 Task: Create new Company, with domain: 'hulu.jp' and type: 'Other'. Add new contact for this company, with mail Id: 'Matthew_Khanna@hulu.jp', First Name: Matthew, Last name:  Khanna, Job Title: 'Marketing Specialist', Phone Number: '(617) 555-7893'. Change life cycle stage to  Lead and lead status to  Open. Logged in from softage.5@softage.net
Action: Mouse moved to (53, 49)
Screenshot: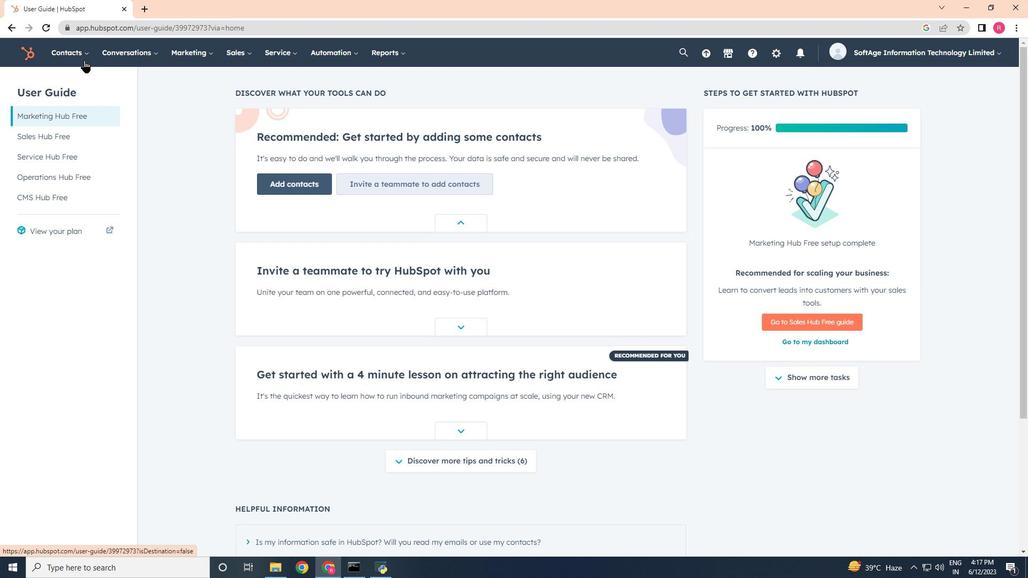 
Action: Mouse pressed left at (53, 49)
Screenshot: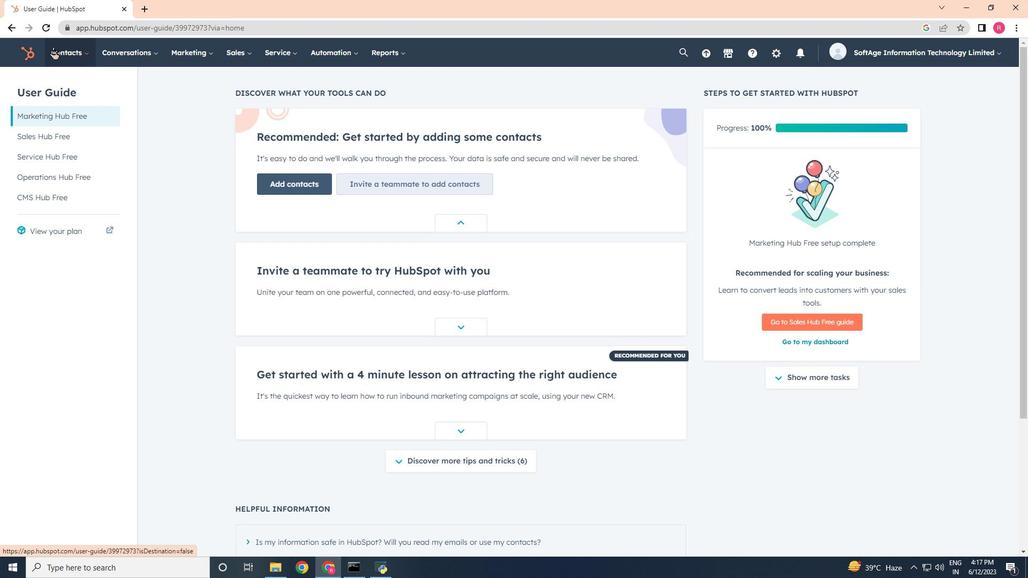 
Action: Mouse moved to (90, 101)
Screenshot: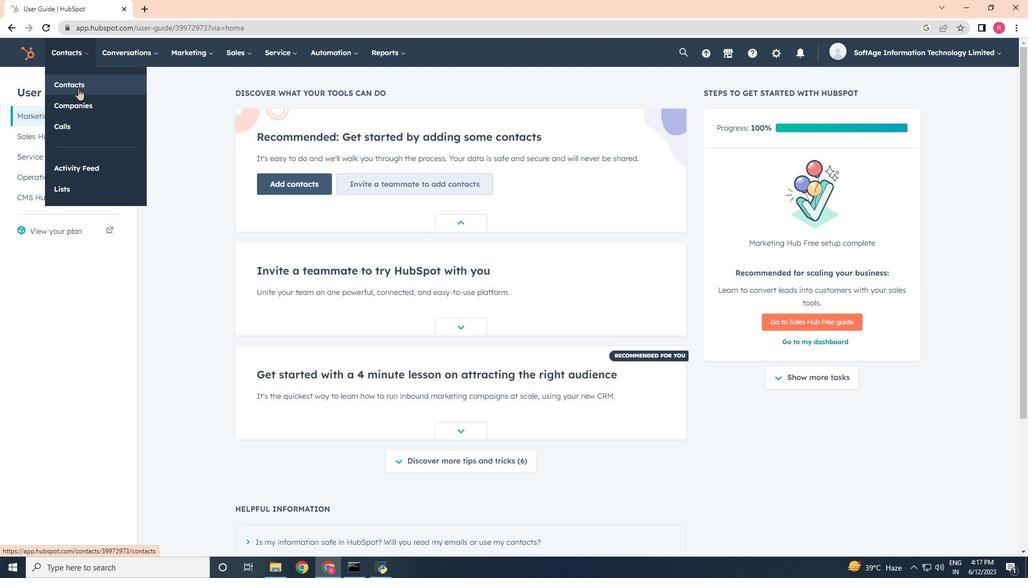 
Action: Mouse pressed left at (90, 101)
Screenshot: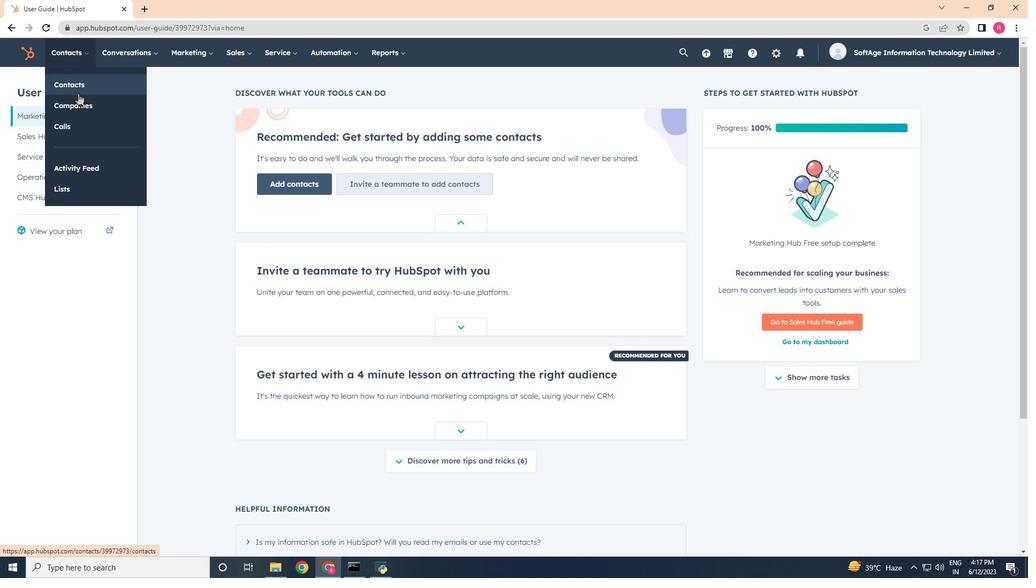 
Action: Mouse moved to (958, 89)
Screenshot: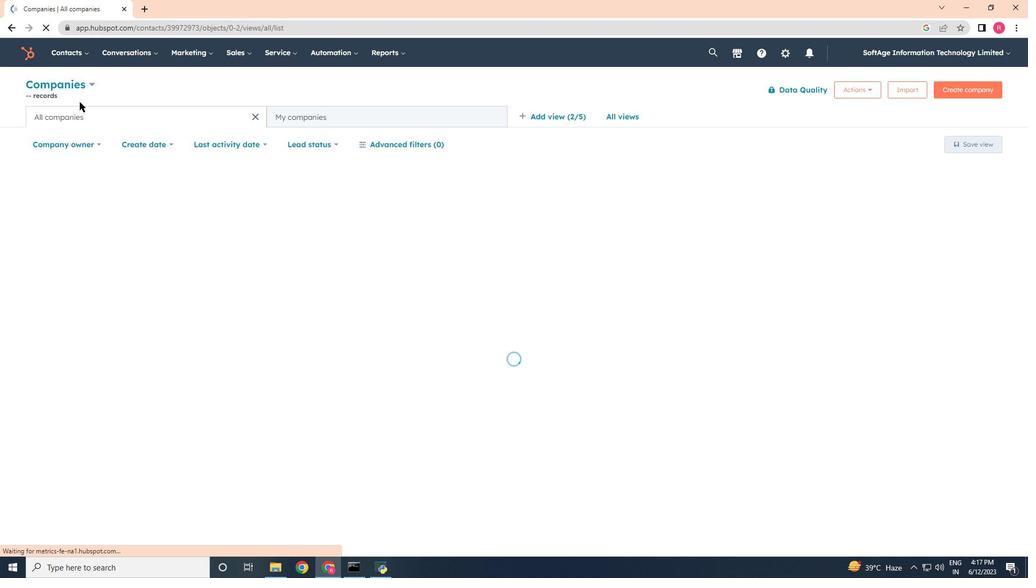 
Action: Mouse pressed left at (958, 89)
Screenshot: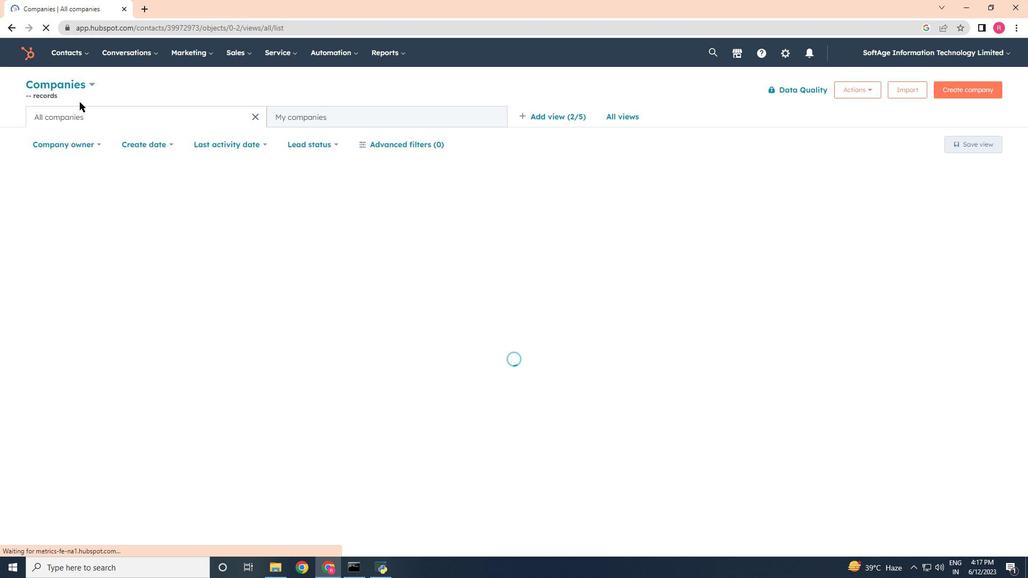 
Action: Mouse moved to (958, 93)
Screenshot: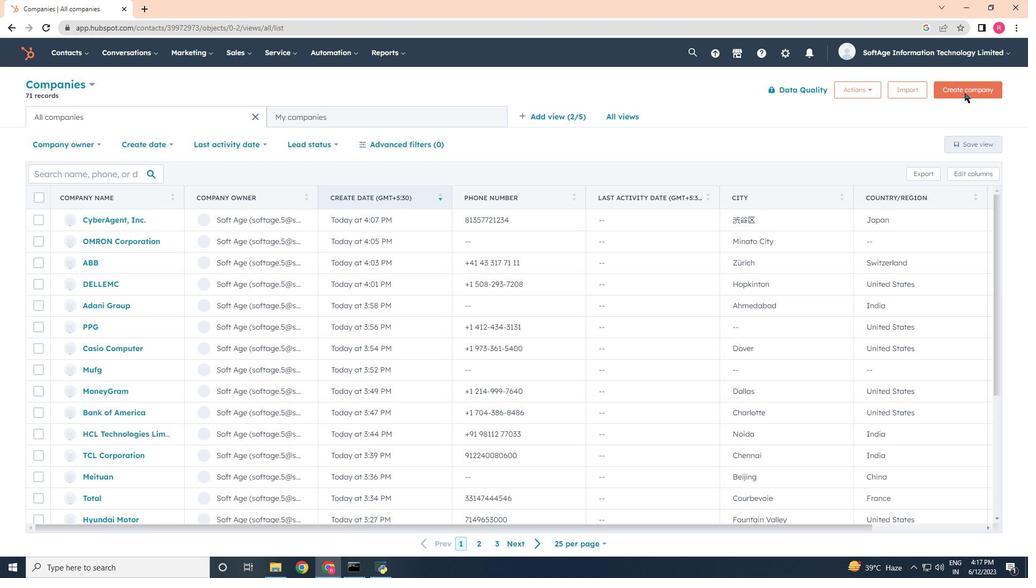 
Action: Mouse pressed left at (958, 93)
Screenshot: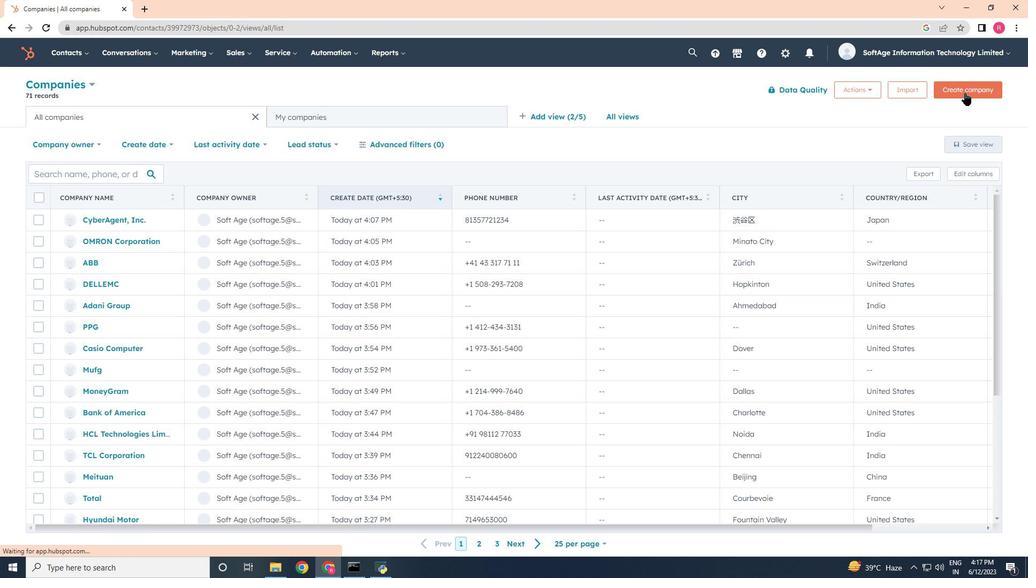 
Action: Mouse moved to (772, 150)
Screenshot: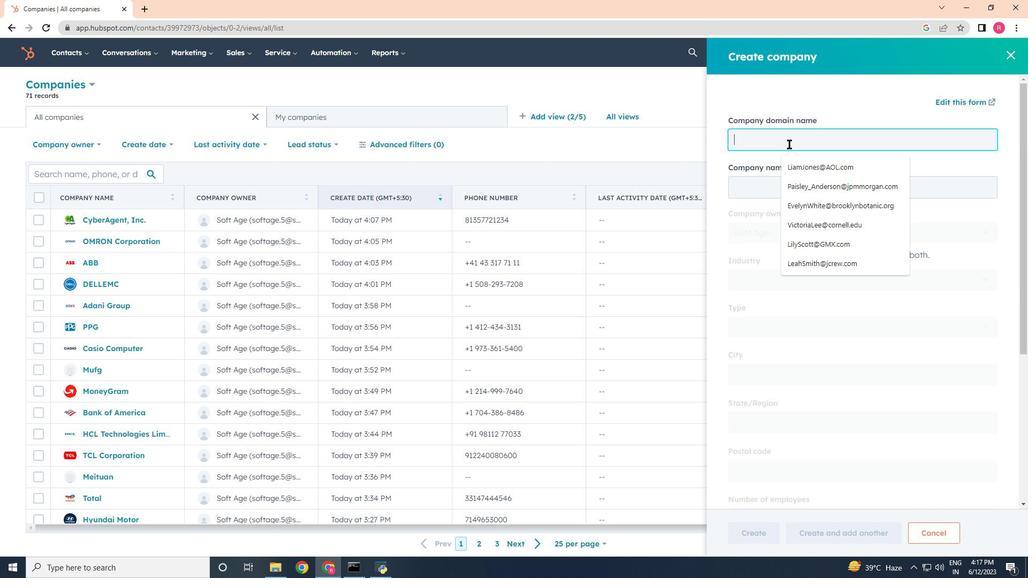 
Action: Mouse pressed left at (772, 150)
Screenshot: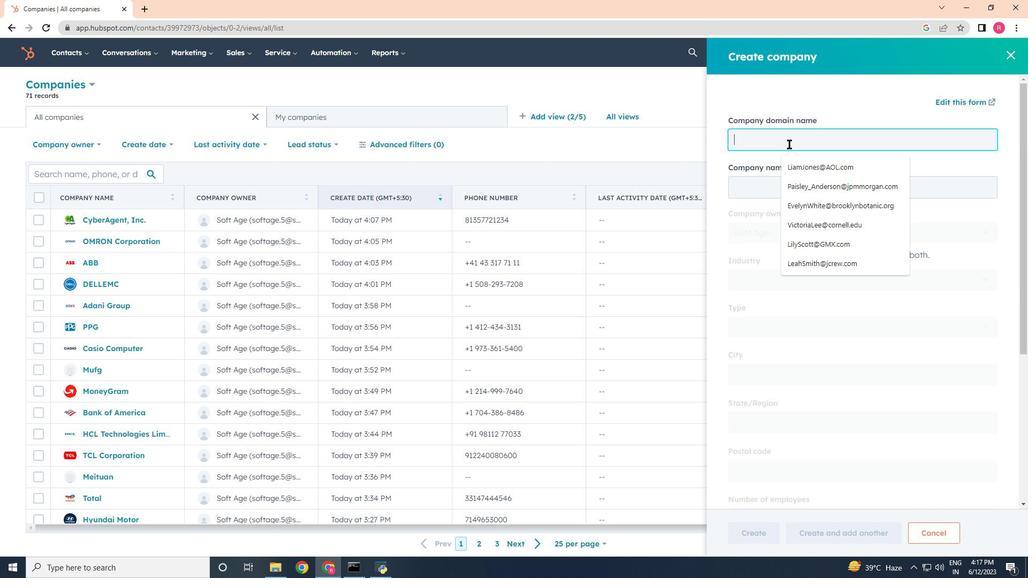 
Action: Mouse moved to (756, 138)
Screenshot: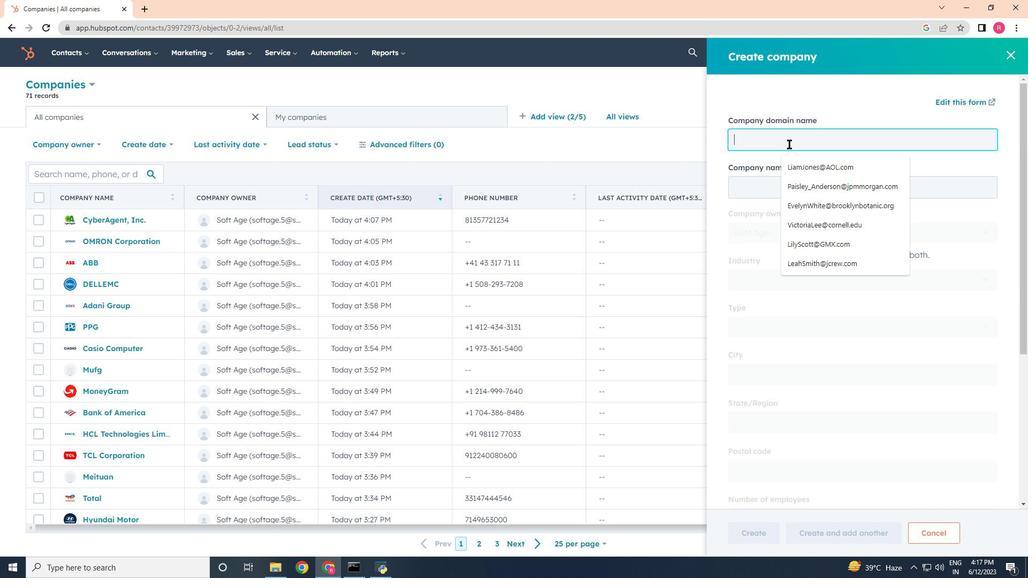
Action: Mouse pressed left at (756, 138)
Screenshot: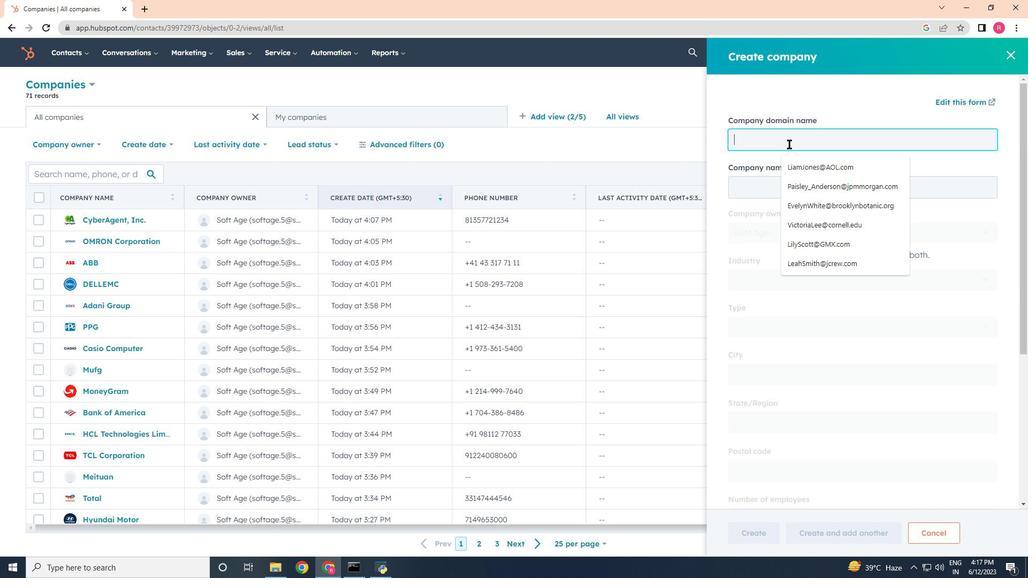 
Action: Key pressed hulu.jp<Key.tab>
Screenshot: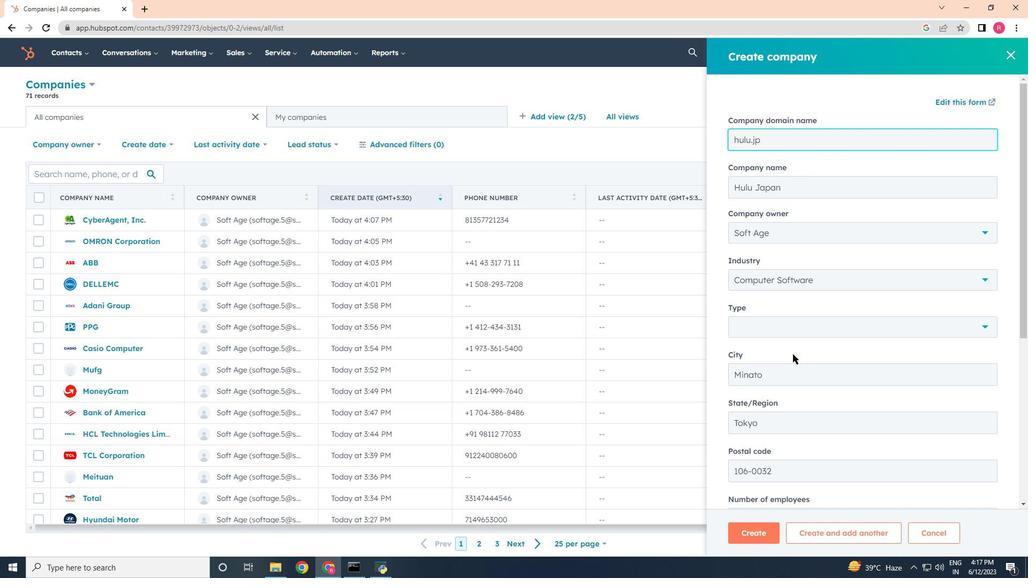 
Action: Mouse moved to (797, 331)
Screenshot: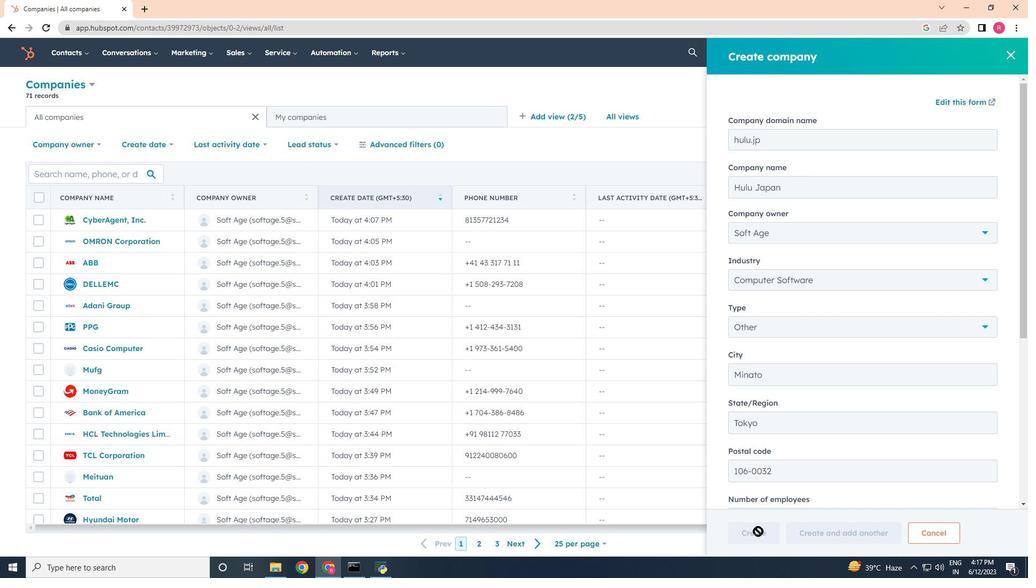 
Action: Mouse pressed left at (797, 331)
Screenshot: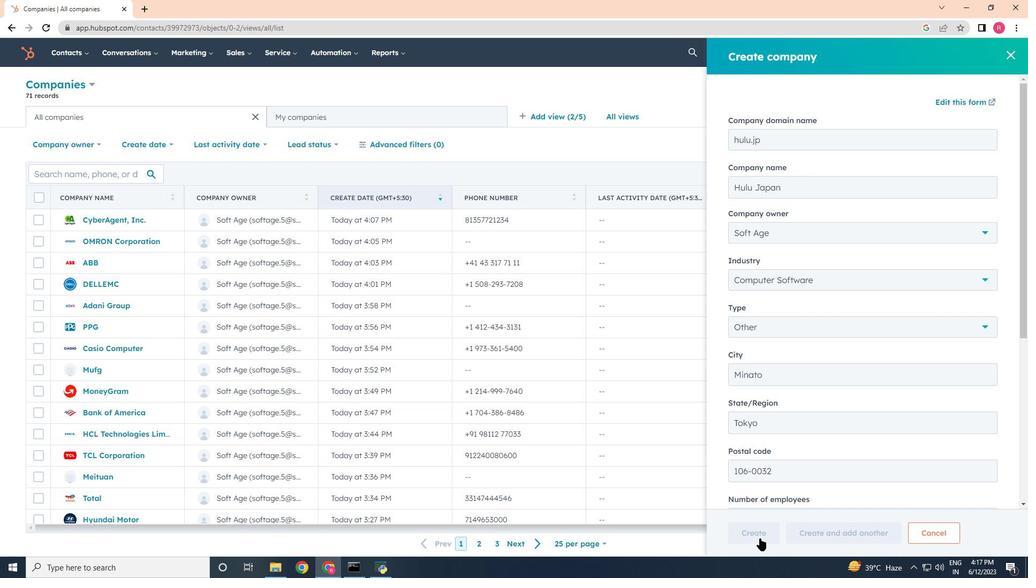 
Action: Mouse moved to (781, 461)
Screenshot: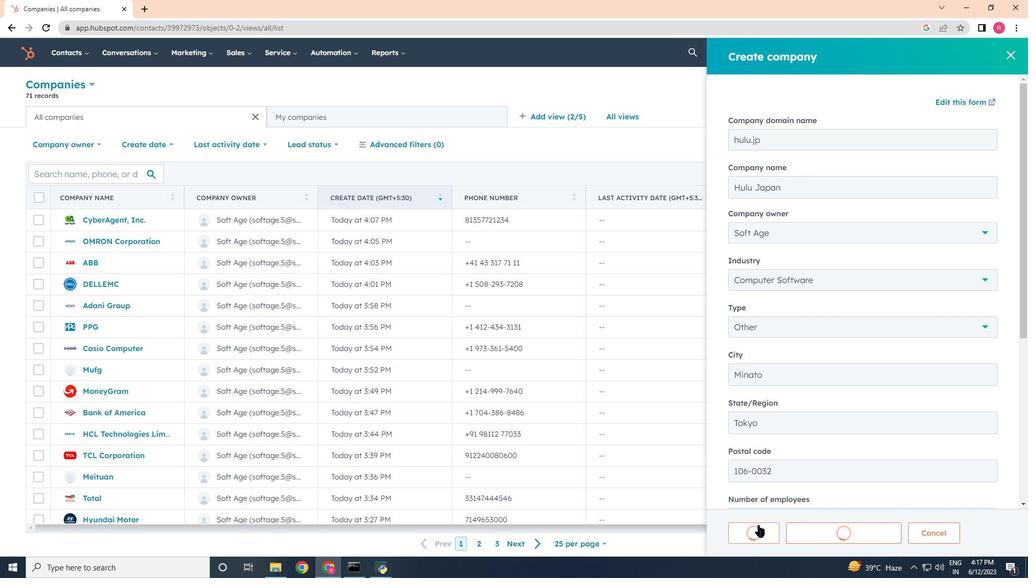 
Action: Mouse pressed left at (781, 461)
Screenshot: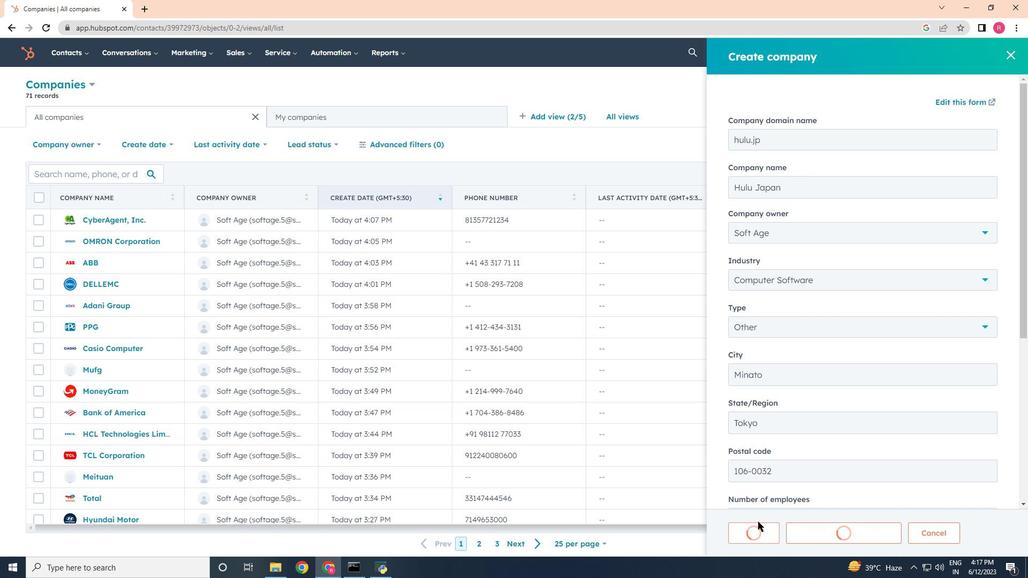 
Action: Mouse moved to (753, 410)
Screenshot: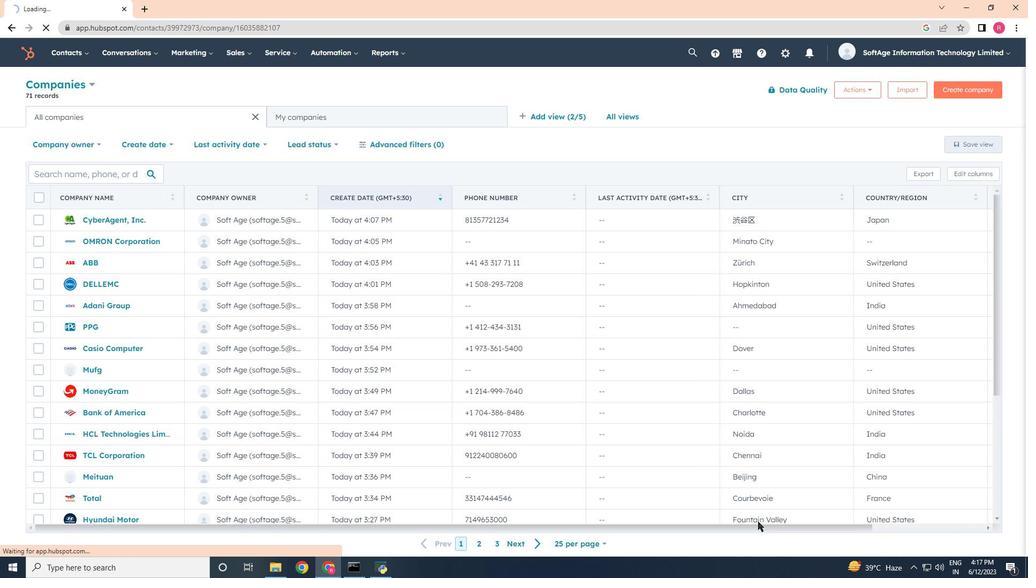 
Action: Mouse scrolled (753, 410) with delta (0, 0)
Screenshot: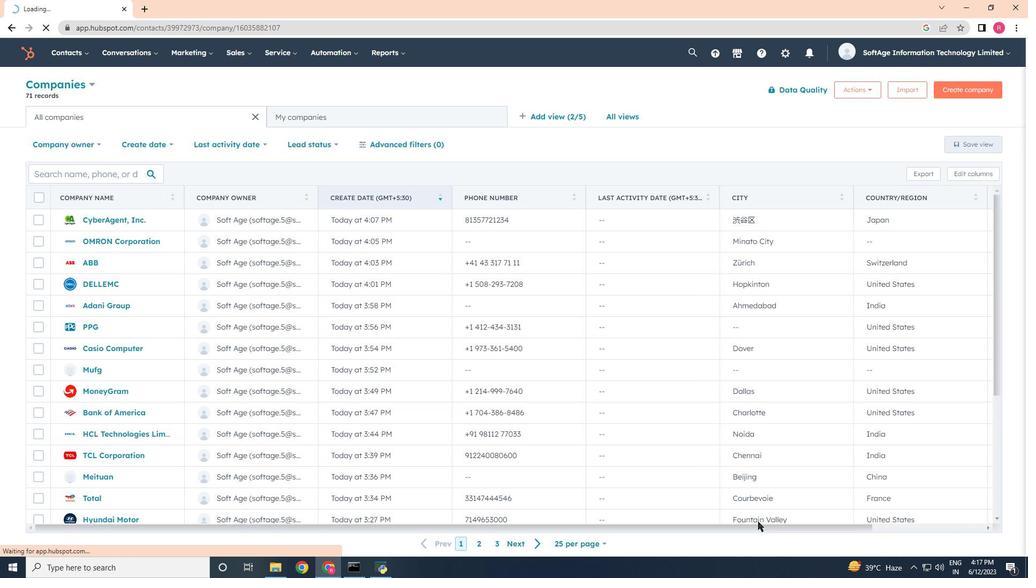
Action: Mouse scrolled (753, 410) with delta (0, 0)
Screenshot: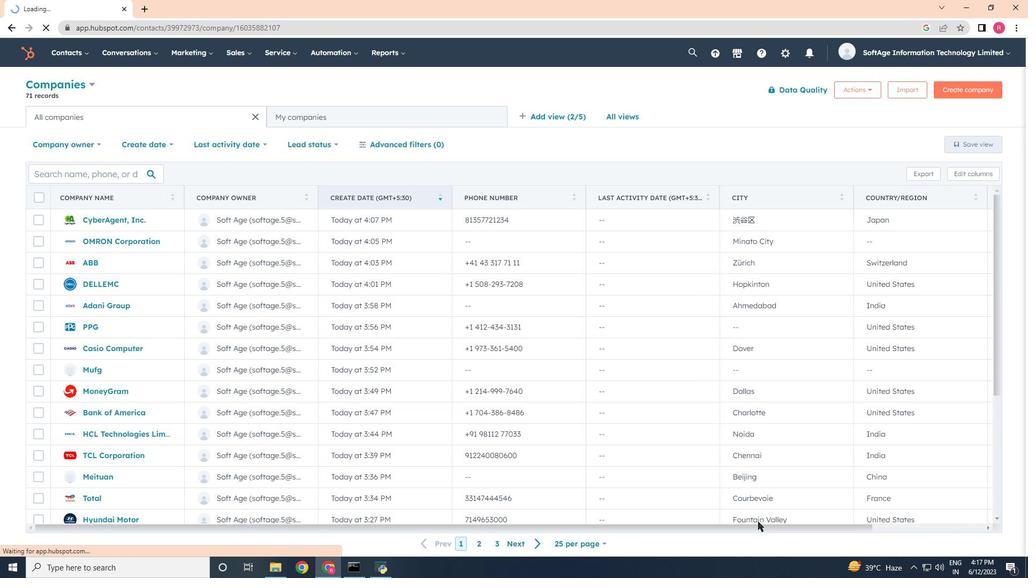 
Action: Mouse scrolled (753, 410) with delta (0, 0)
Screenshot: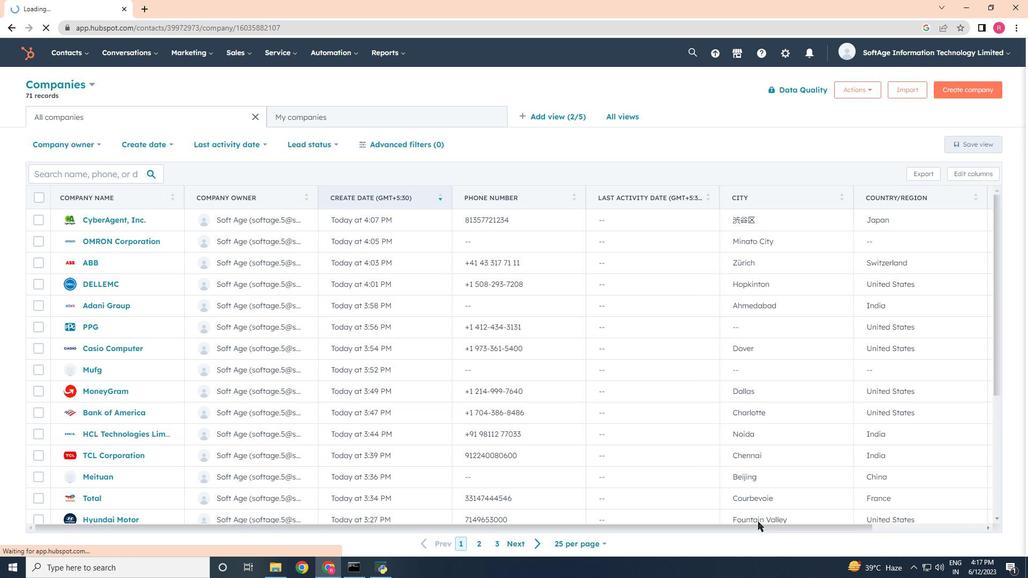 
Action: Mouse scrolled (753, 410) with delta (0, 0)
Screenshot: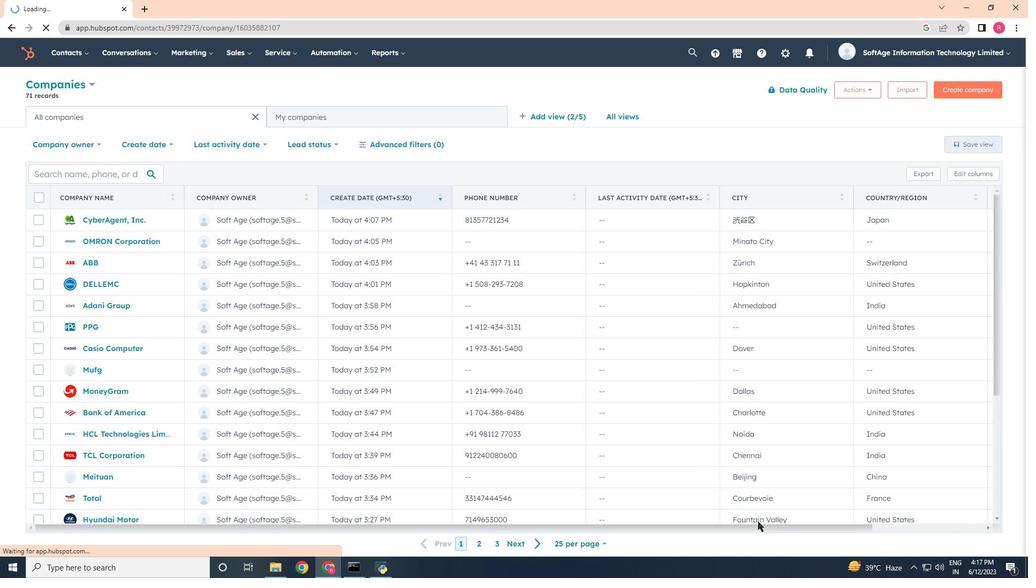
Action: Mouse moved to (754, 508)
Screenshot: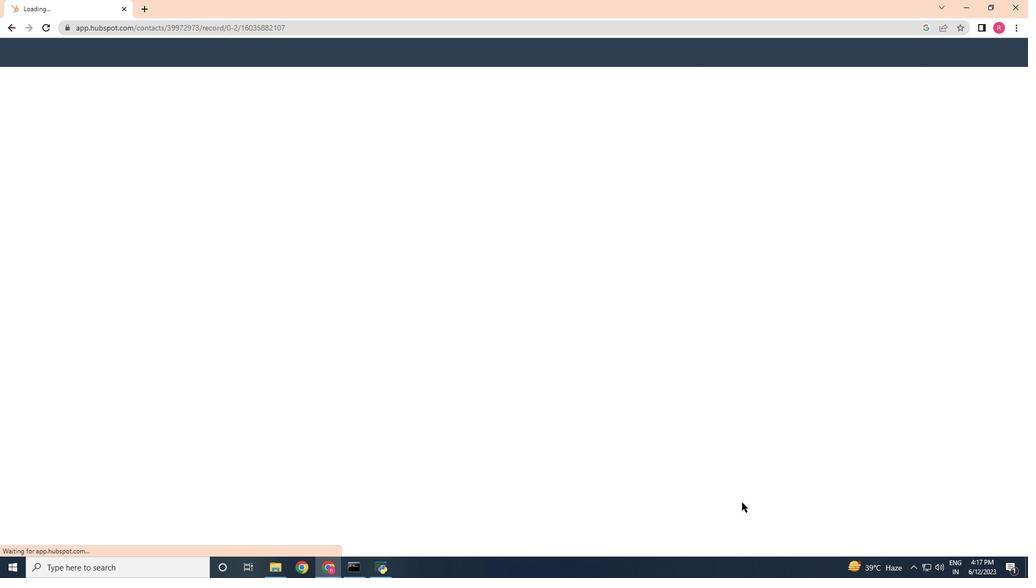 
Action: Mouse scrolled (754, 507) with delta (0, 0)
Screenshot: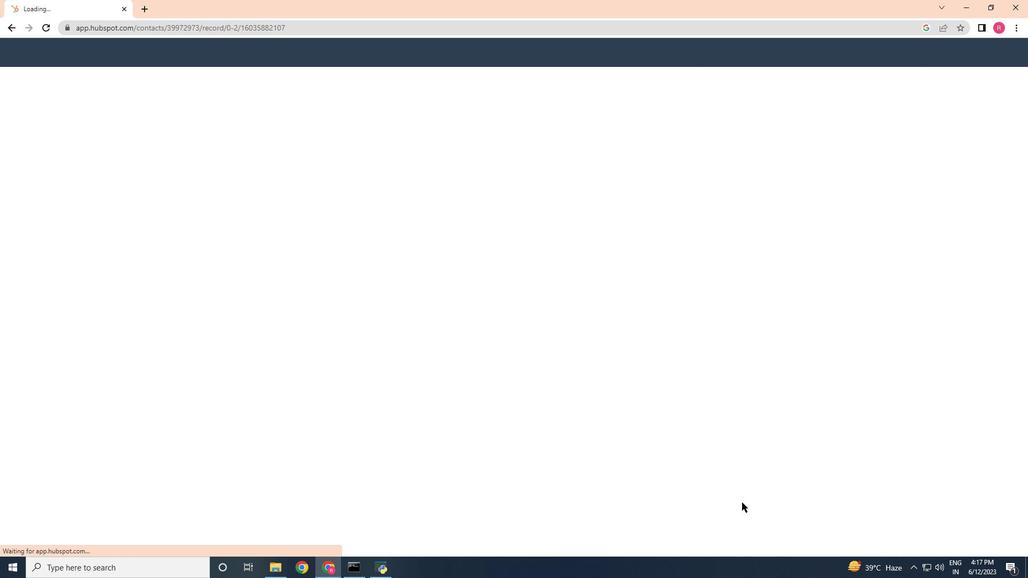 
Action: Mouse scrolled (754, 507) with delta (0, 0)
Screenshot: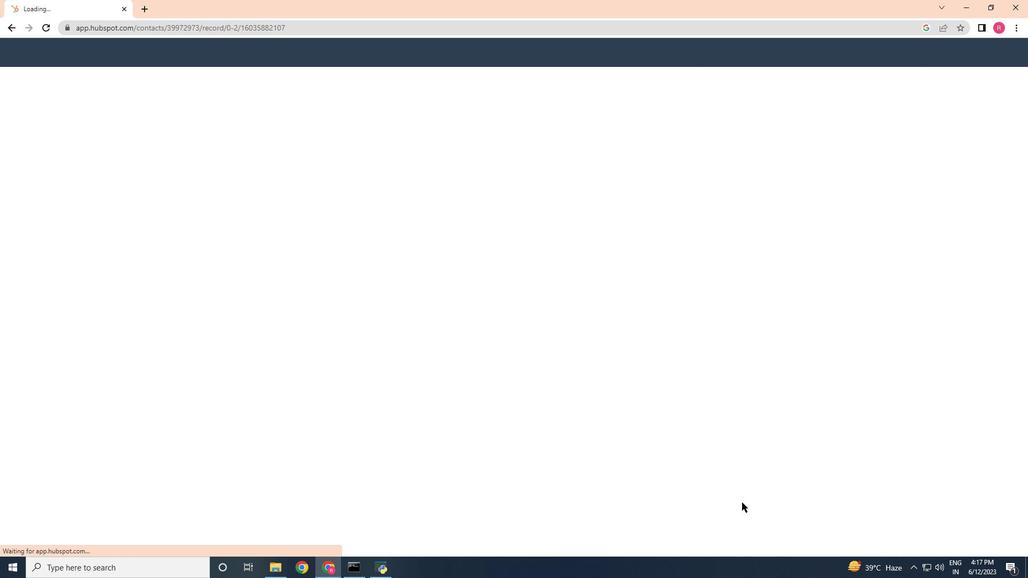 
Action: Mouse scrolled (754, 507) with delta (0, 0)
Screenshot: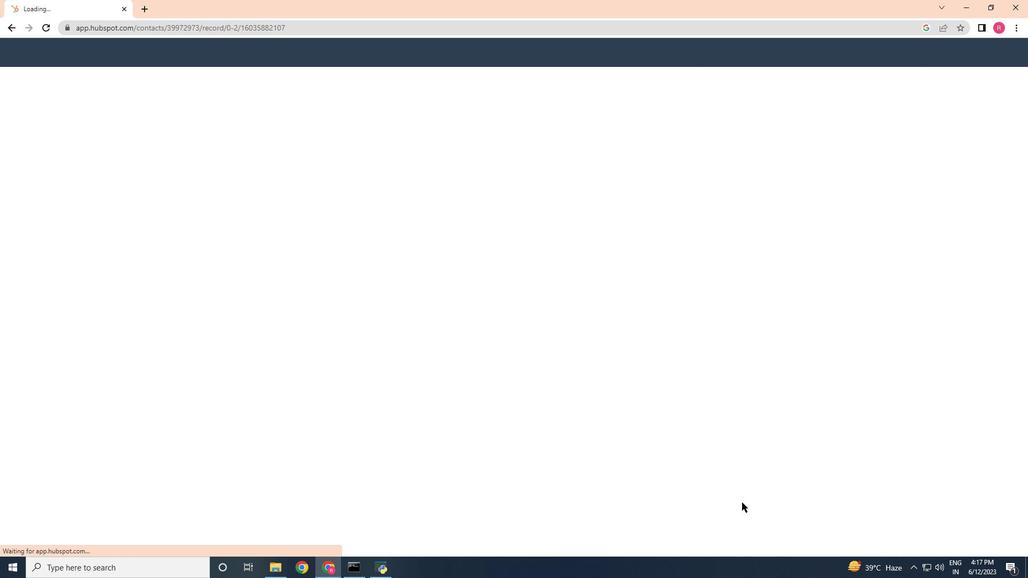 
Action: Mouse scrolled (754, 507) with delta (0, 0)
Screenshot: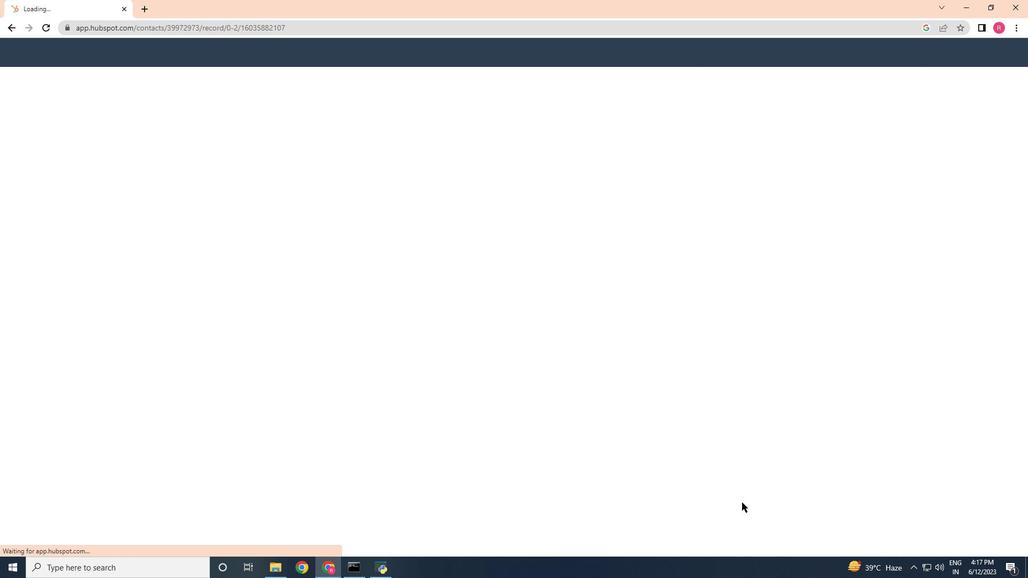 
Action: Mouse scrolled (754, 507) with delta (0, 0)
Screenshot: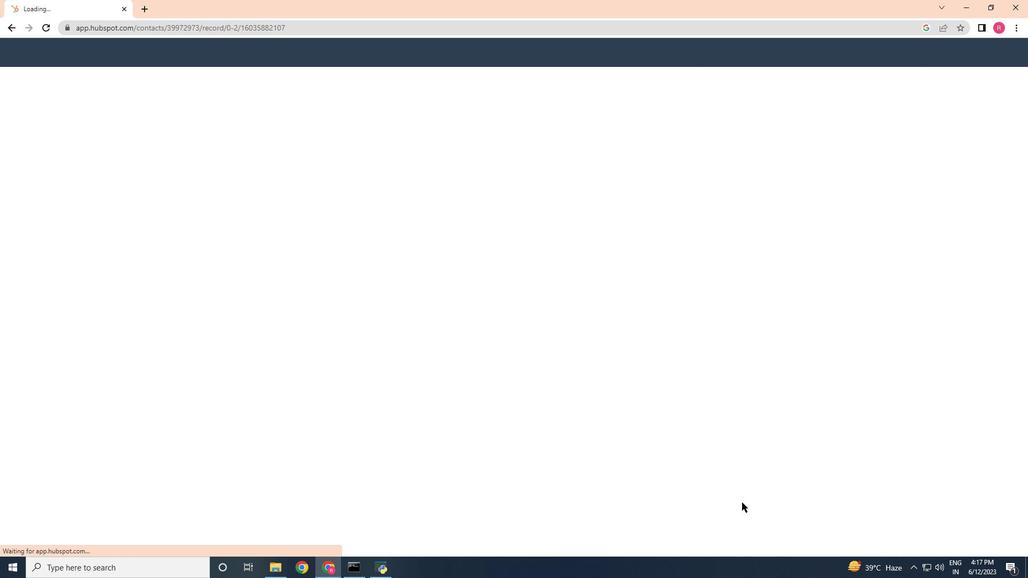 
Action: Mouse moved to (753, 539)
Screenshot: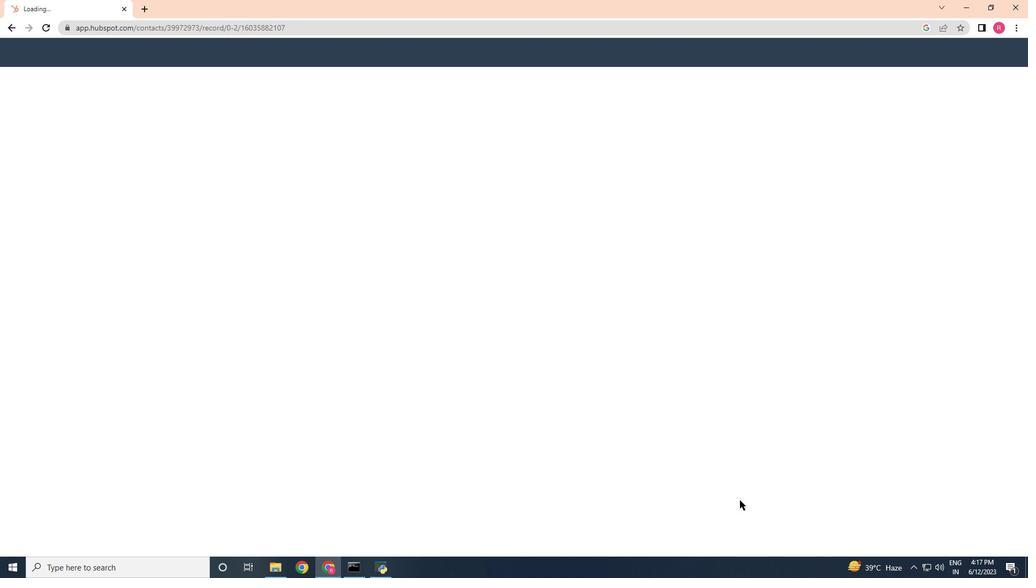 
Action: Mouse pressed left at (753, 539)
Screenshot: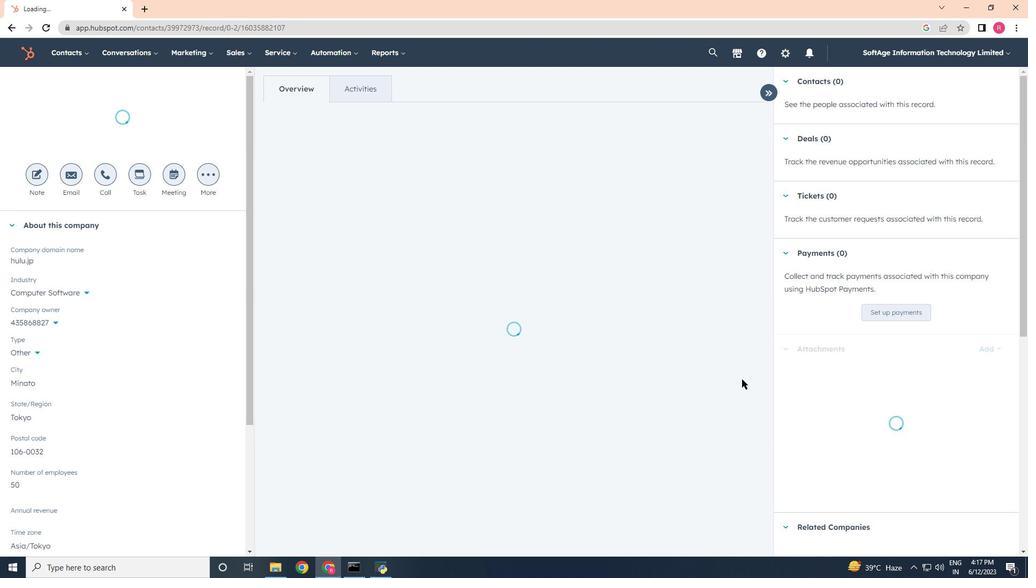 
Action: Mouse moved to (738, 342)
Screenshot: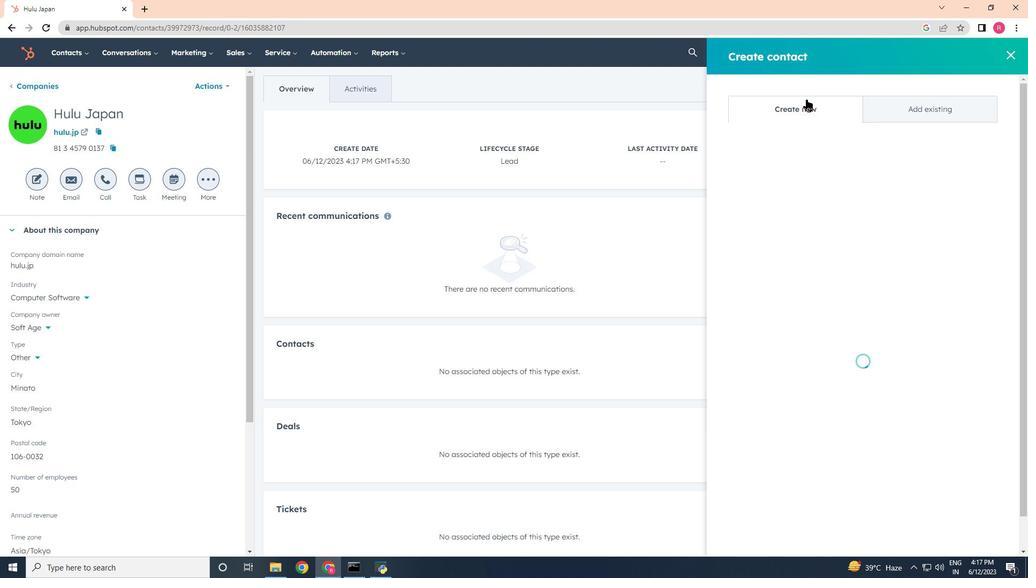 
Action: Mouse pressed left at (738, 342)
Screenshot: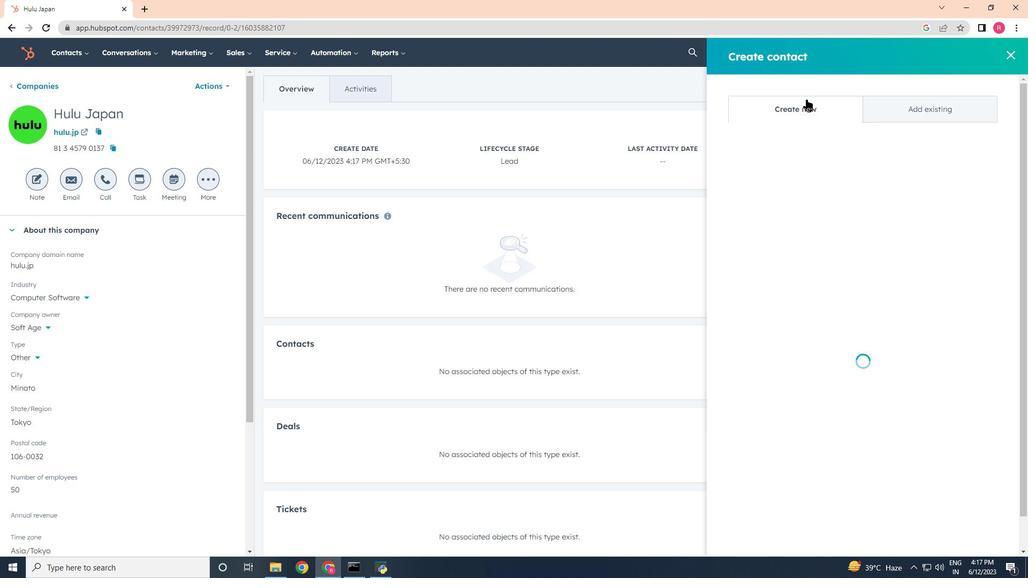 
Action: Mouse moved to (762, 113)
Screenshot: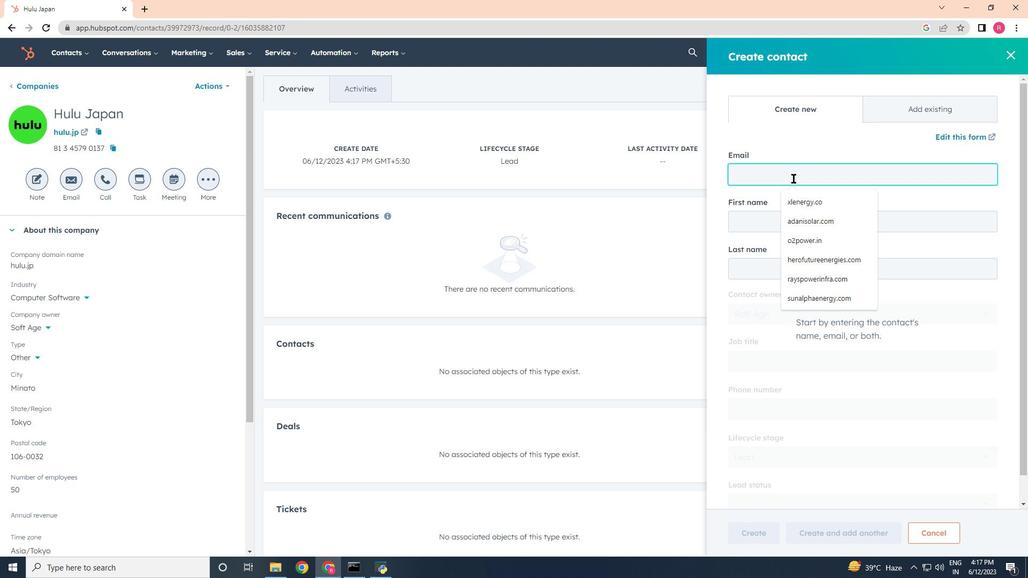 
Action: Mouse pressed left at (762, 113)
Screenshot: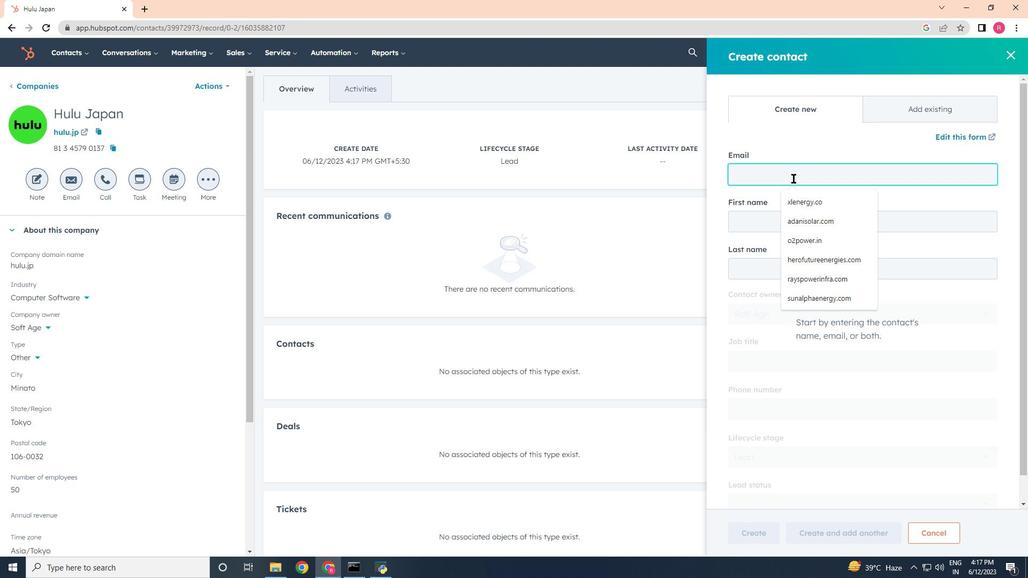 
Action: Mouse moved to (765, 167)
Screenshot: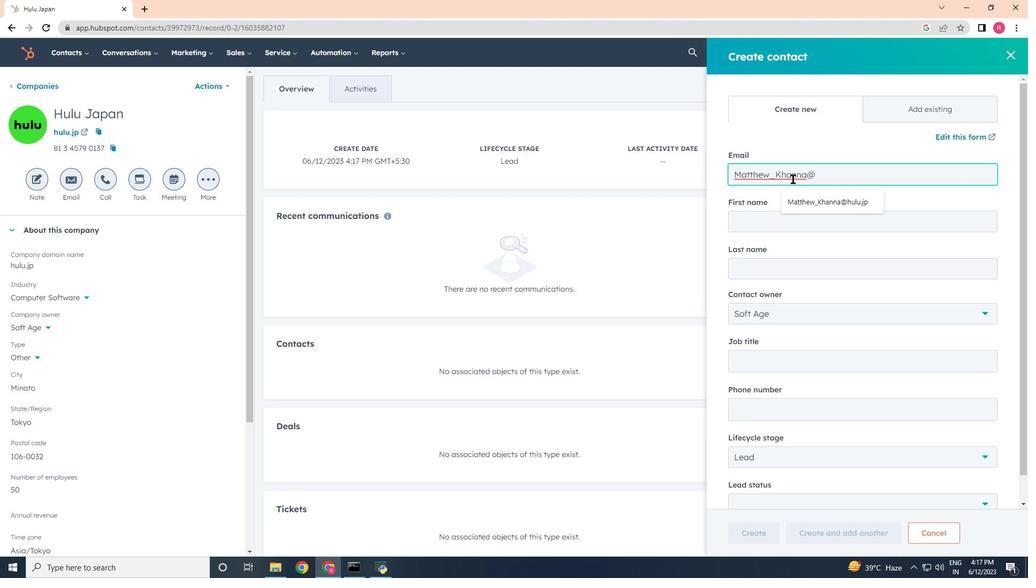 
Action: Mouse pressed left at (765, 167)
Screenshot: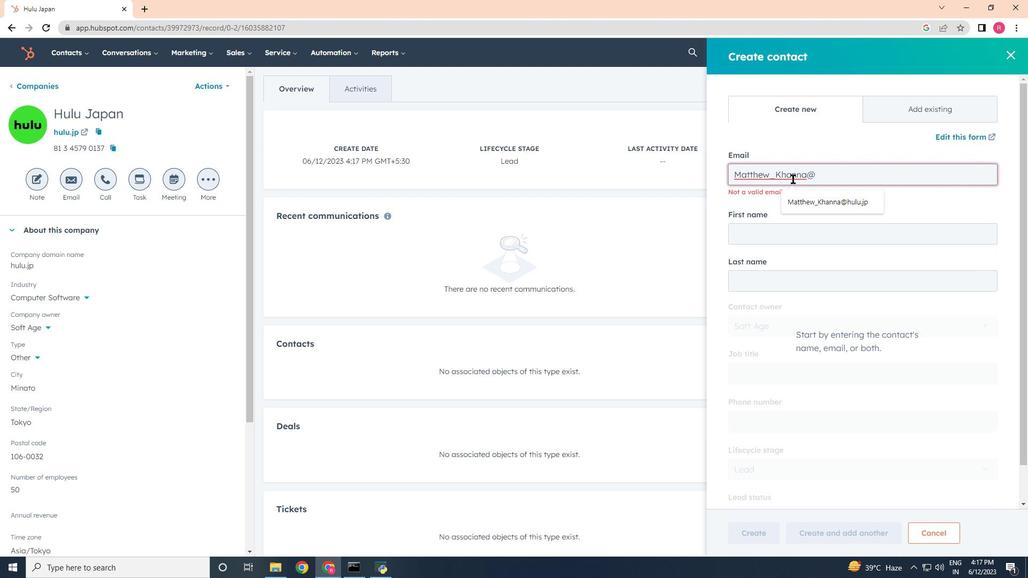 
Action: Key pressed <Key.shift><Key.shift><Key.shift><Key.shift><Key.shift><Key.shift><Key.shift><Key.shift><Key.shift><Key.shift><Key.shift><Key.shift><Key.shift><Key.shift>Matthew<Key.shift>_<Key.shift>Khanna<Key.shift>@hulu.jp
Screenshot: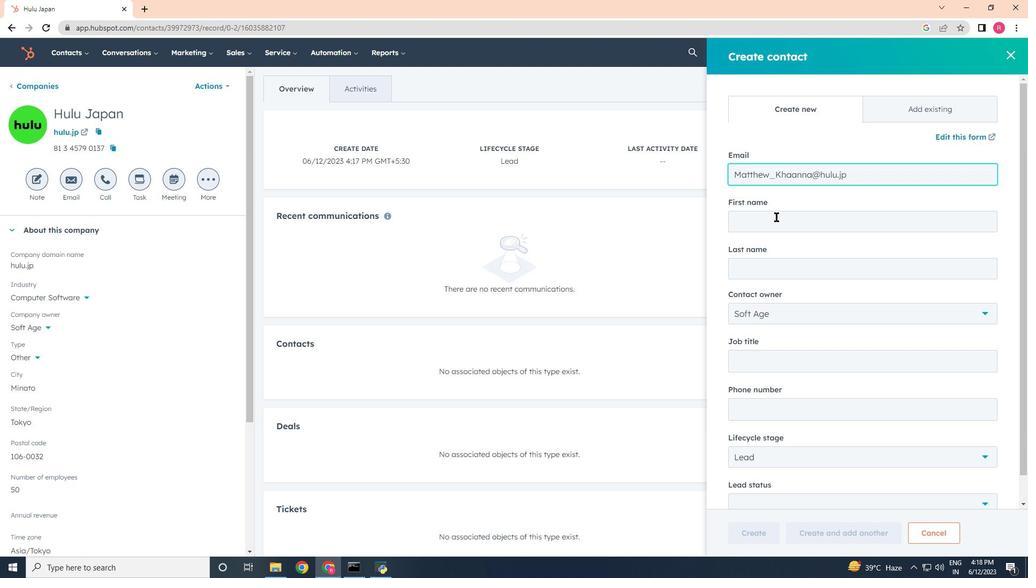 
Action: Mouse moved to (784, 210)
Screenshot: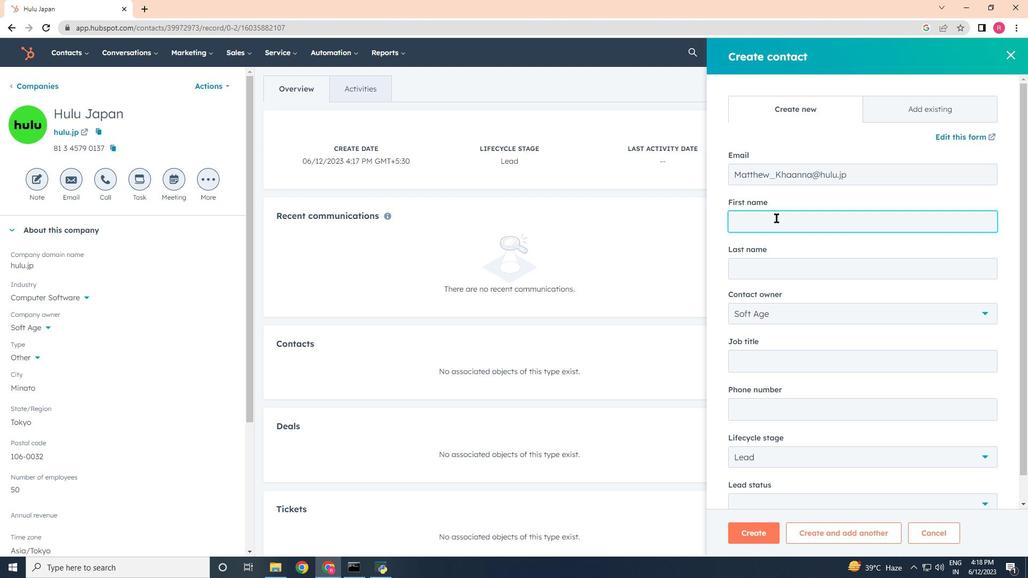 
Action: Mouse pressed left at (784, 210)
Screenshot: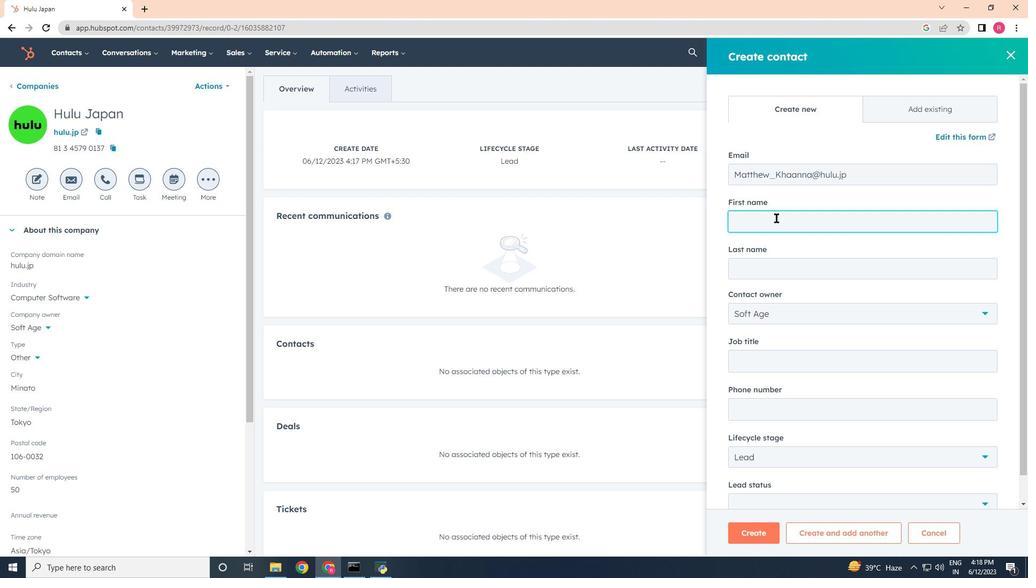 
Action: Mouse moved to (785, 218)
Screenshot: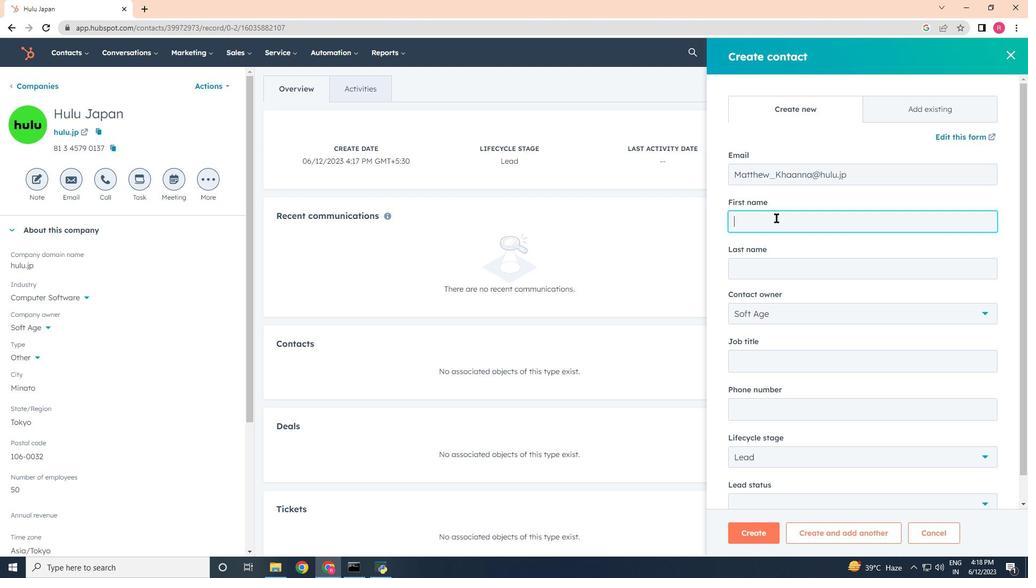 
Action: Mouse pressed left at (785, 218)
Screenshot: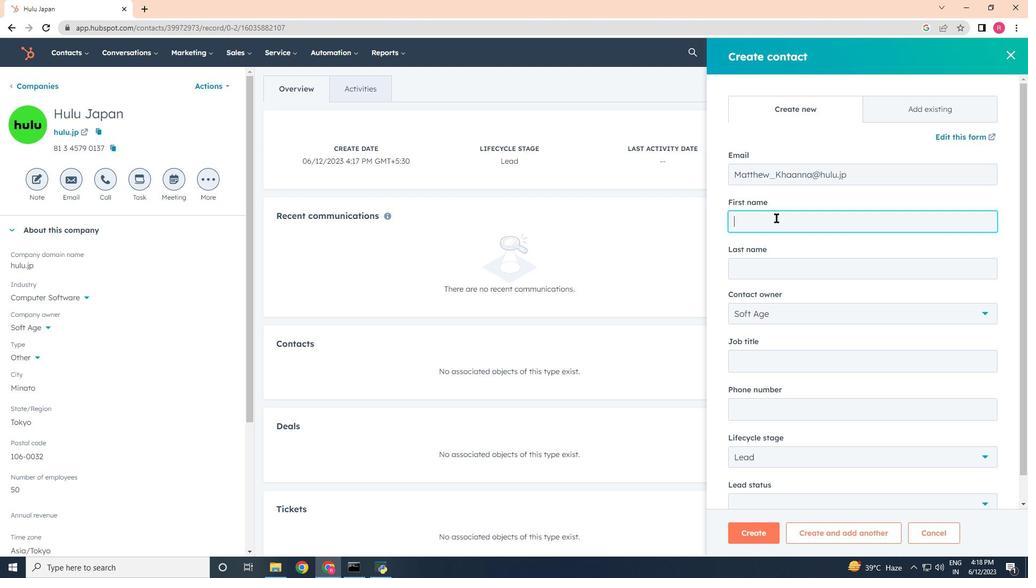 
Action: Key pressed <Key.shift><Key.shift><Key.shift><Key.shift><Key.shift><Key.shift><Key.shift><Key.shift><Key.shift><Key.shift><Key.shift><Key.shift><Key.shift><Key.shift><Key.shift><Key.shift><Key.shift><Key.shift><Key.shift><Key.shift><Key.shift><Key.shift><Key.shift><Key.shift><Key.shift><Key.shift><Key.shift><Key.shift><Key.shift><Key.shift><Key.shift><Key.shift><Key.shift><Key.shift><Key.shift>Matthew<Key.tab><Key.shift>Khanna<Key.tab><Key.tab><Key.shift><Key.shift><Key.shift>Markey<Key.backspace>ting<Key.space><Key.shift>Specialist
Screenshot: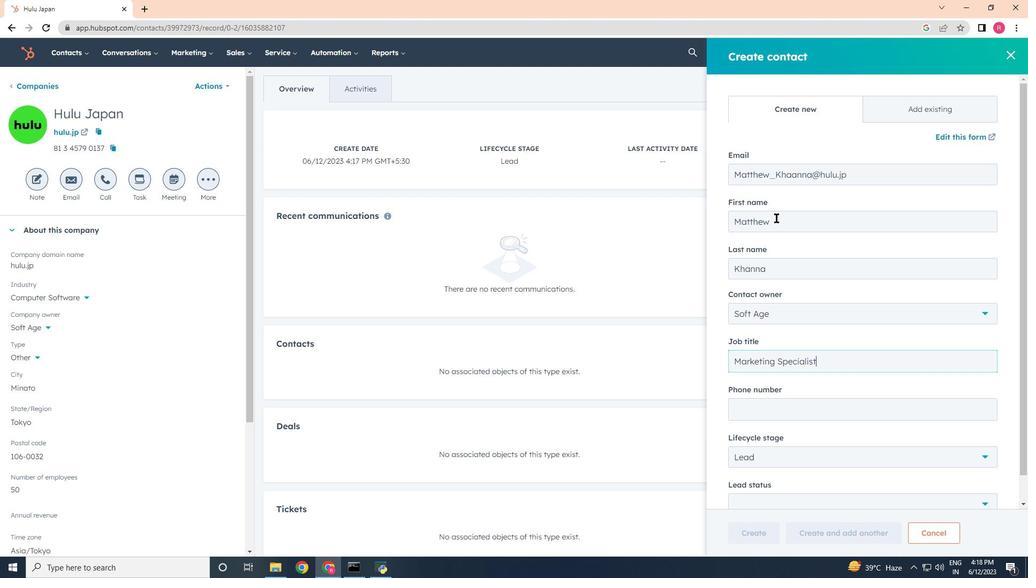 
Action: Mouse moved to (792, 404)
Screenshot: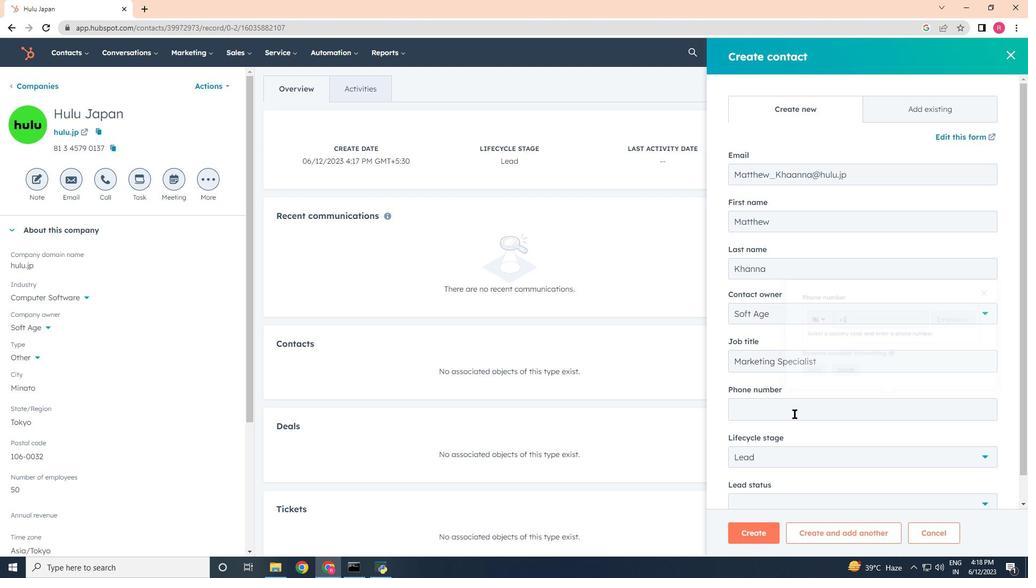 
Action: Mouse pressed left at (792, 404)
Screenshot: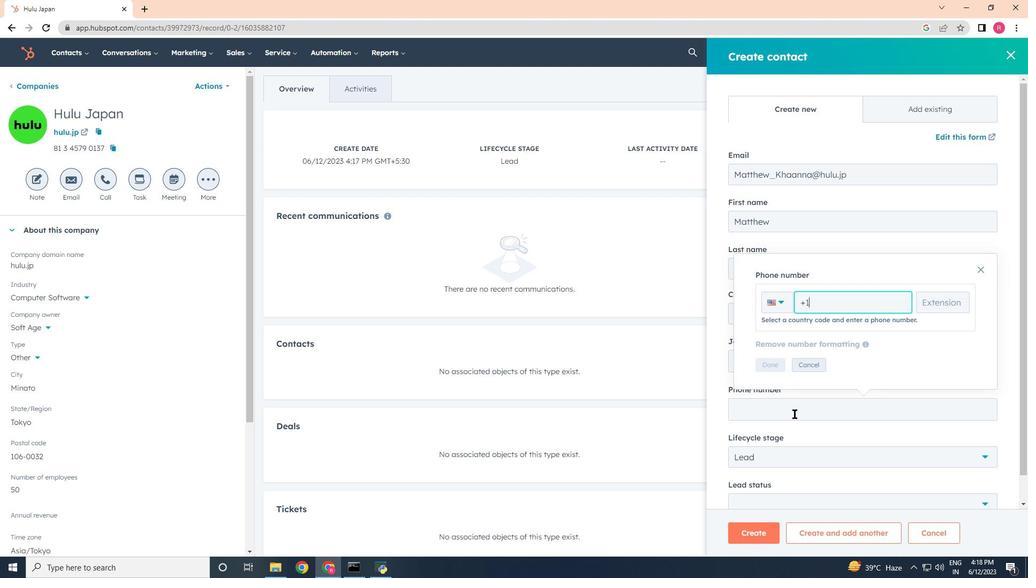 
Action: Key pressed 6175557893
Screenshot: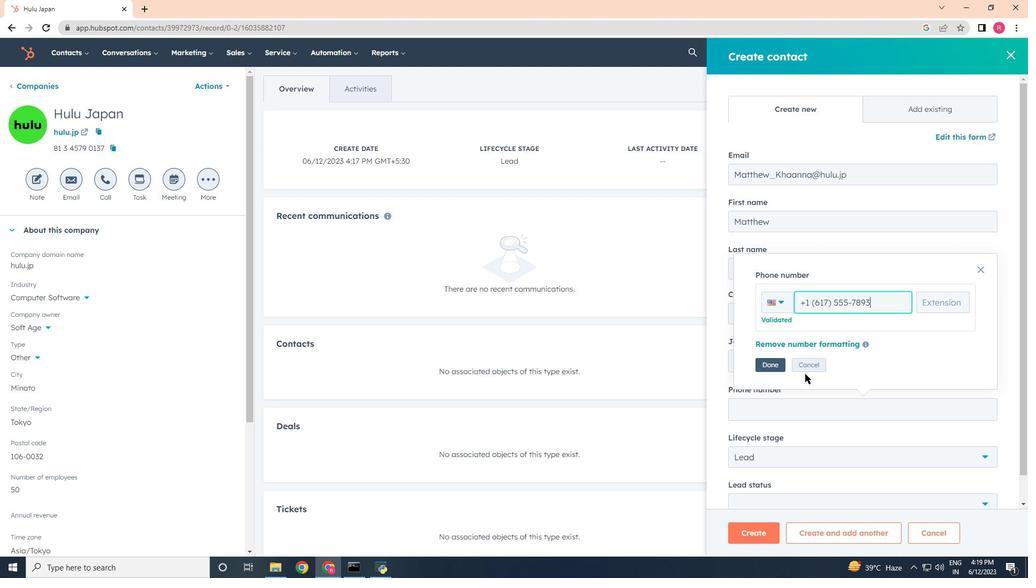 
Action: Mouse moved to (779, 368)
Screenshot: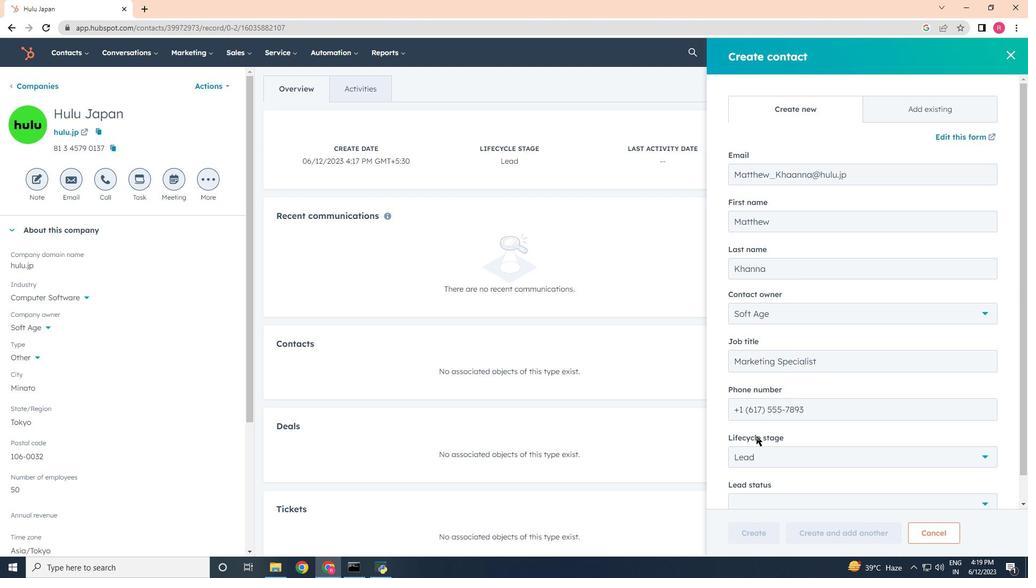 
Action: Mouse pressed left at (779, 368)
Screenshot: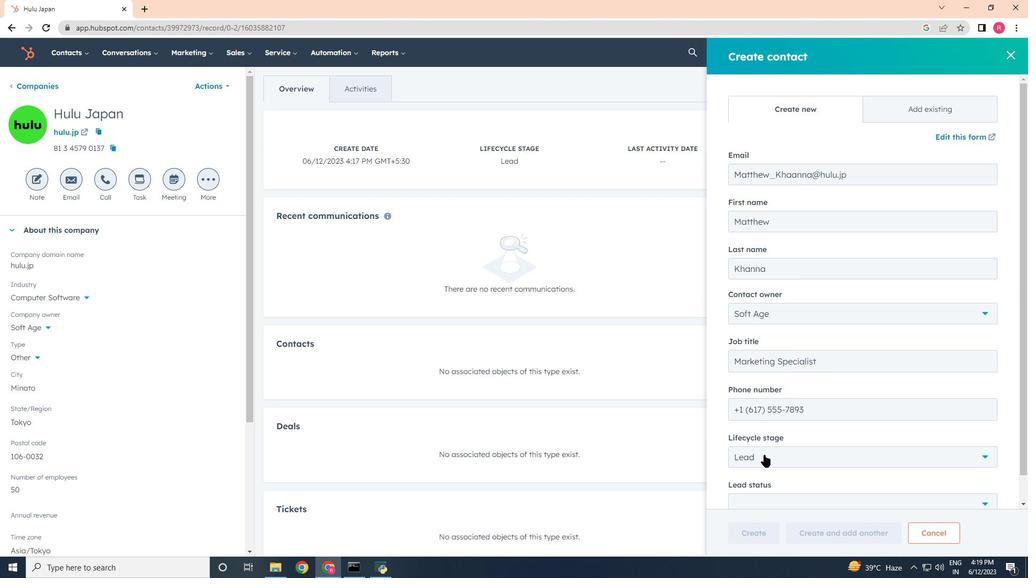
Action: Mouse moved to (778, 448)
Screenshot: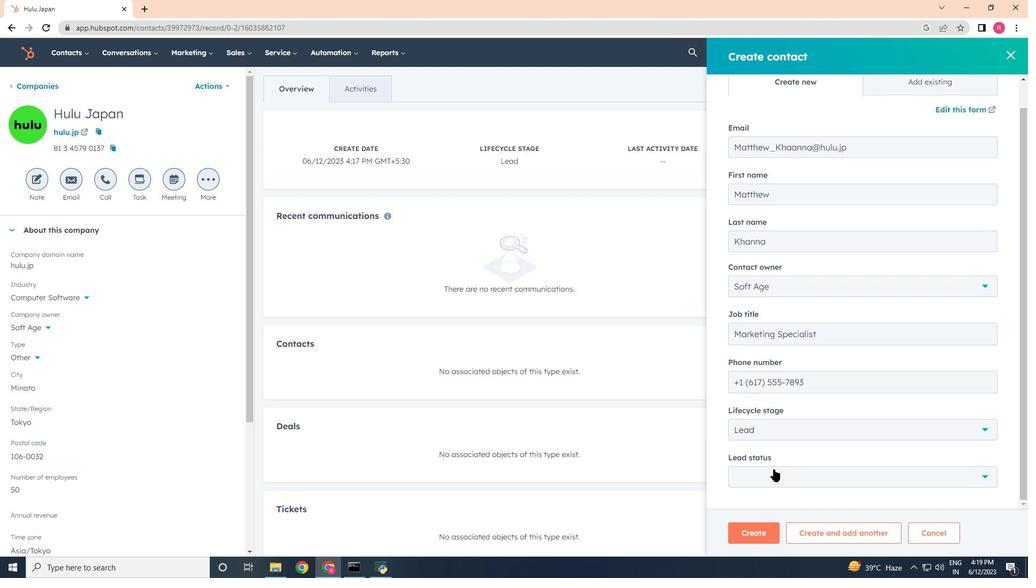 
Action: Mouse pressed left at (778, 448)
Screenshot: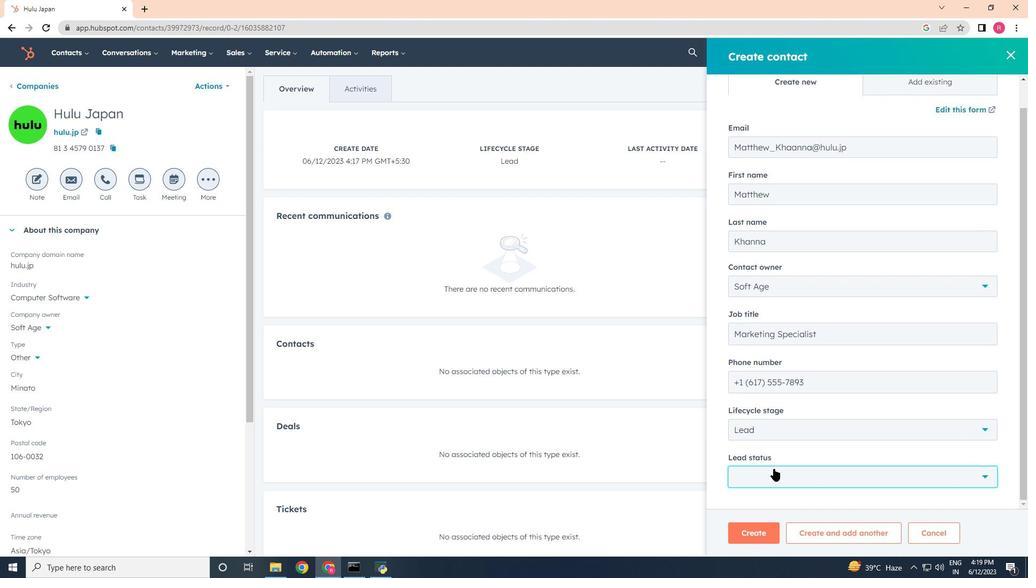 
Action: Mouse moved to (754, 364)
Screenshot: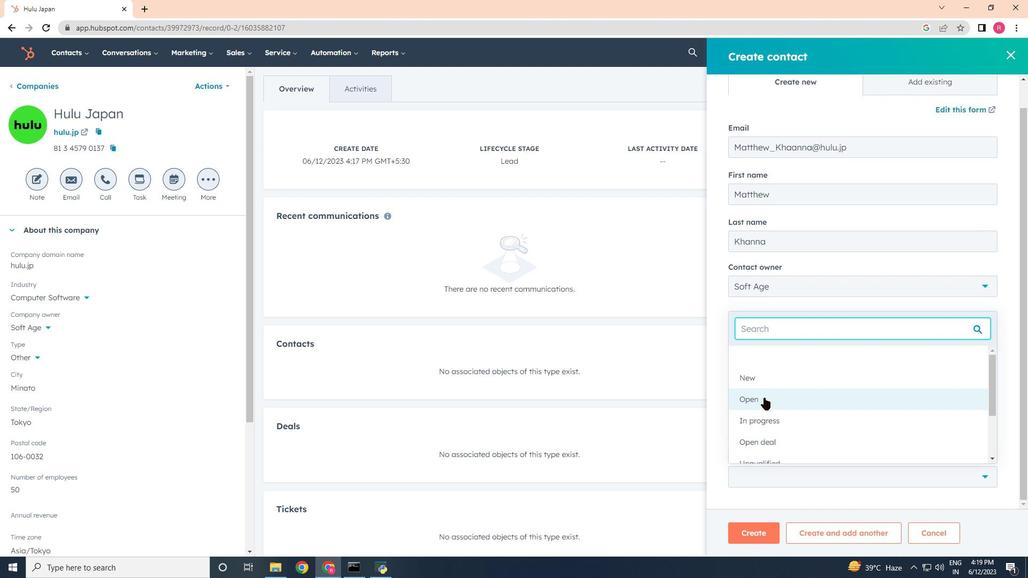
Action: Mouse pressed left at (754, 364)
Screenshot: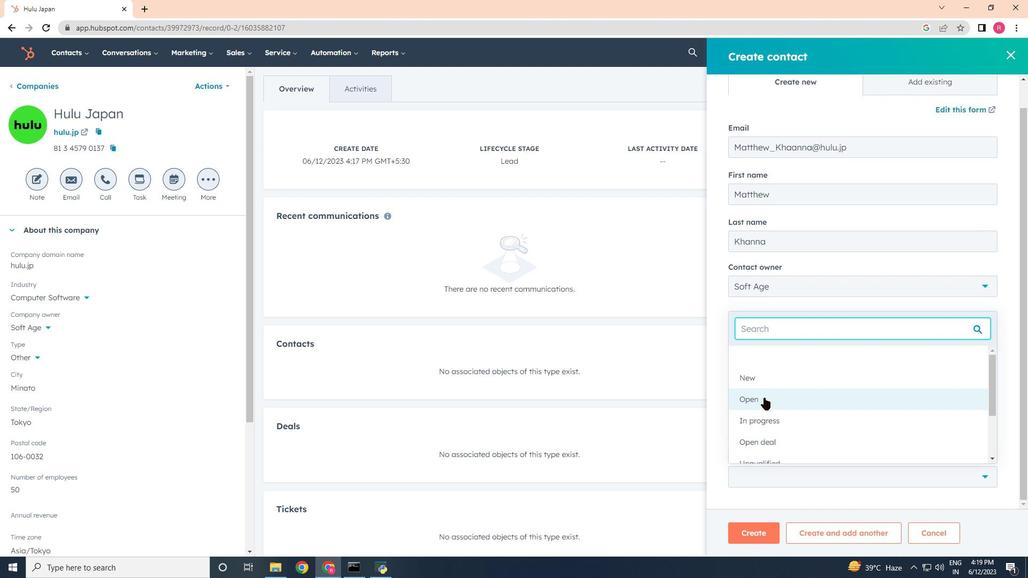
Action: Mouse moved to (786, 432)
Screenshot: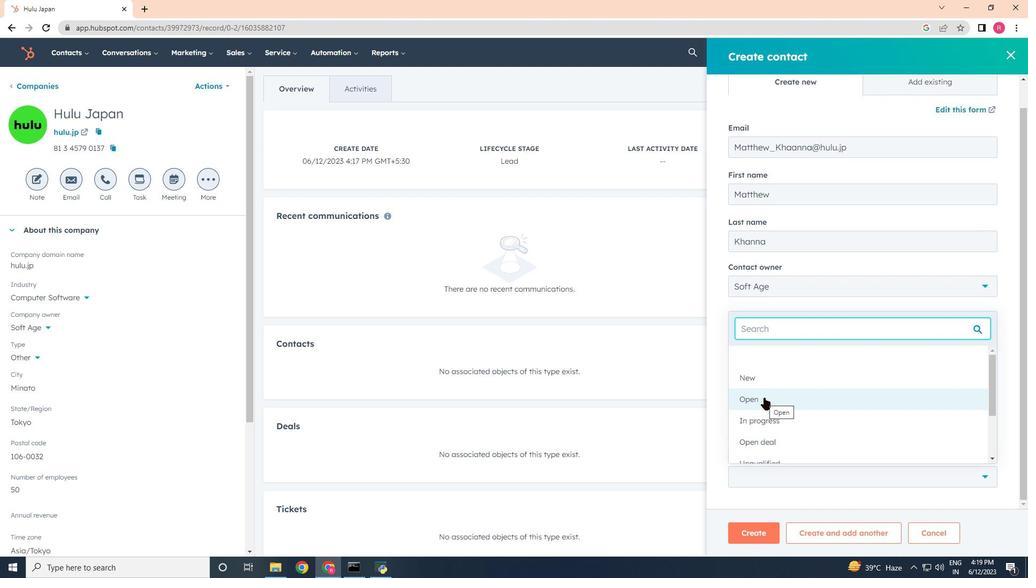 
Action: Mouse scrolled (786, 431) with delta (0, 0)
Screenshot: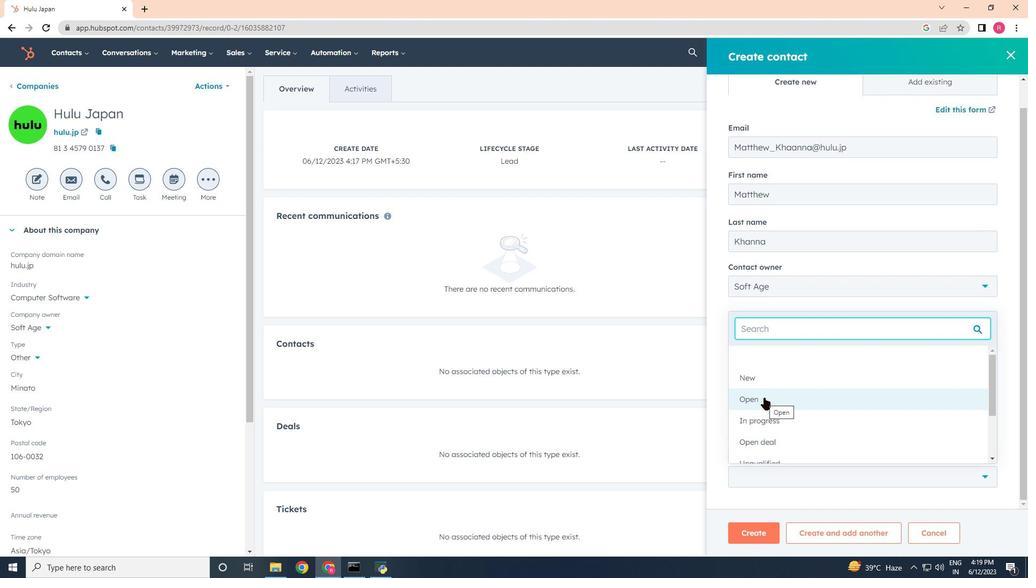 
Action: Mouse scrolled (786, 431) with delta (0, 0)
Screenshot: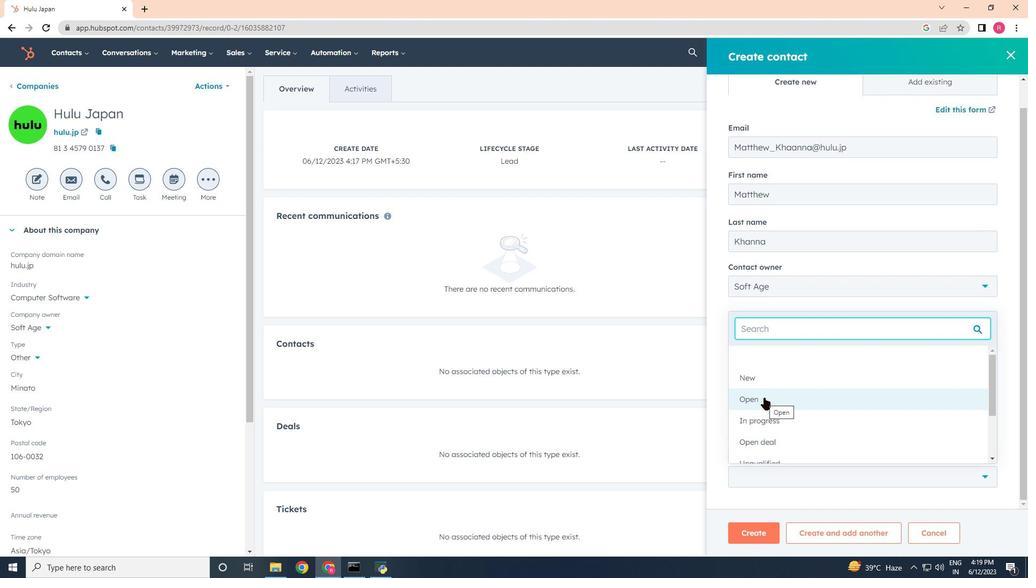 
Action: Mouse scrolled (786, 431) with delta (0, 0)
Screenshot: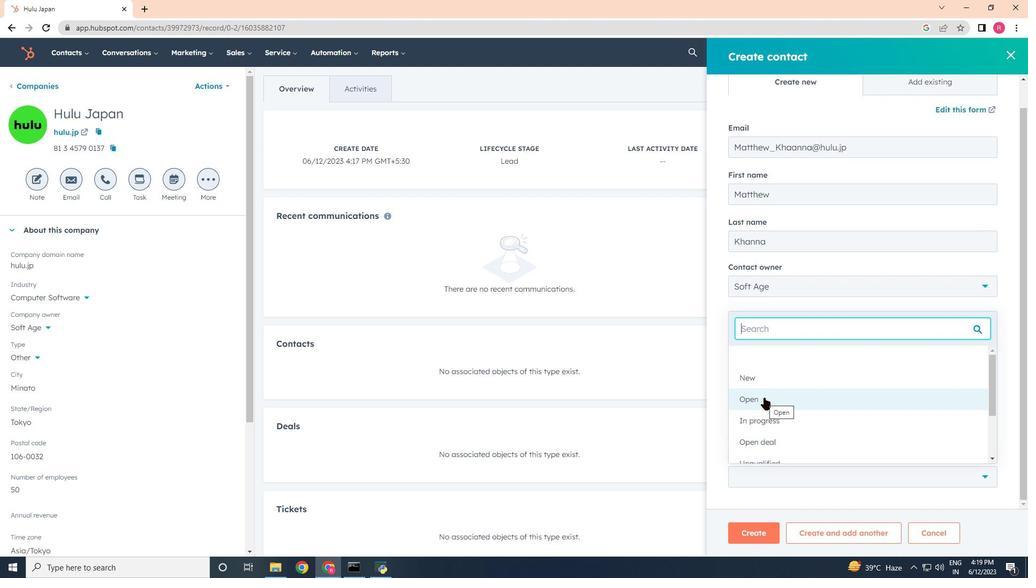 
Action: Mouse scrolled (786, 431) with delta (0, 0)
Screenshot: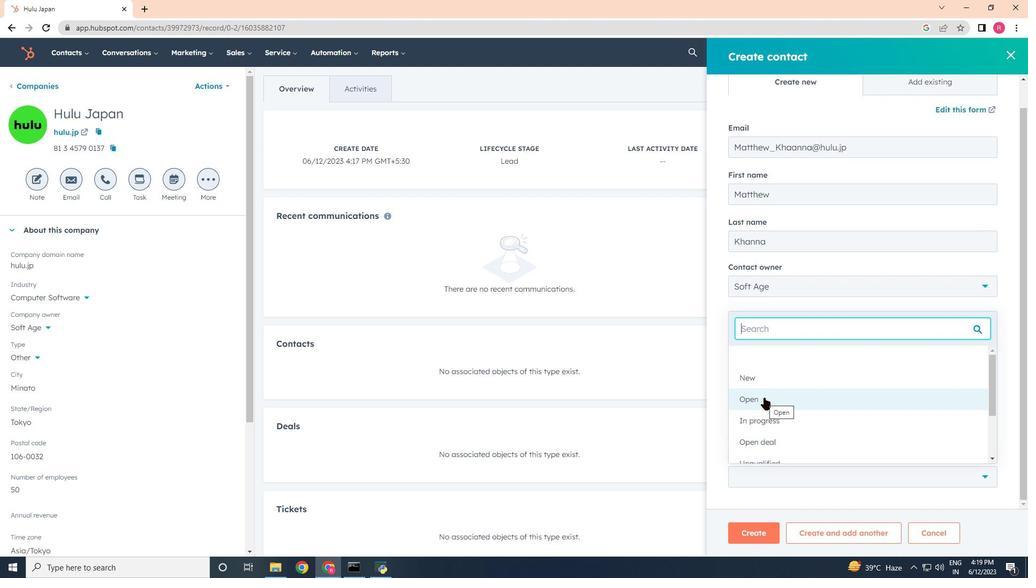 
Action: Mouse scrolled (786, 431) with delta (0, 0)
Screenshot: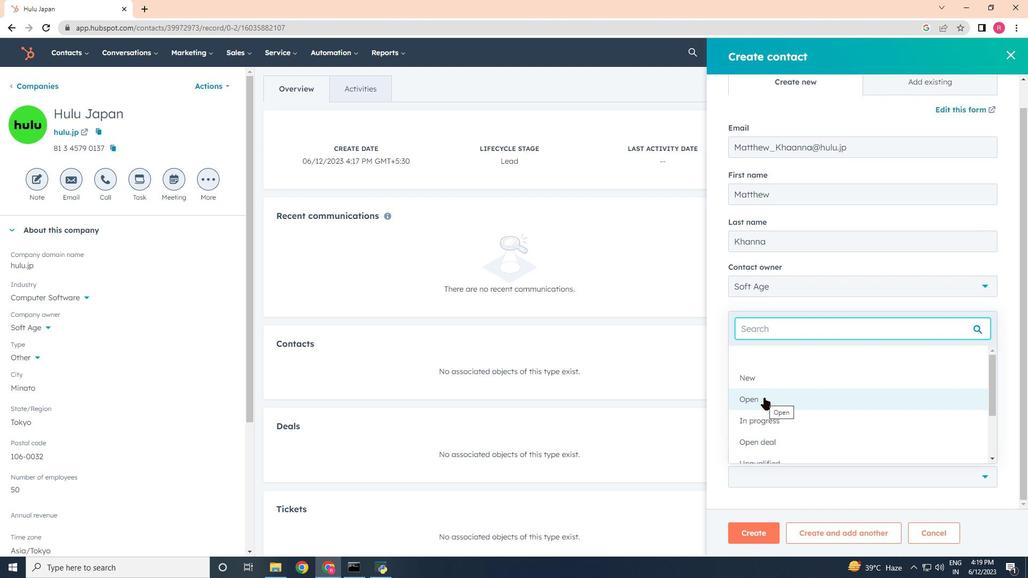 
Action: Mouse moved to (779, 479)
Screenshot: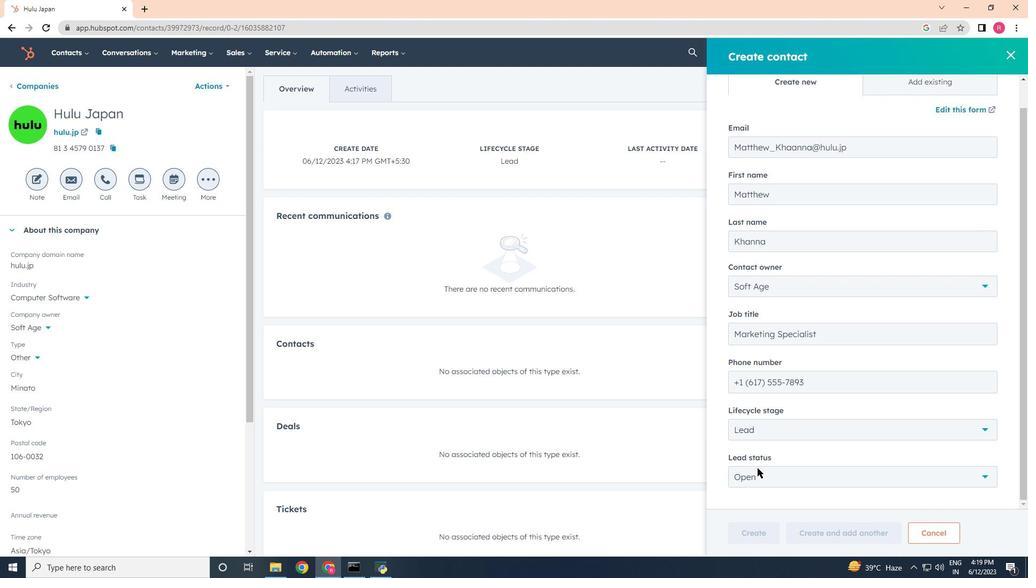 
Action: Mouse pressed left at (779, 479)
Screenshot: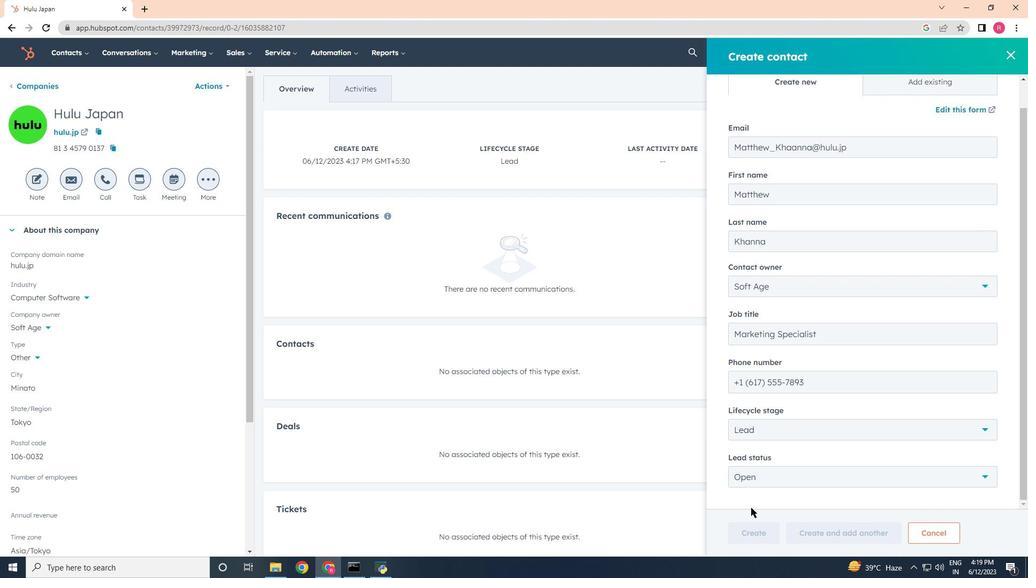 
Action: Mouse moved to (757, 395)
Screenshot: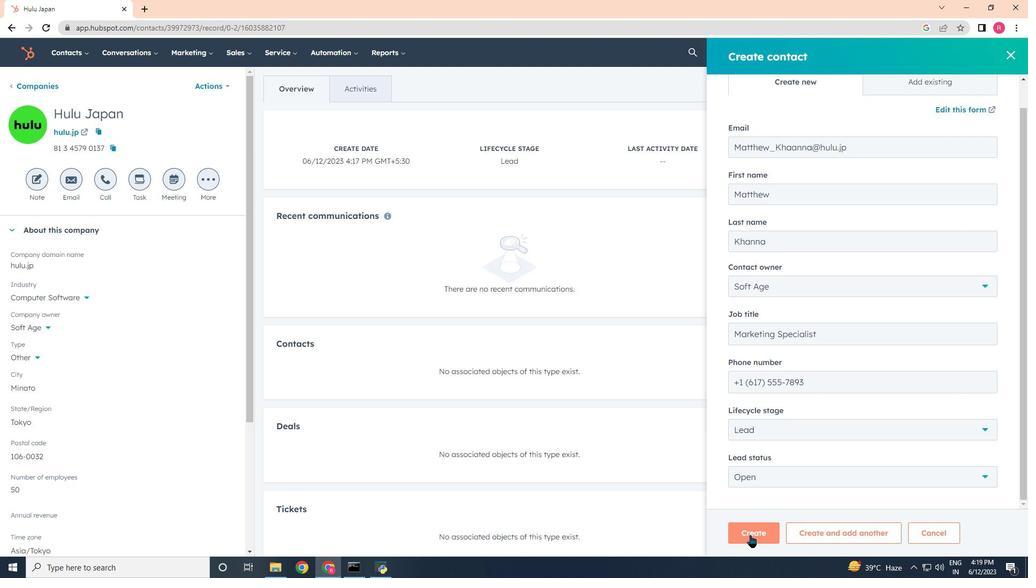 
Action: Mouse pressed left at (757, 395)
Screenshot: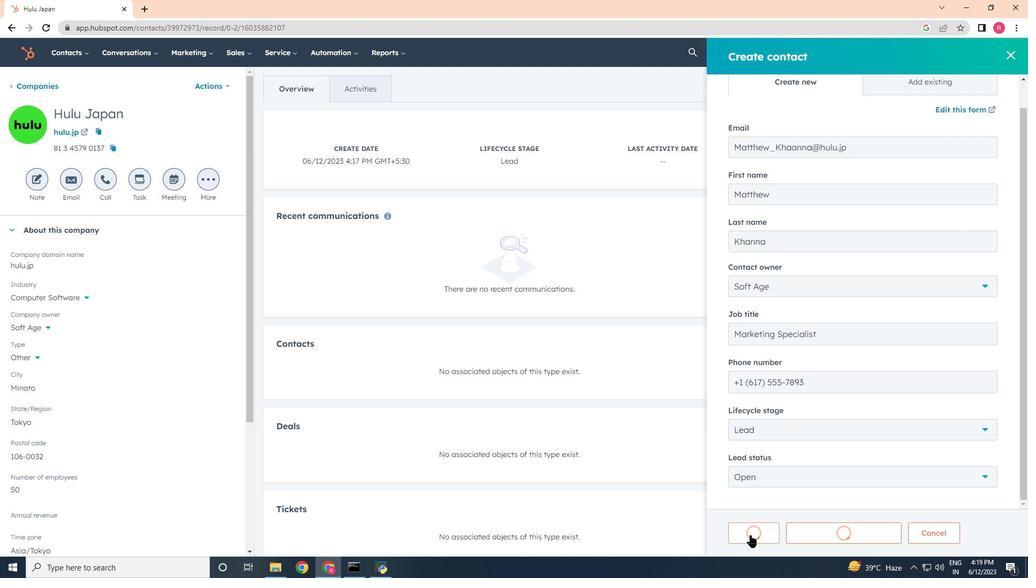 
Action: Mouse moved to (755, 532)
Screenshot: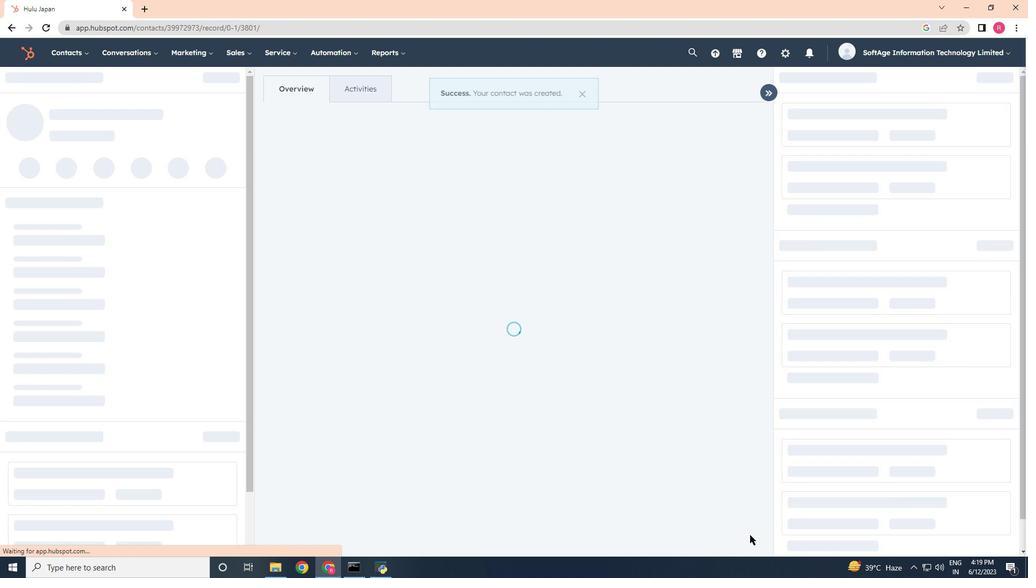 
Action: Mouse pressed left at (755, 532)
Screenshot: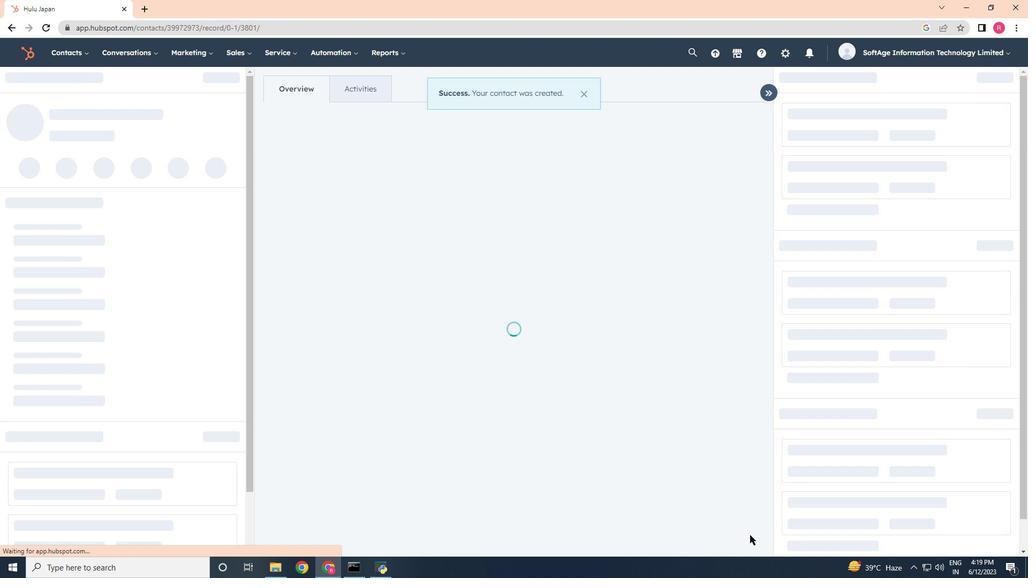 
Action: Mouse moved to (14, 55)
Screenshot: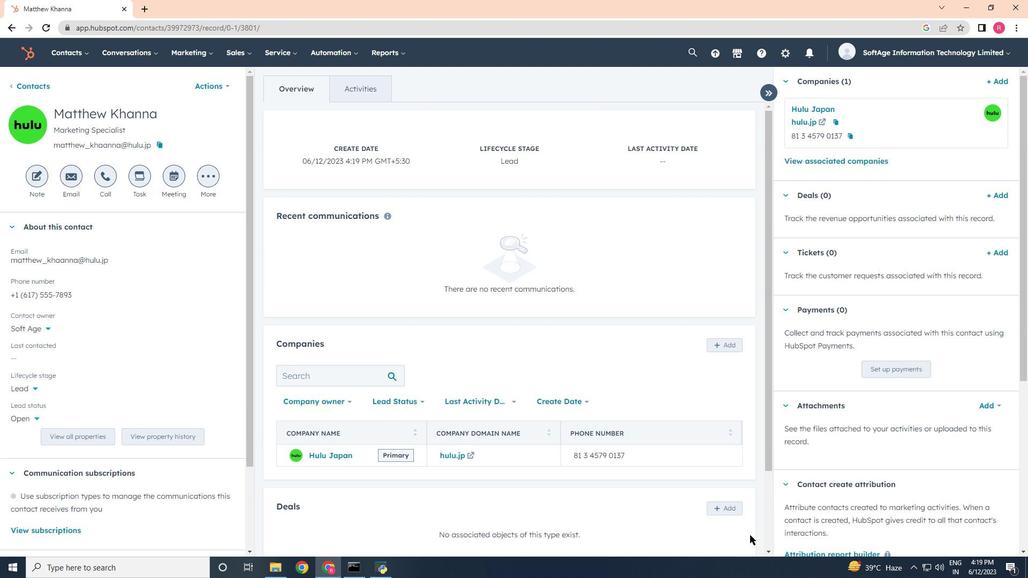 
Action: Mouse pressed left at (14, 55)
Screenshot: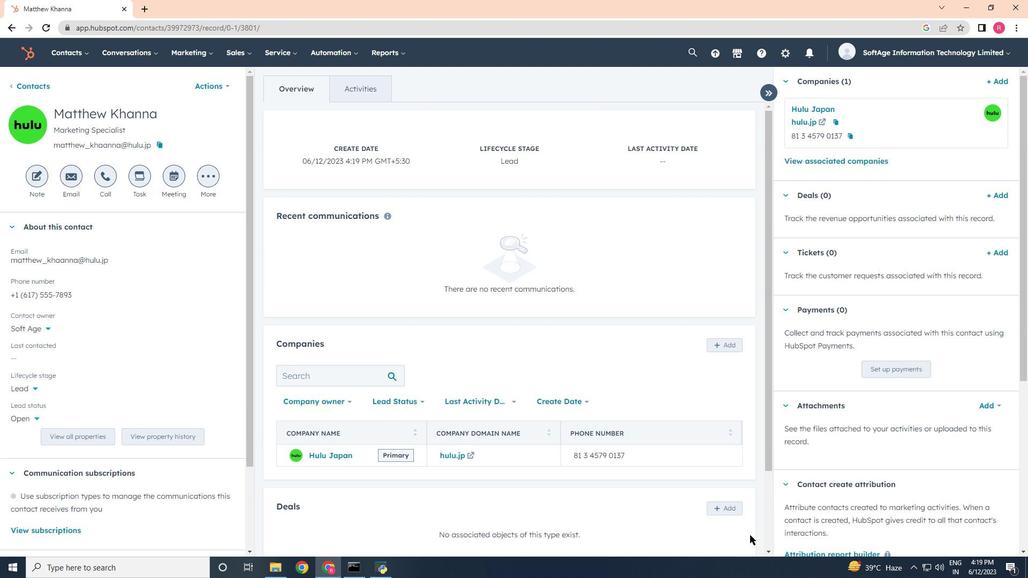 
Action: Mouse moved to (754, 412)
Screenshot: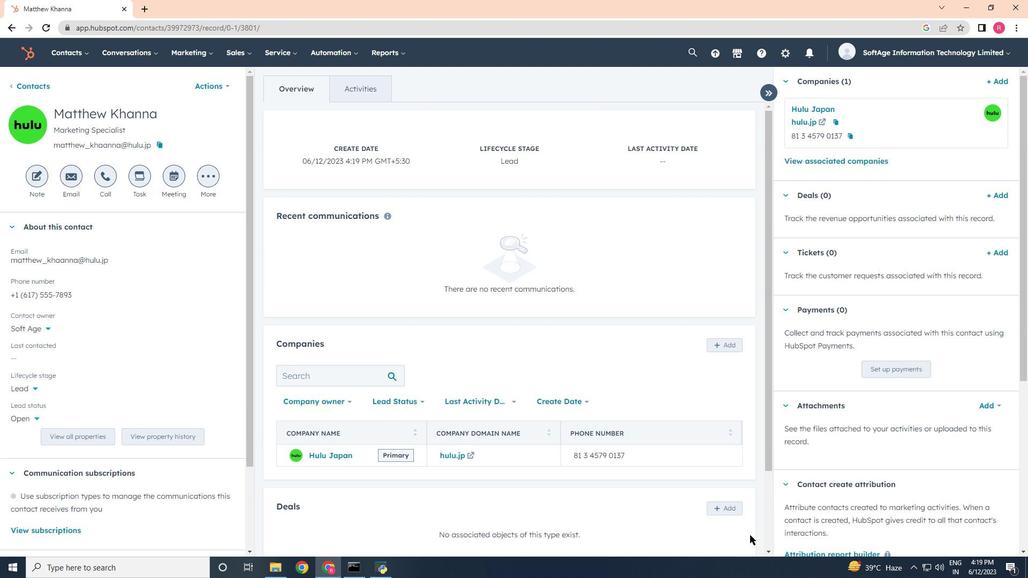 
Action: Key pressed <Key.alt_l><Key.alt_l><Key.alt_l><Key.alt_l><Key.alt_l><Key.delete>
Screenshot: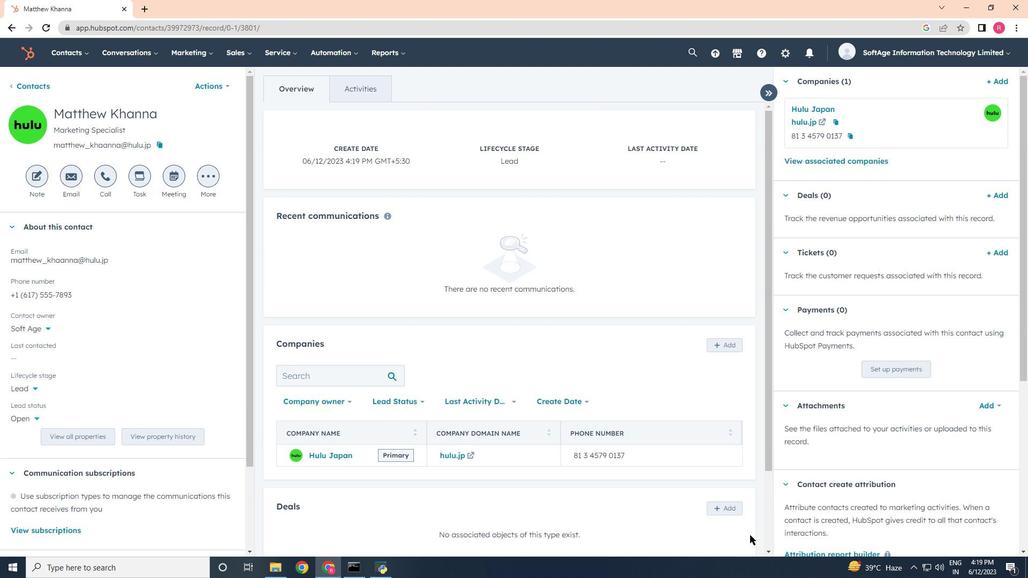 
Action: Mouse moved to (27, 53)
Screenshot: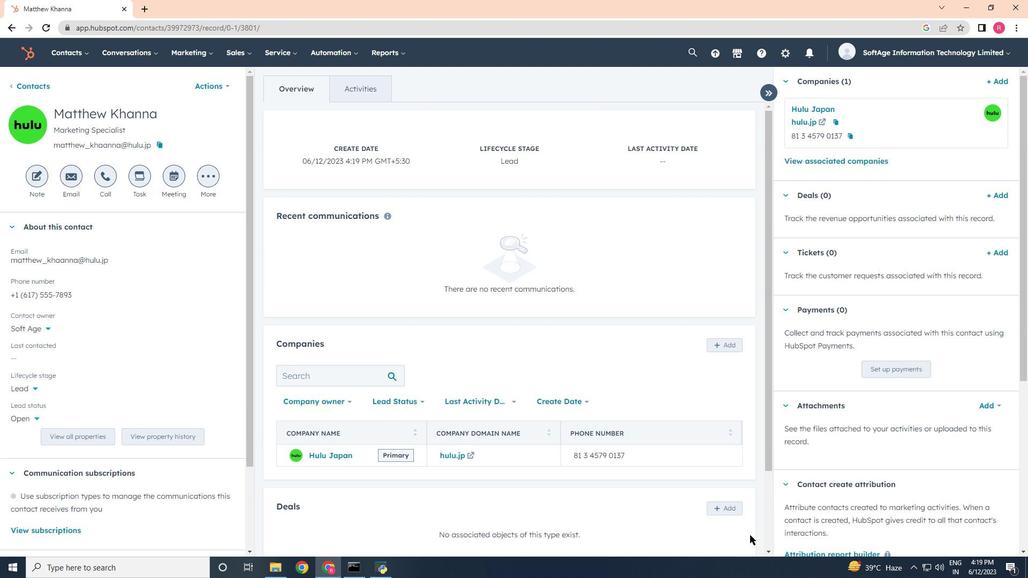 
Action: Mouse pressed left at (27, 53)
Screenshot: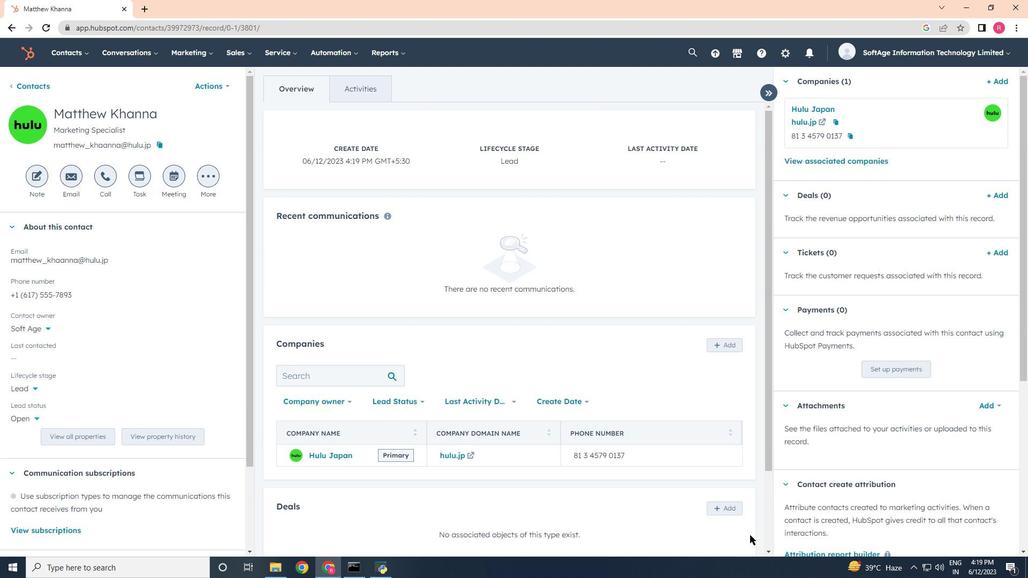 
Action: Mouse moved to (50, 46)
Screenshot: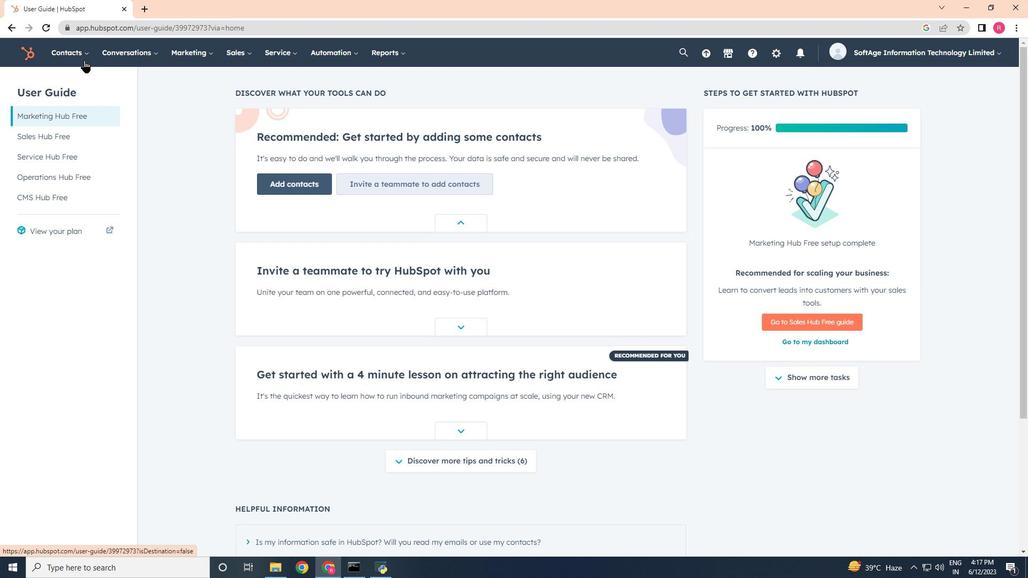 
Action: Mouse pressed left at (50, 46)
Screenshot: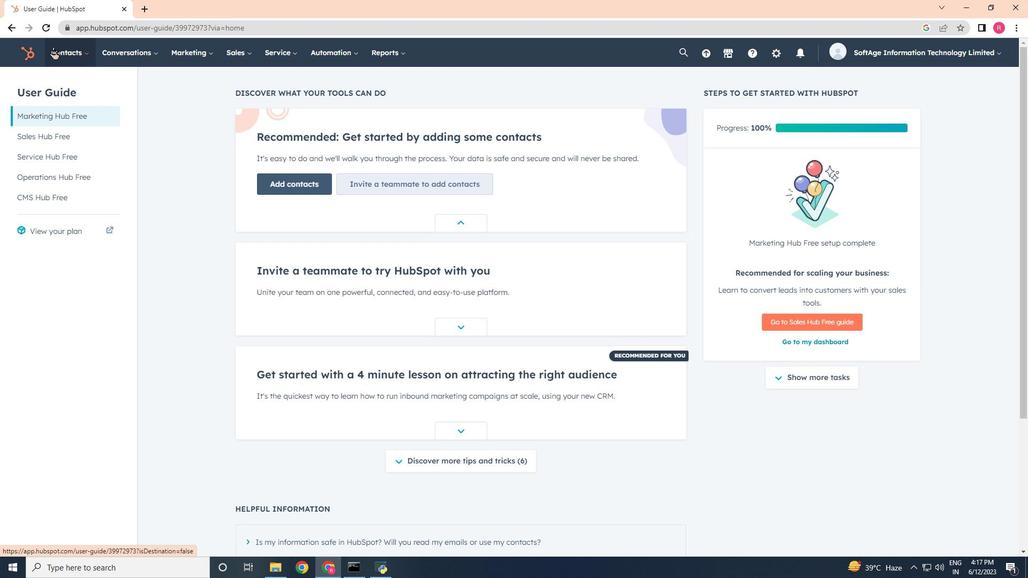 
Action: Mouse moved to (79, 102)
Screenshot: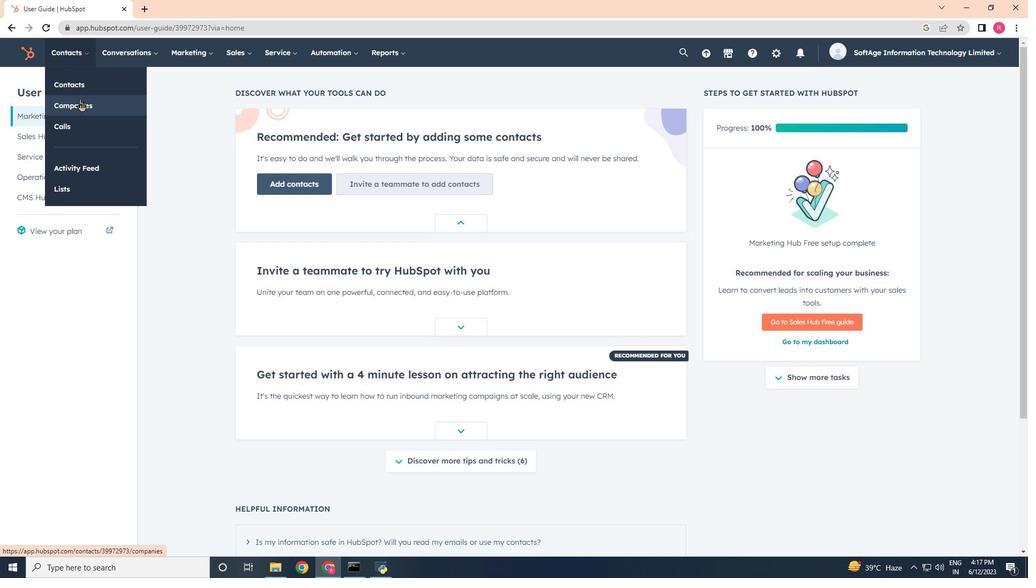 
Action: Mouse pressed left at (79, 102)
Screenshot: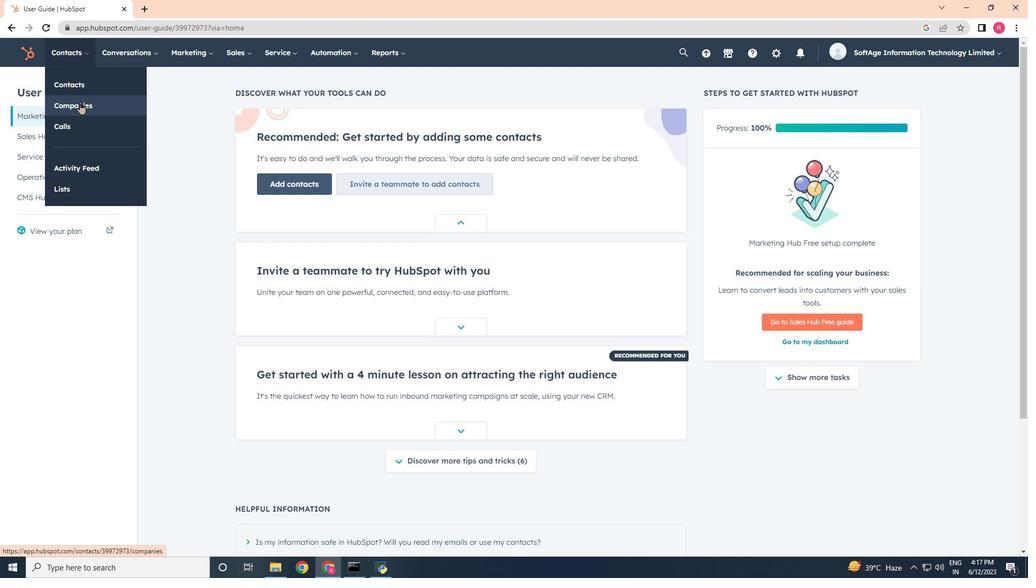 
Action: Mouse moved to (965, 93)
Screenshot: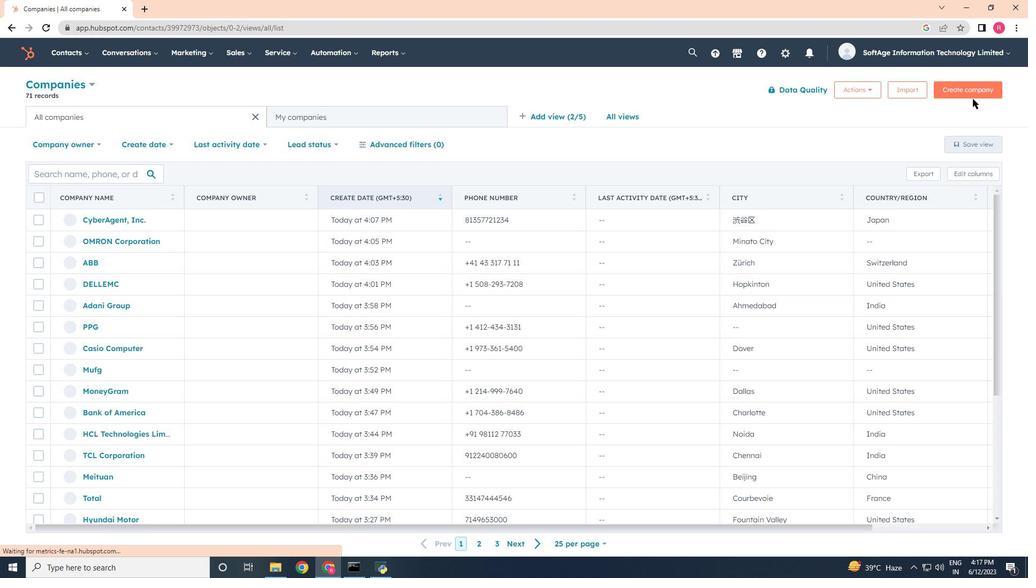 
Action: Mouse pressed left at (965, 93)
Screenshot: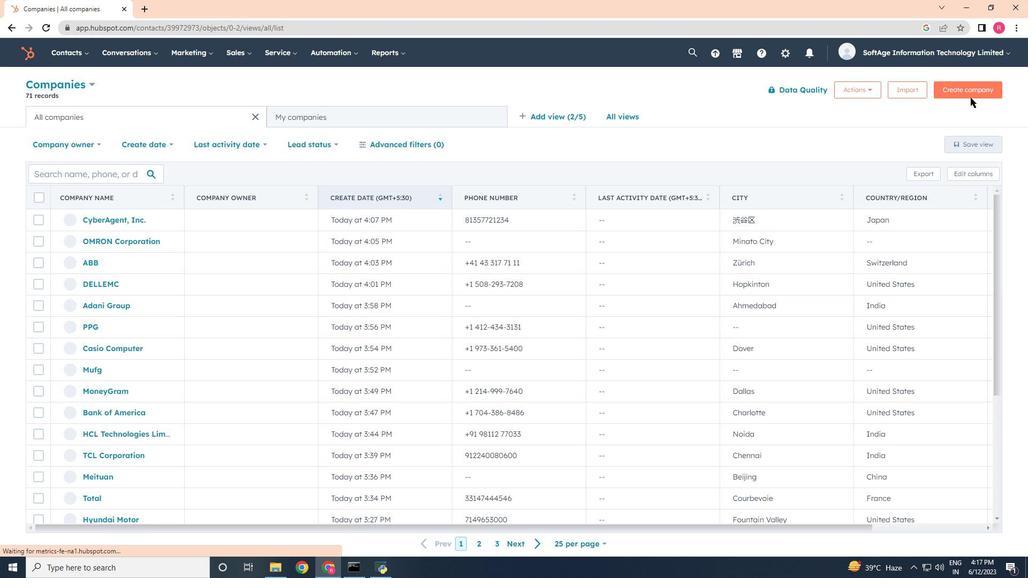 
Action: Mouse moved to (785, 146)
Screenshot: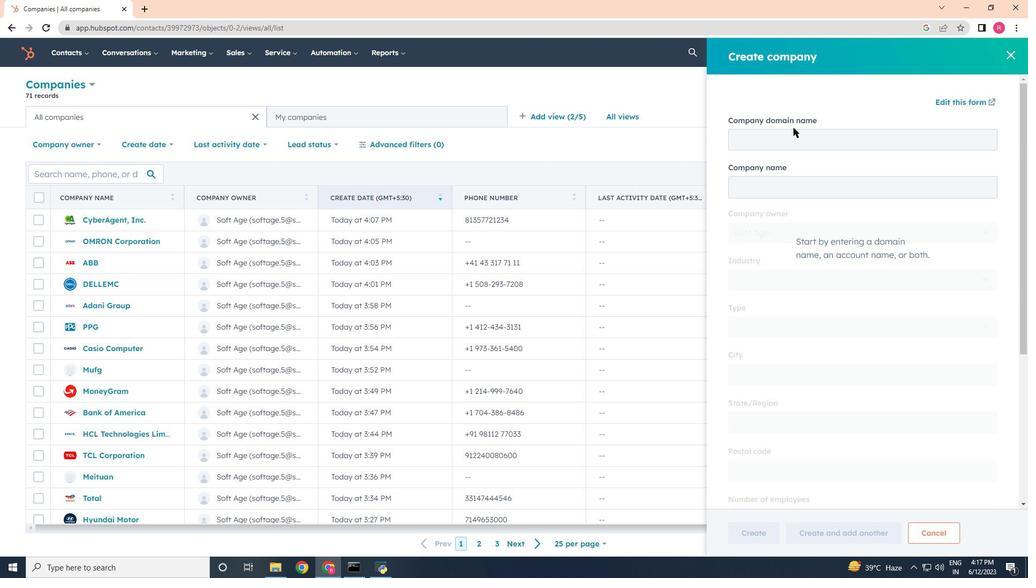 
Action: Mouse pressed left at (785, 146)
Screenshot: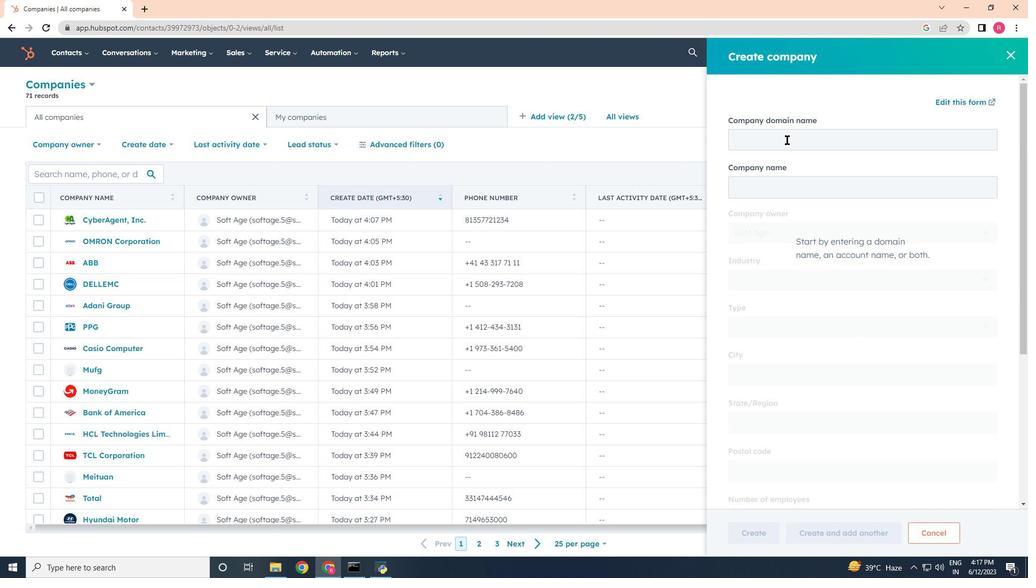 
Action: Mouse moved to (789, 144)
Screenshot: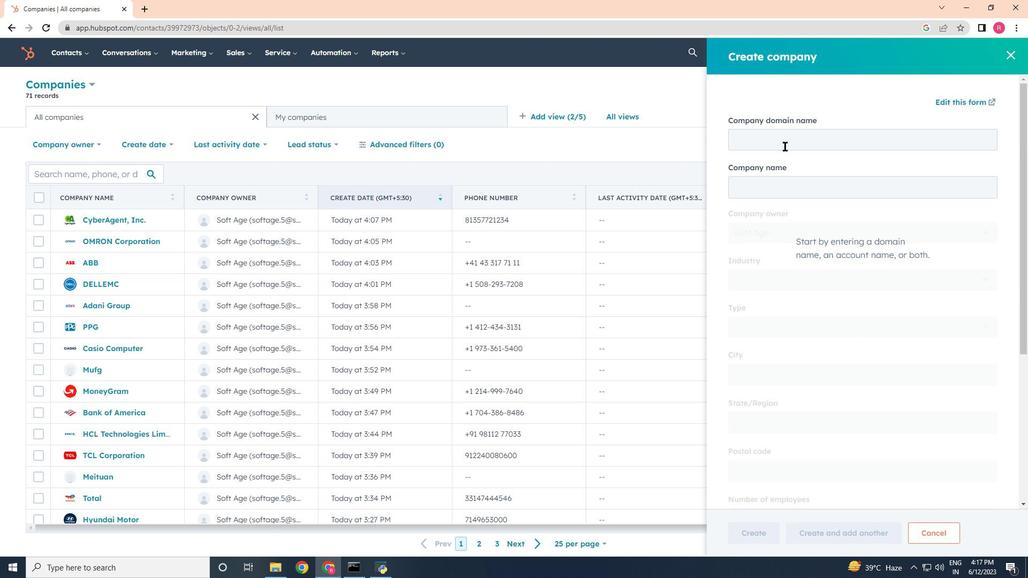 
Action: Key pressed hulu.jp
Screenshot: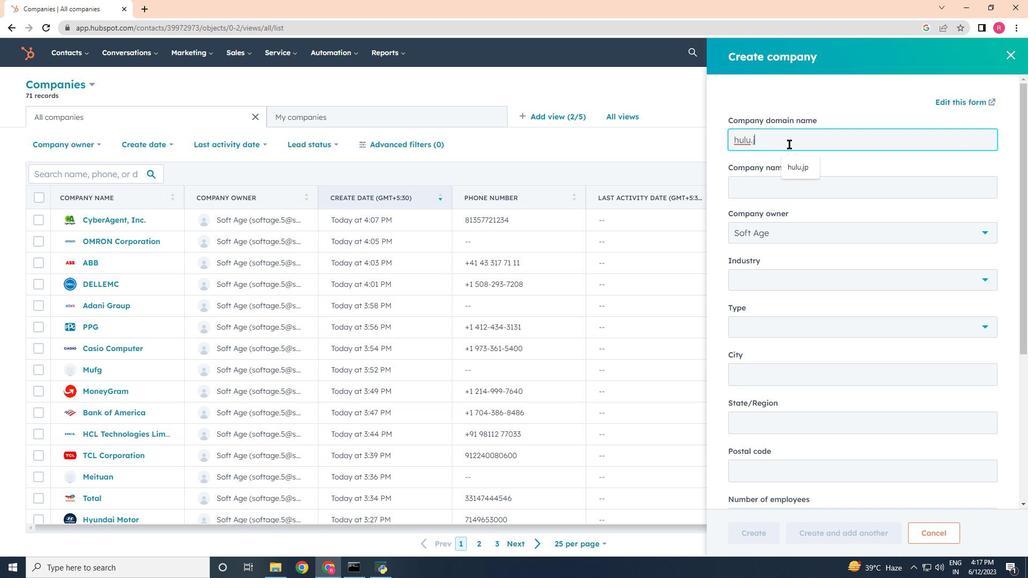 
Action: Mouse moved to (772, 319)
Screenshot: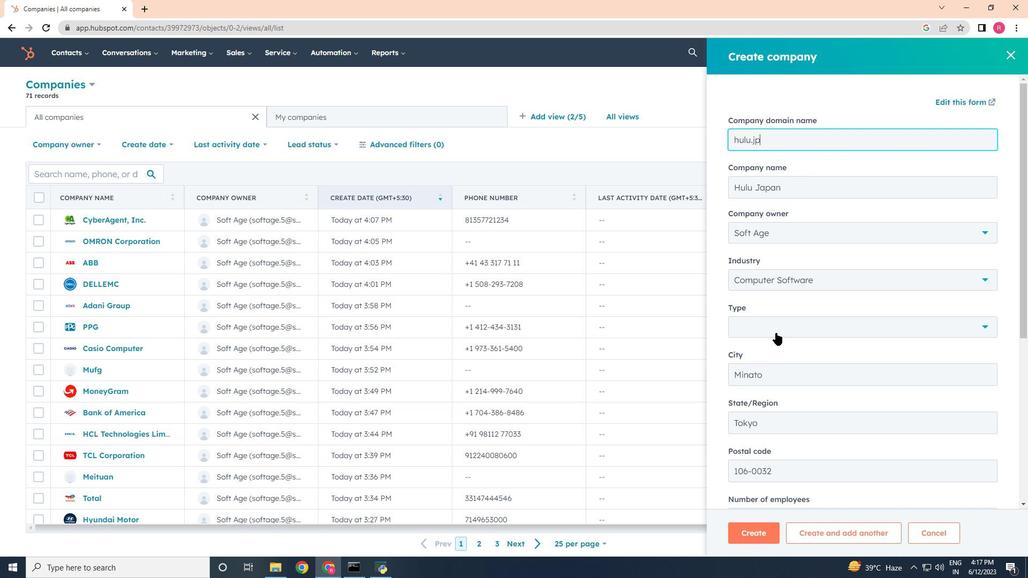 
Action: Mouse pressed left at (772, 319)
Screenshot: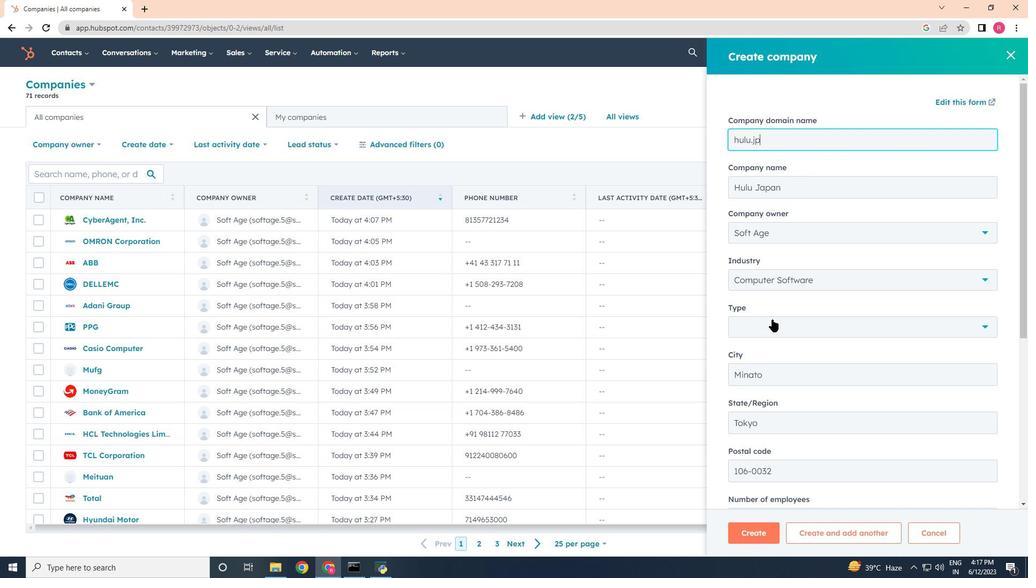 
Action: Mouse moved to (756, 455)
Screenshot: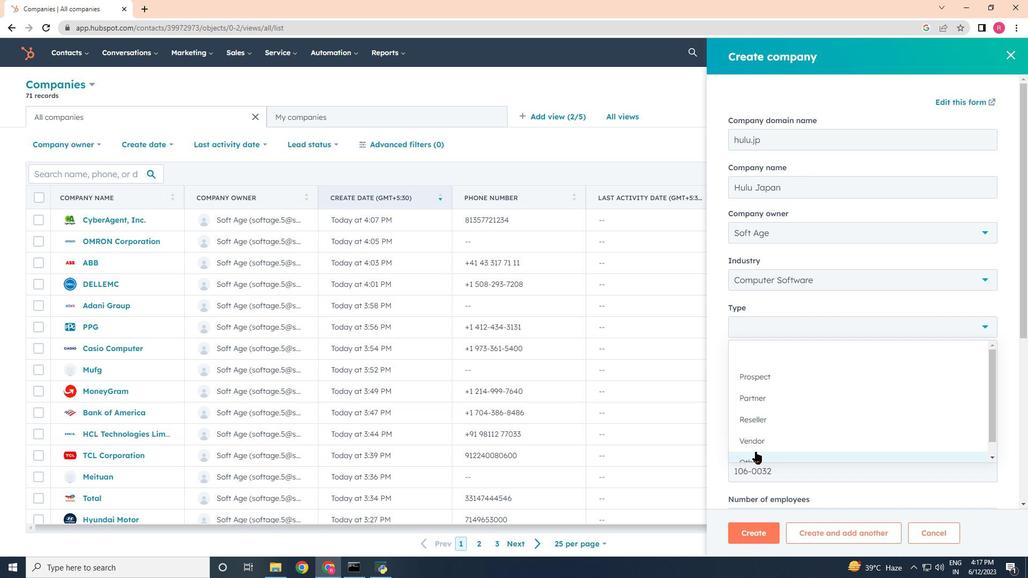 
Action: Mouse pressed left at (756, 455)
Screenshot: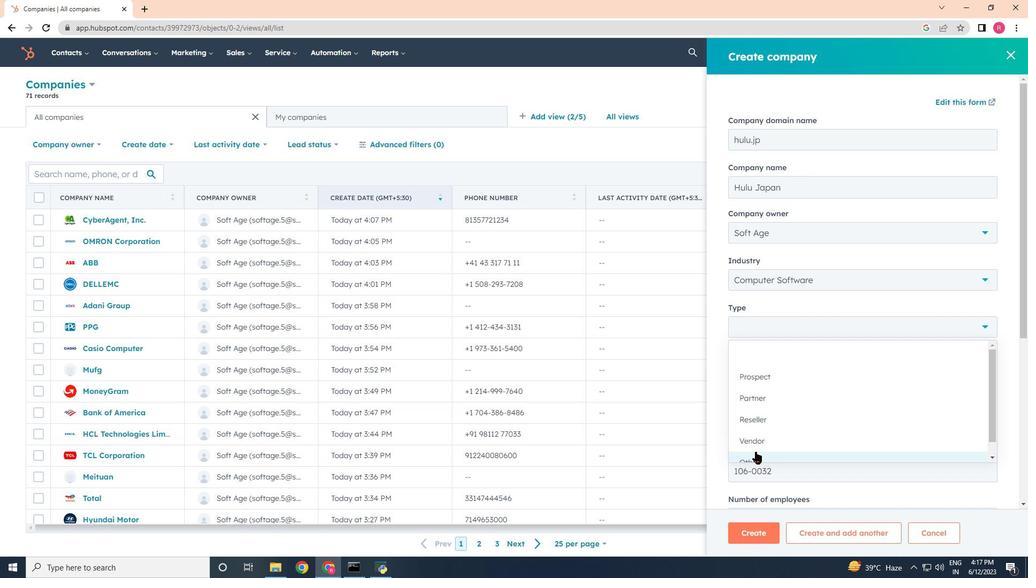 
Action: Mouse moved to (759, 538)
Screenshot: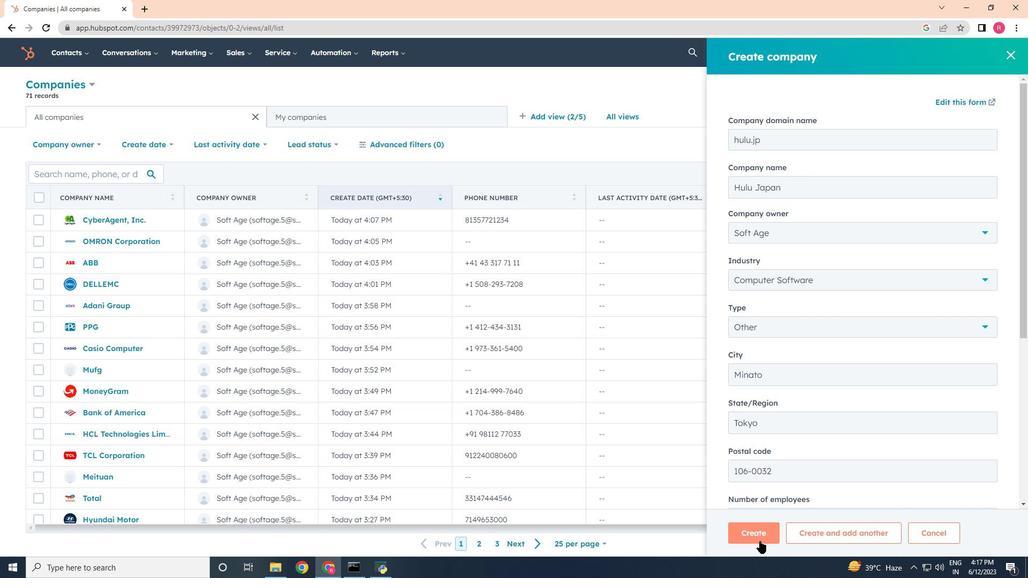 
Action: Mouse pressed left at (759, 538)
Screenshot: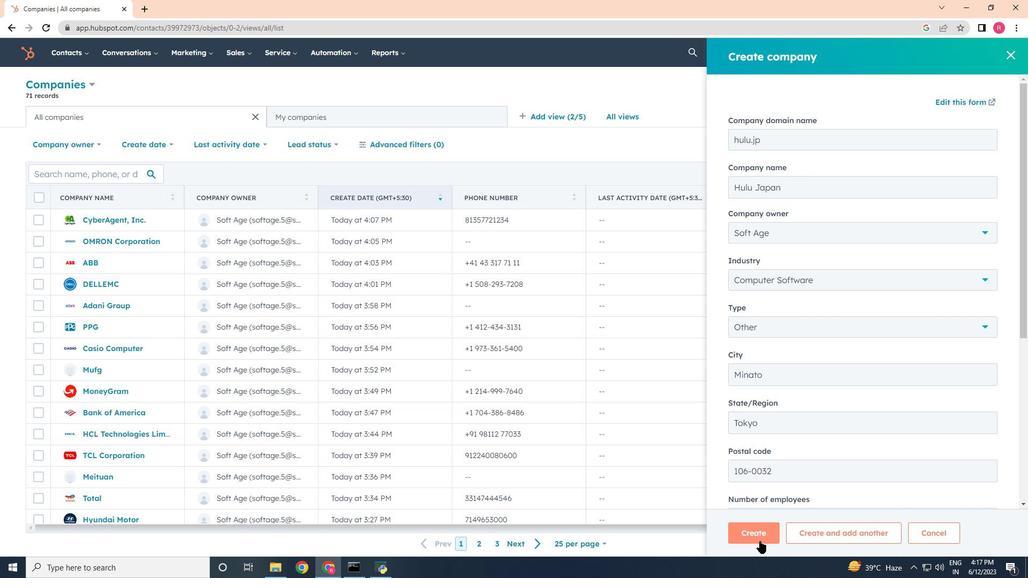 
Action: Mouse moved to (734, 343)
Screenshot: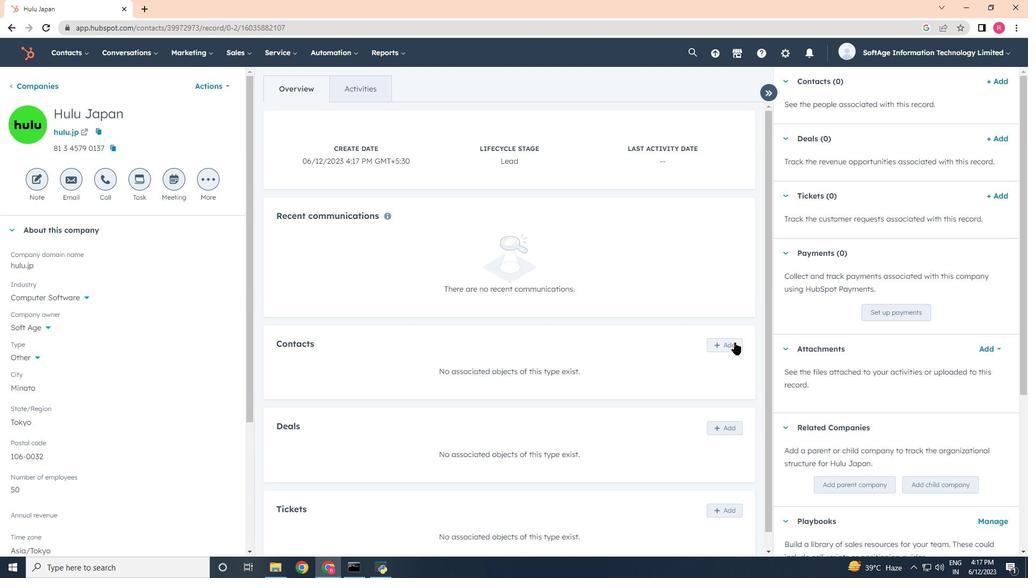 
Action: Mouse pressed left at (734, 343)
Screenshot: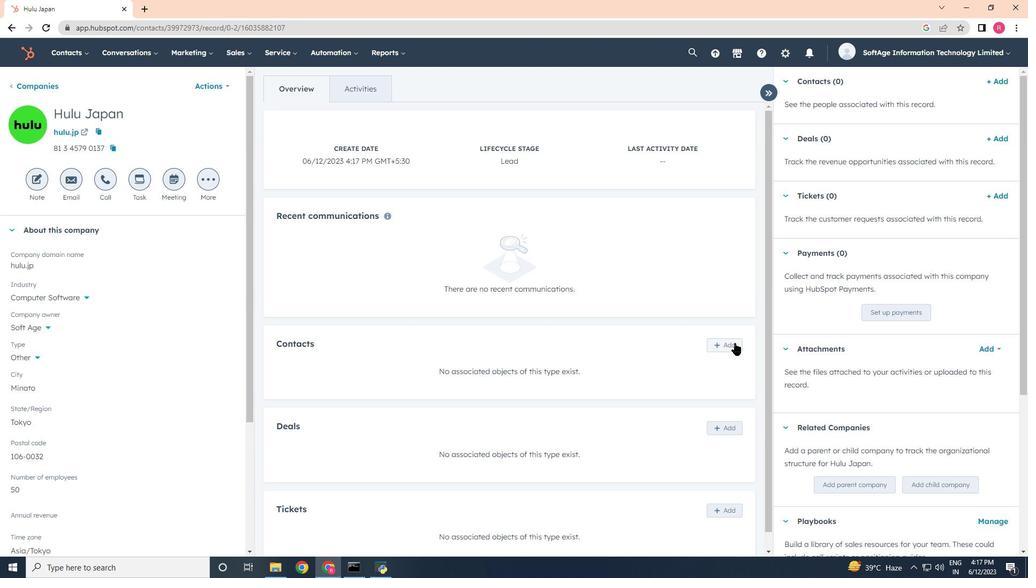 
Action: Mouse moved to (806, 99)
Screenshot: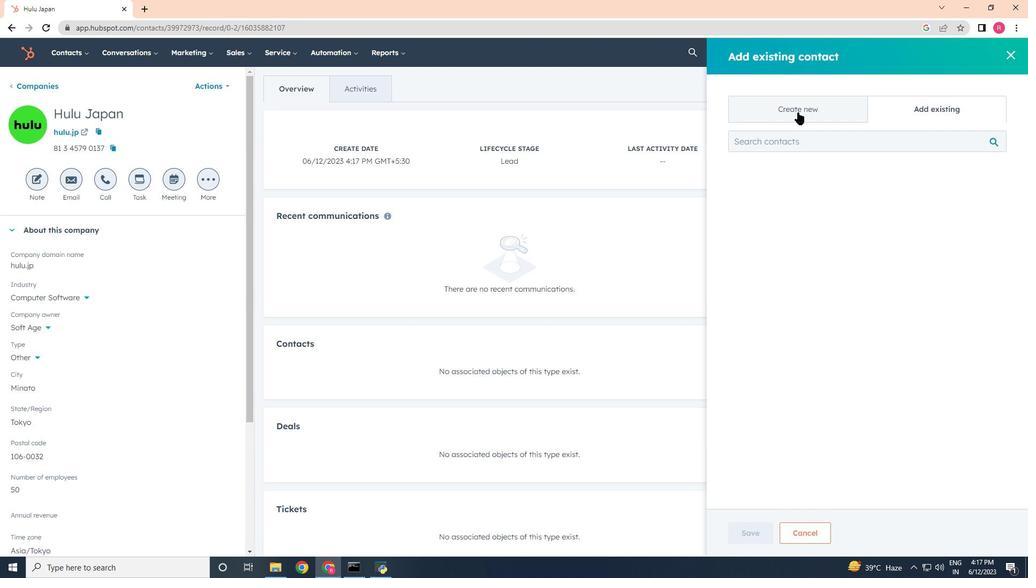 
Action: Mouse pressed left at (806, 99)
Screenshot: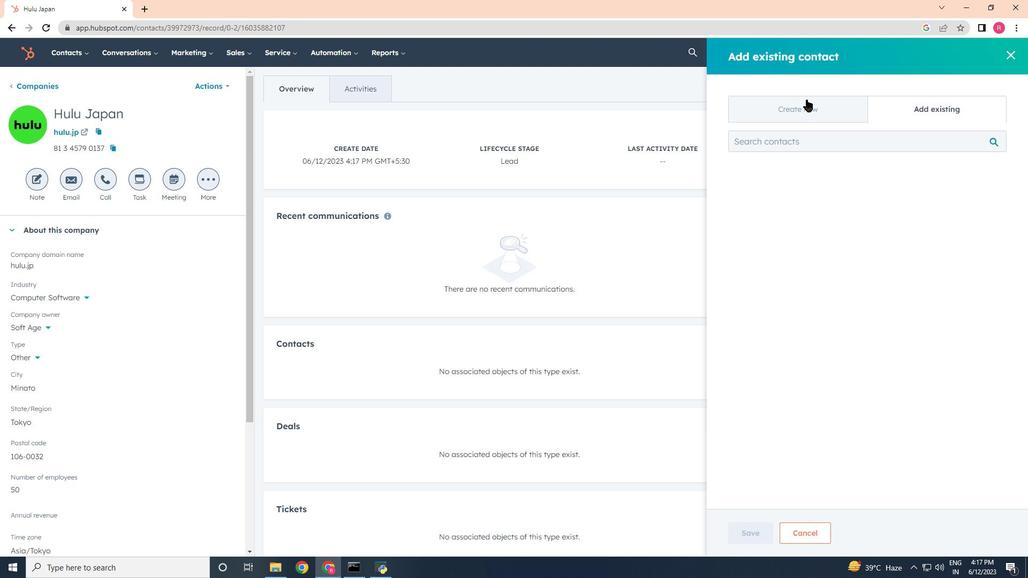 
Action: Mouse moved to (793, 178)
Screenshot: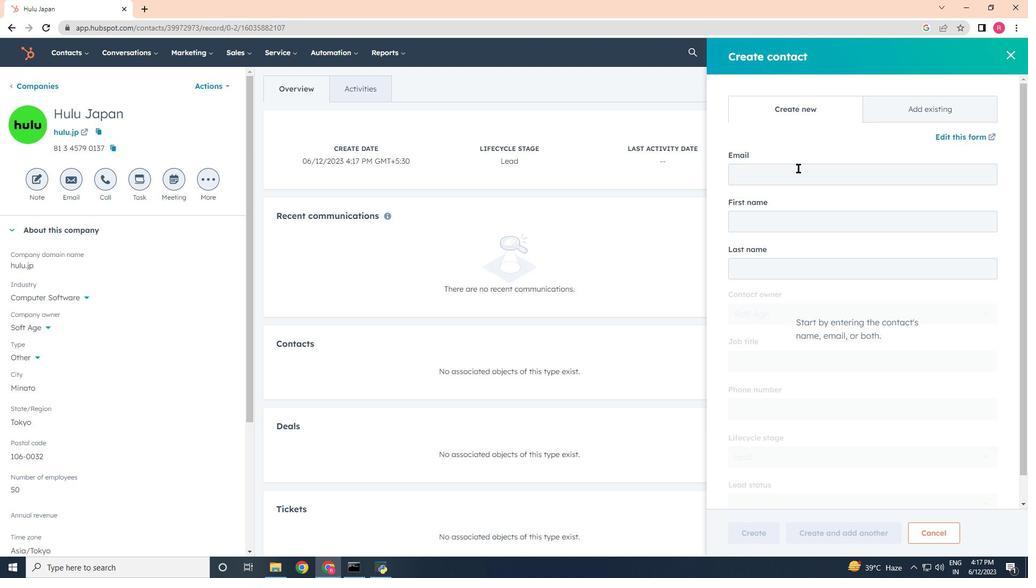 
Action: Mouse pressed left at (793, 178)
Screenshot: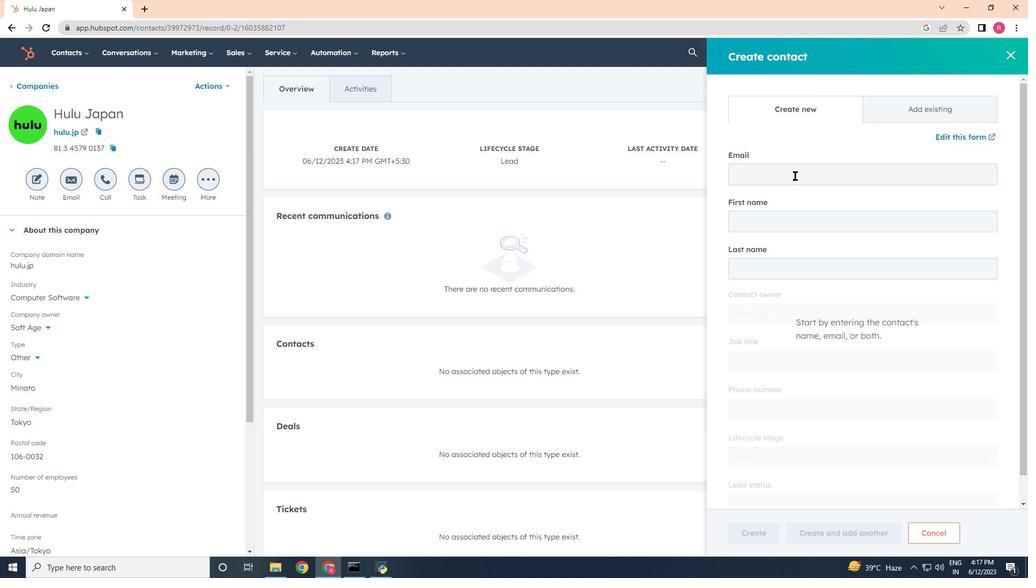 
Action: Key pressed <Key.shift>Ma
Screenshot: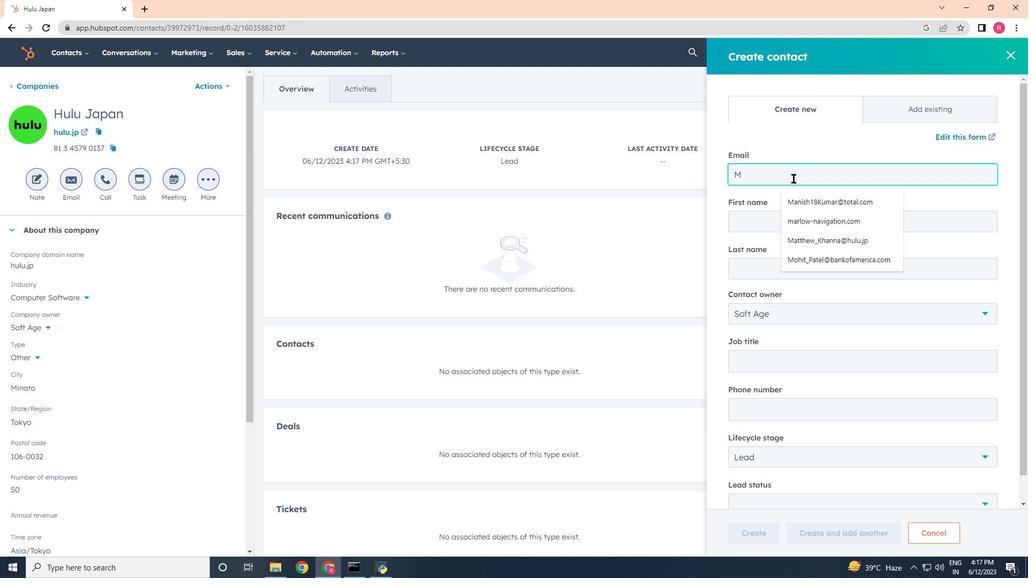 
Action: Mouse moved to (793, 179)
Screenshot: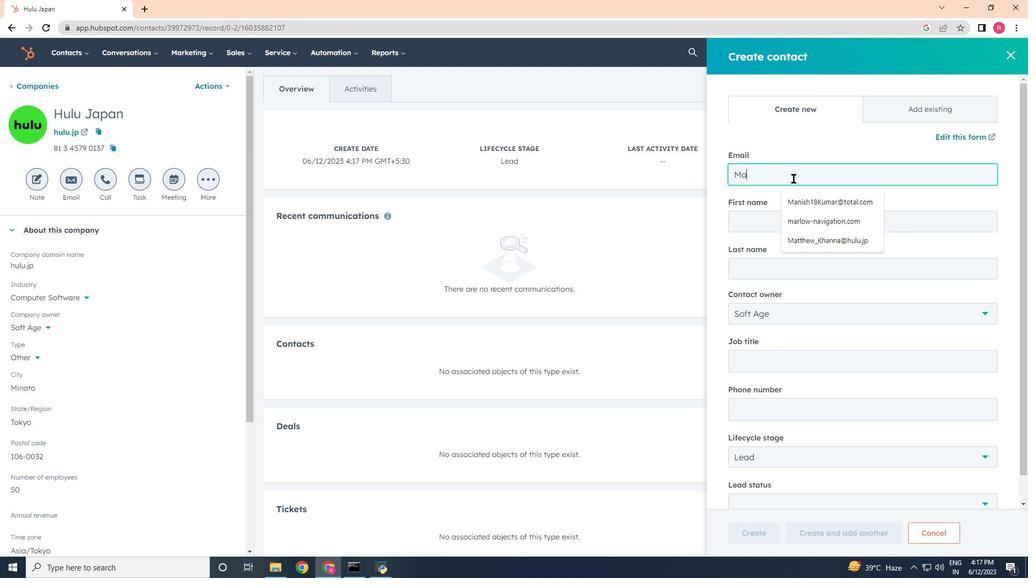 
Action: Key pressed tthew<Key.shift>_<Key.shift>Khanna<Key.shift>@hulu.jp
Screenshot: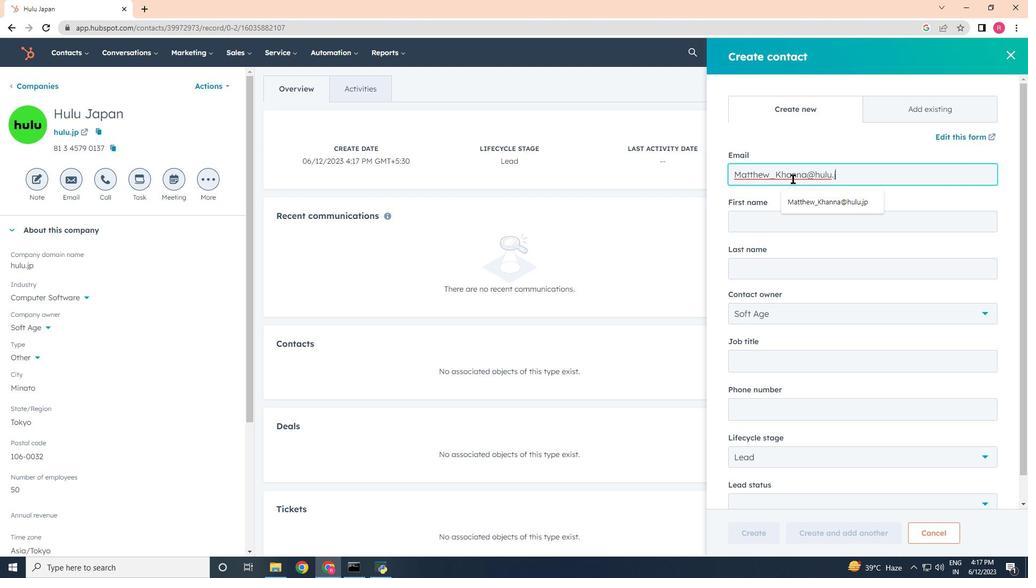 
Action: Mouse moved to (959, 194)
Screenshot: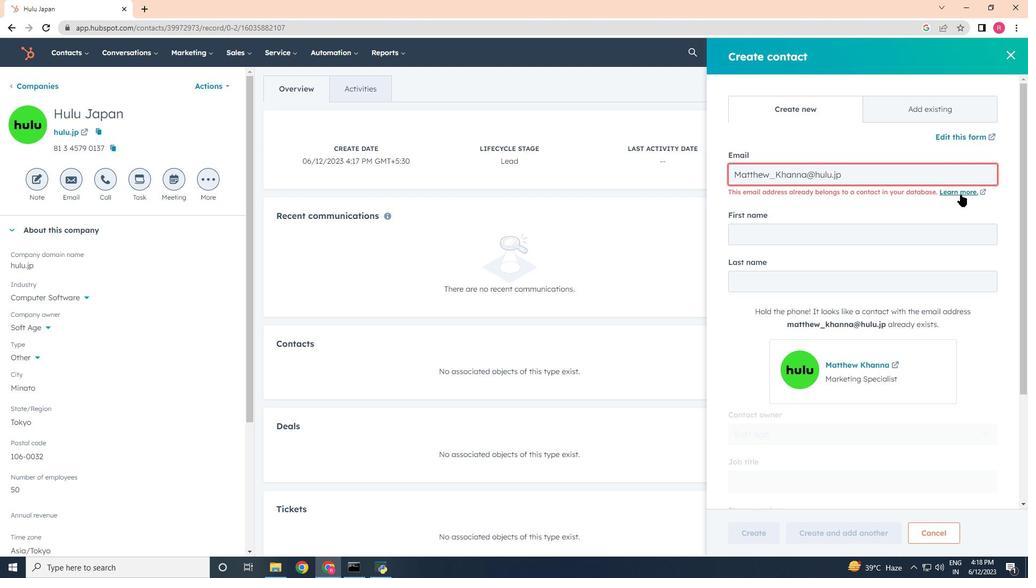 
Action: Mouse pressed left at (959, 194)
Screenshot: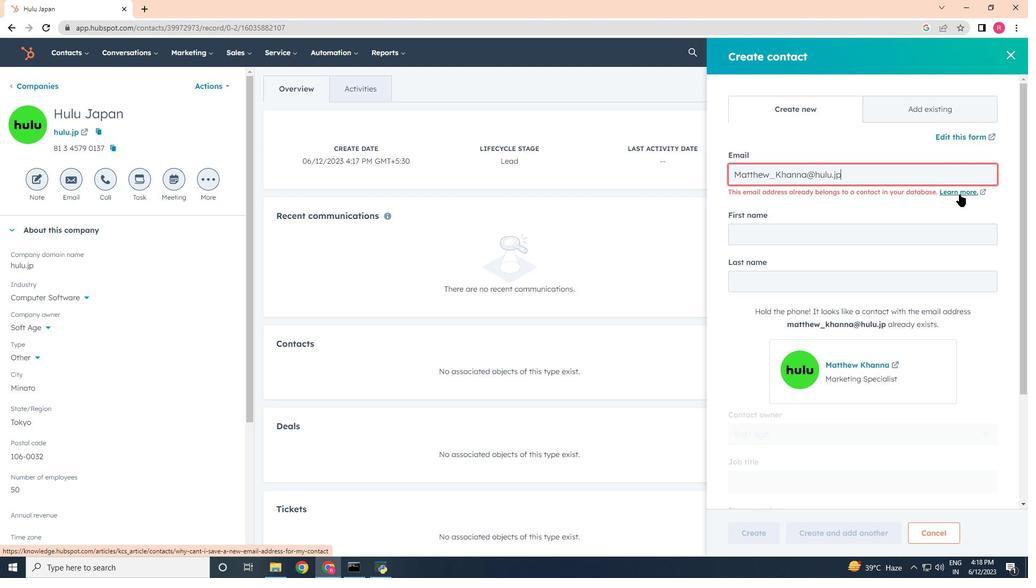 
Action: Mouse moved to (251, 7)
Screenshot: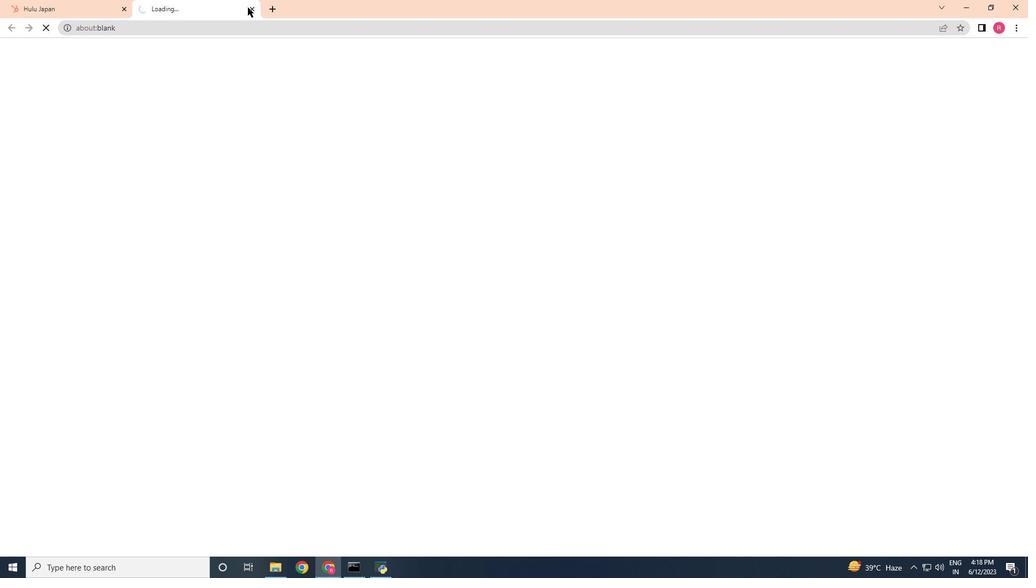 
Action: Mouse pressed left at (251, 7)
Screenshot: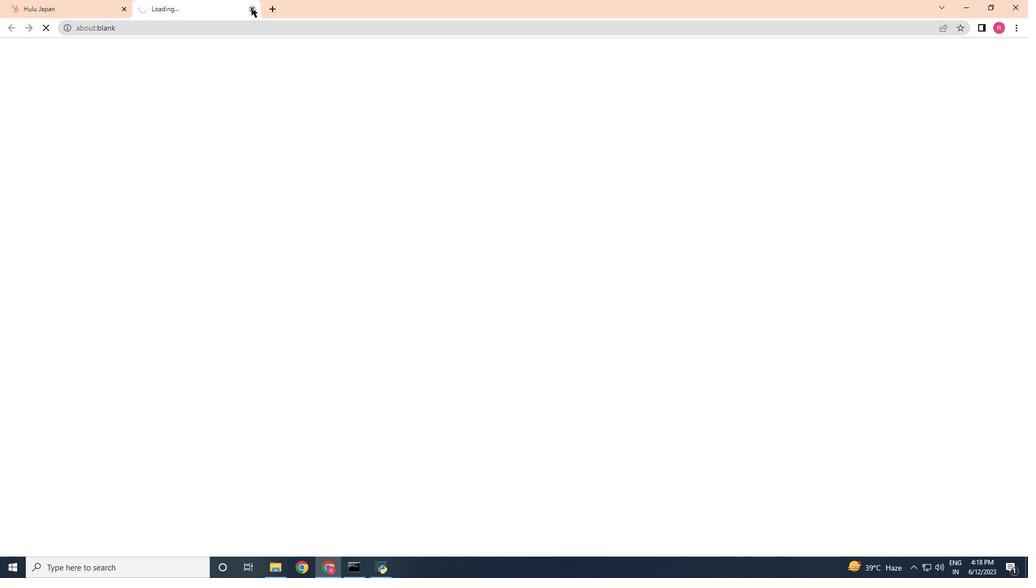 
Action: Mouse moved to (785, 177)
Screenshot: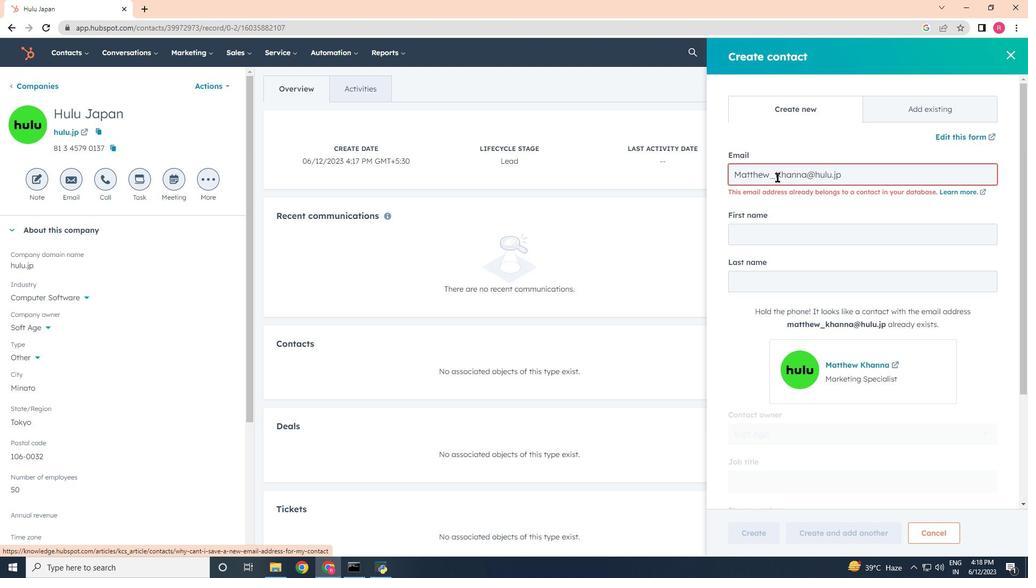 
Action: Mouse pressed left at (785, 177)
Screenshot: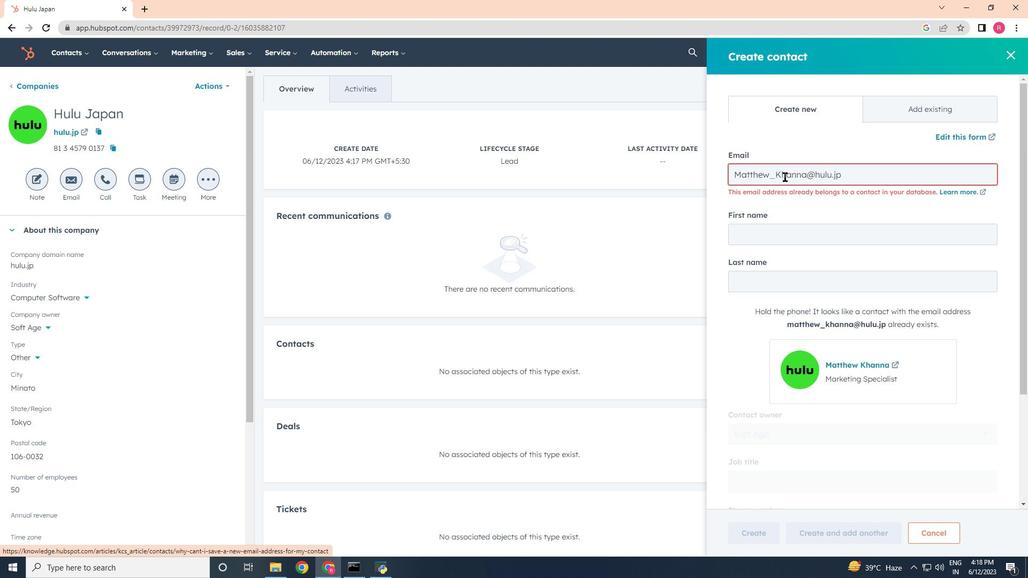 
Action: Mouse moved to (799, 176)
Screenshot: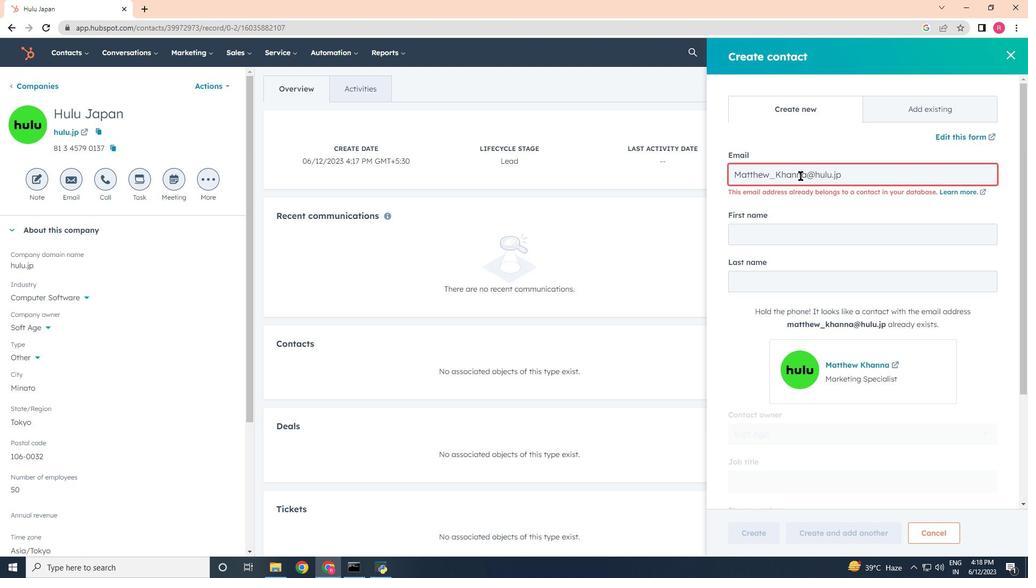 
Action: Key pressed a
Screenshot: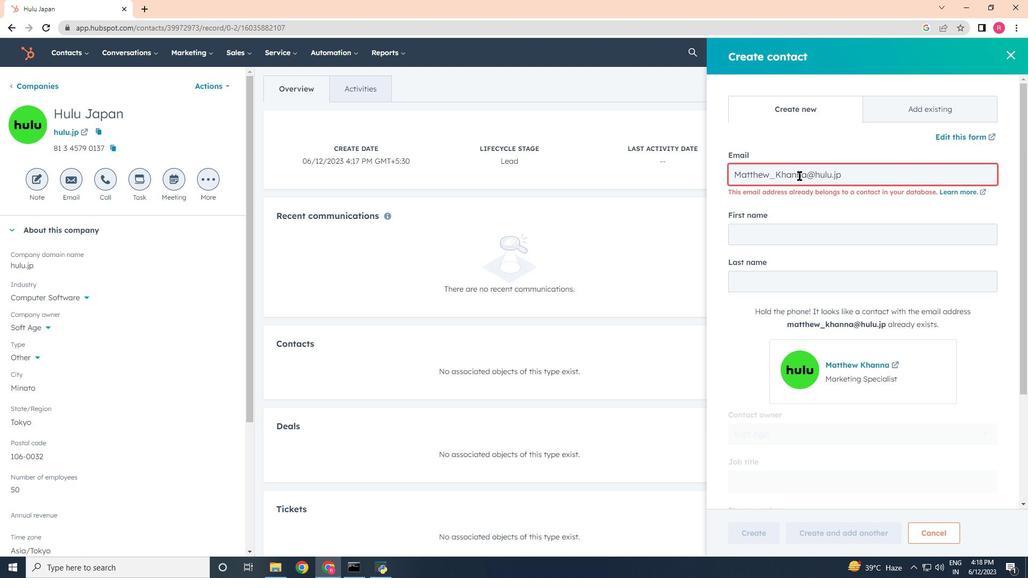 
Action: Mouse moved to (776, 218)
Screenshot: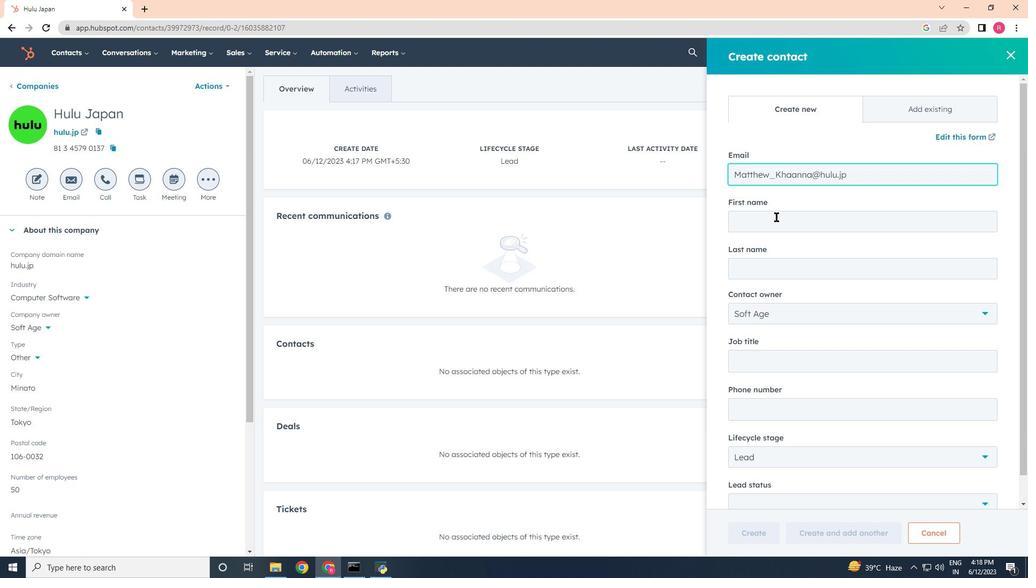 
Action: Mouse pressed left at (776, 218)
Screenshot: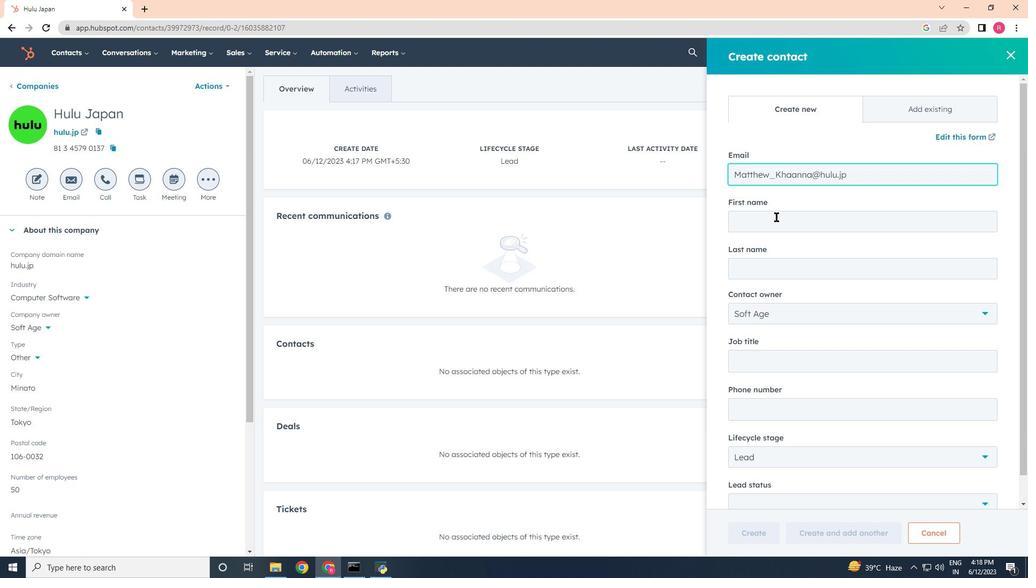 
Action: Key pressed <Key.shift>Matthew<Key.tab><Key.shift><Key.shift><Key.shift><Key.shift><Key.shift><Key.shift><Key.shift><Key.shift><Key.shift><Key.shift><Key.shift><Key.shift><Key.shift><Key.shift><Key.shift><Key.shift><Key.shift><Key.shift><Key.shift><Key.shift><Key.shift><Key.shift><Key.shift><Key.shift><Key.shift><Key.shift><Key.shift><Key.shift><Key.shift><Key.shift>Khanna<Key.tab><Key.tab><Key.shift>Marketing<Key.space><Key.shift>Specialist
Screenshot: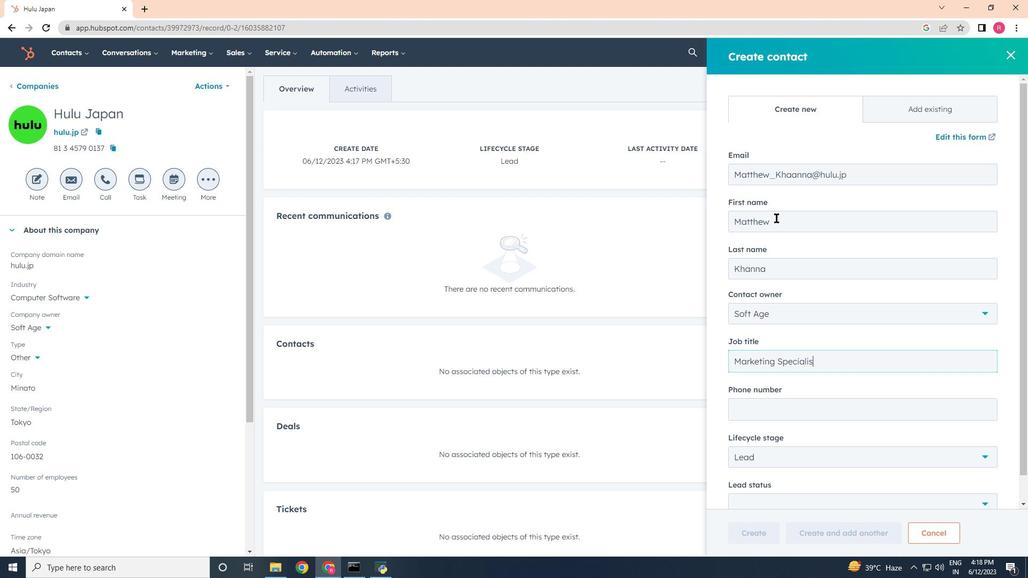 
Action: Mouse moved to (794, 414)
Screenshot: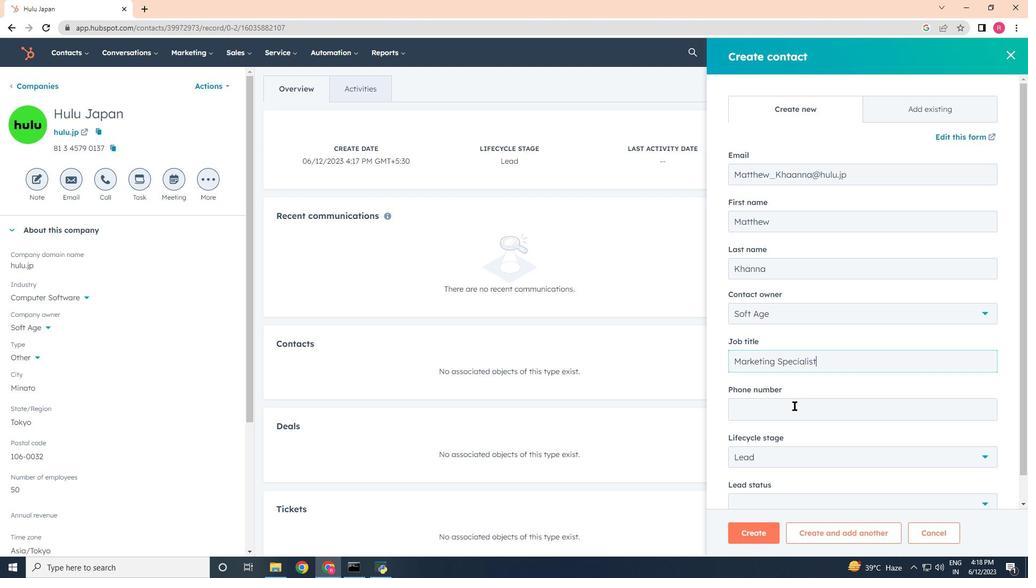 
Action: Mouse pressed left at (794, 414)
Screenshot: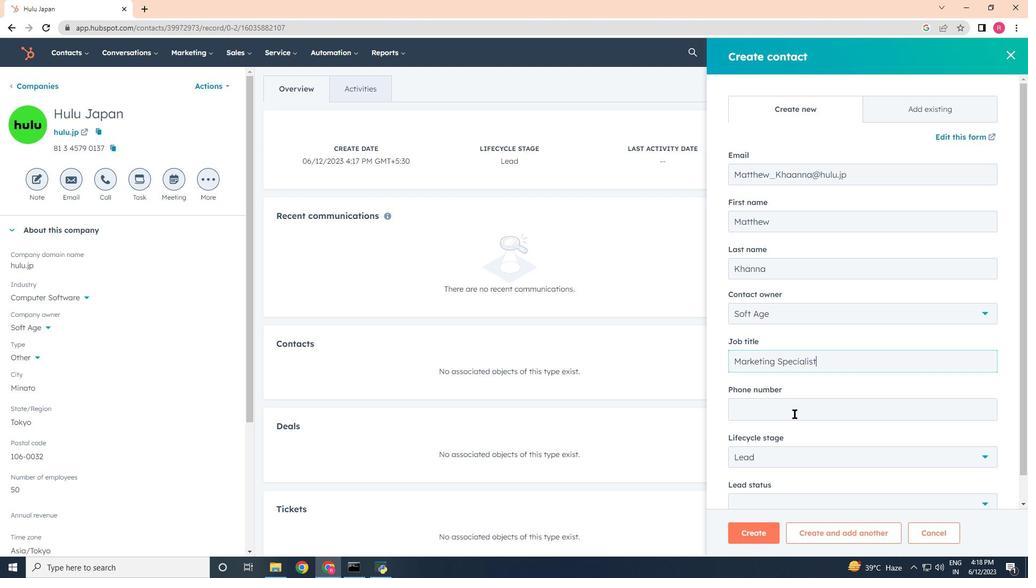 
Action: Mouse moved to (1028, 302)
Screenshot: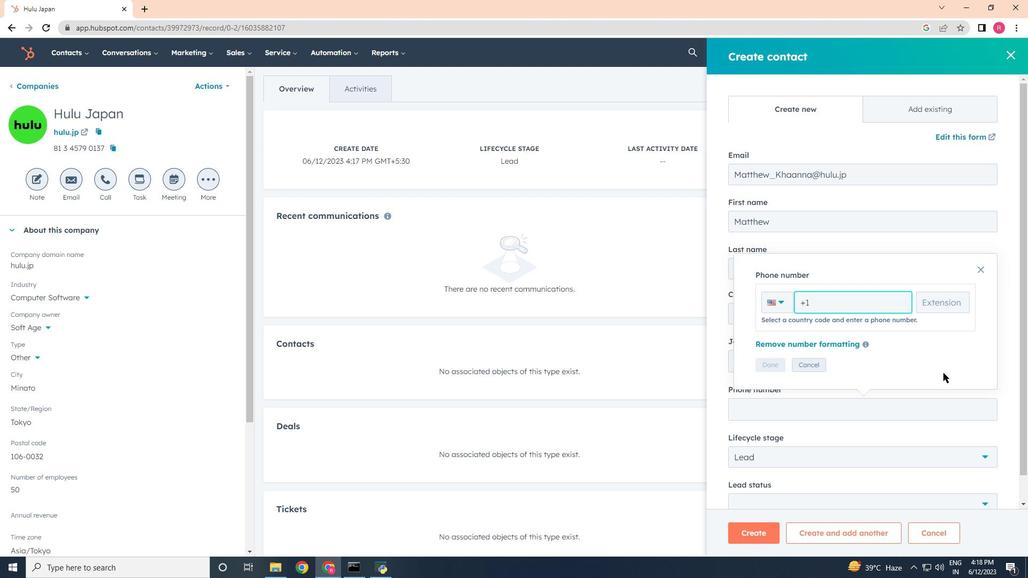 
Action: Key pressed 6175557893
Screenshot: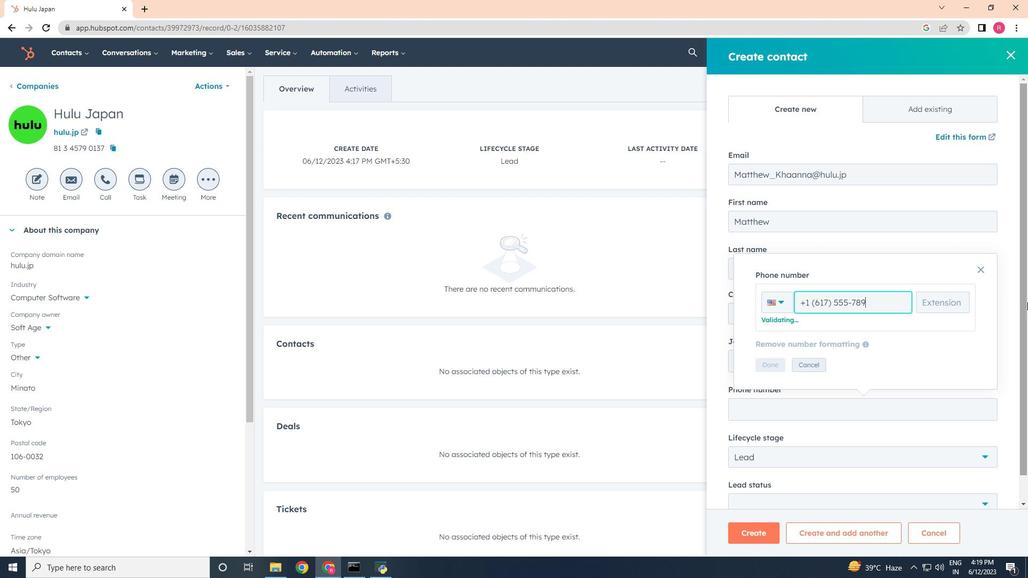 
Action: Mouse moved to (769, 359)
Screenshot: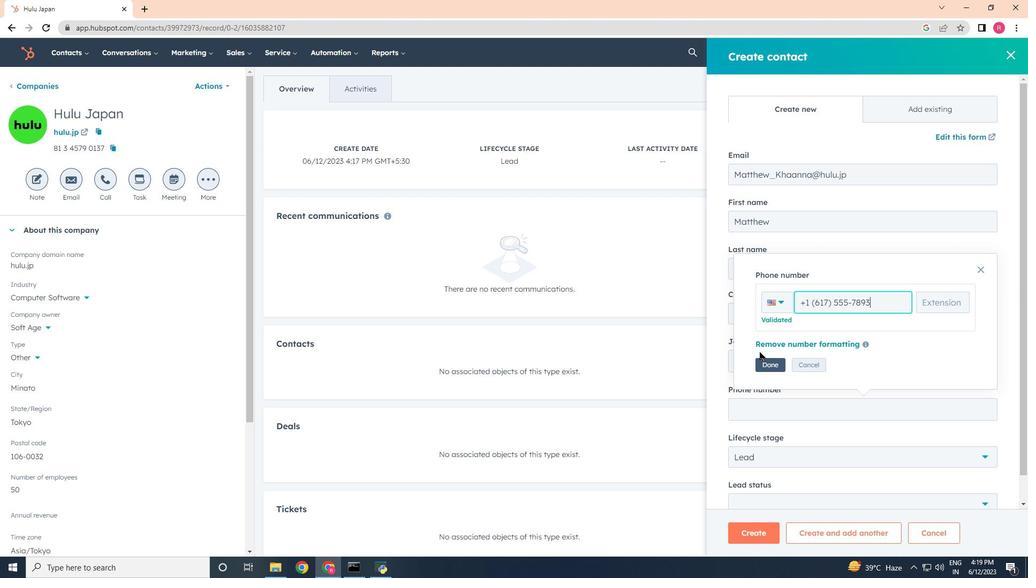 
Action: Mouse pressed left at (769, 359)
Screenshot: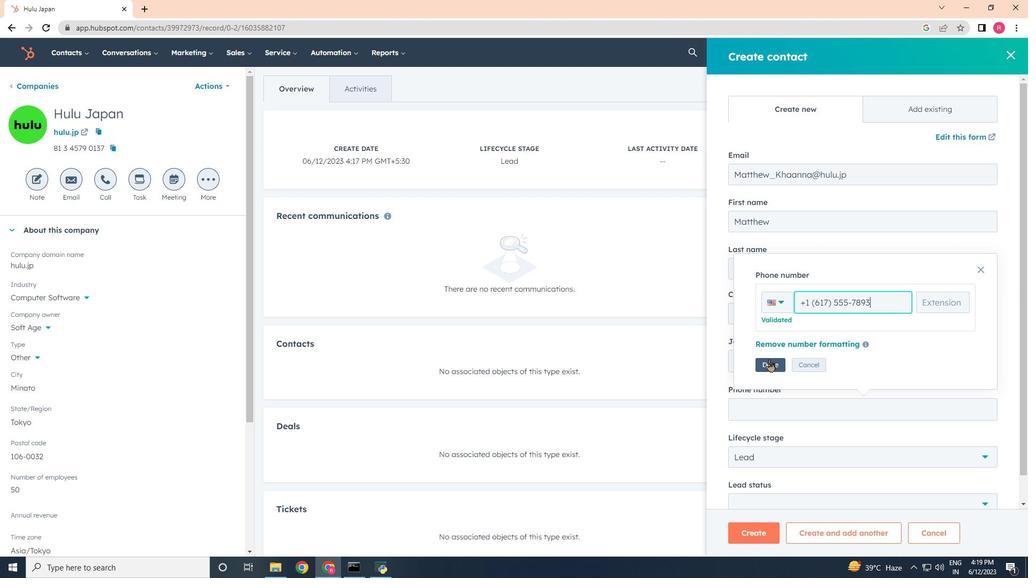 
Action: Mouse moved to (765, 456)
Screenshot: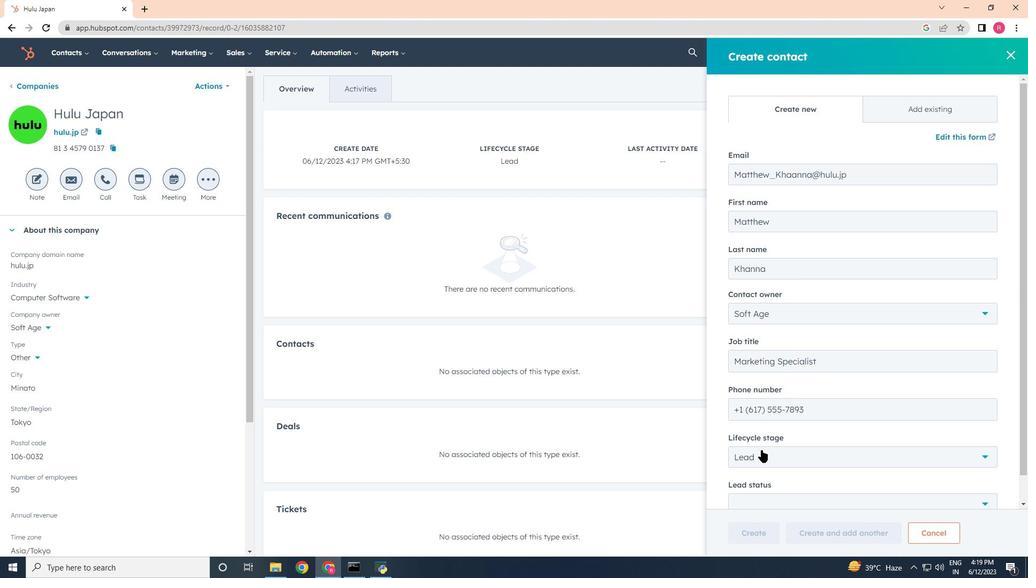 
Action: Mouse pressed left at (765, 456)
Screenshot: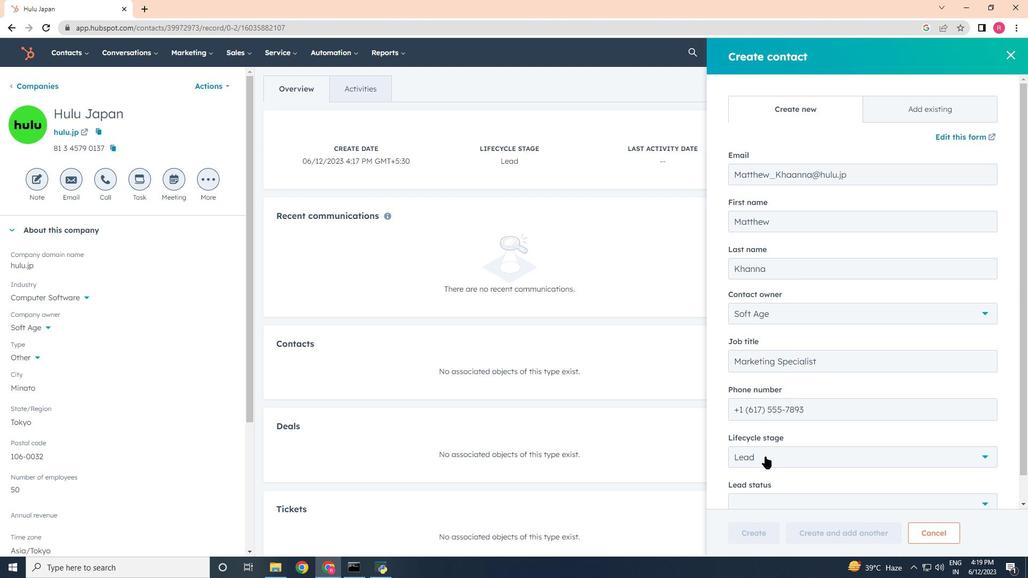 
Action: Mouse moved to (769, 350)
Screenshot: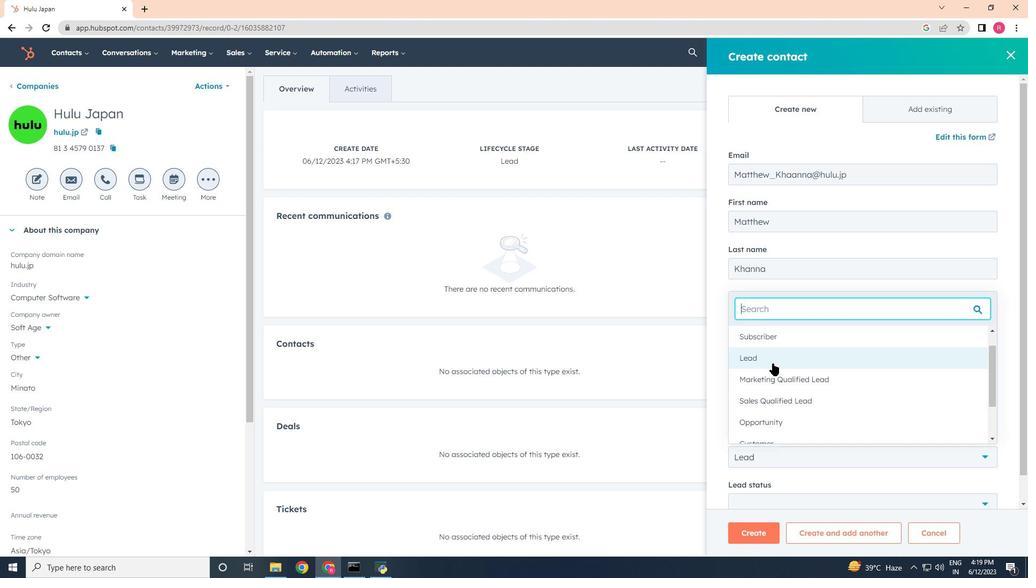 
Action: Mouse pressed left at (769, 350)
Screenshot: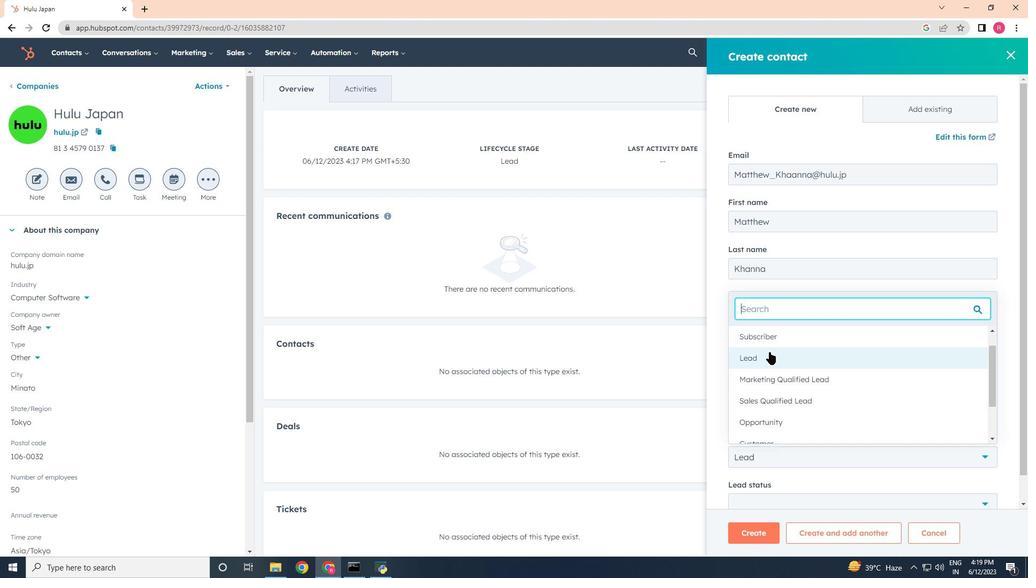 
Action: Mouse moved to (771, 490)
Screenshot: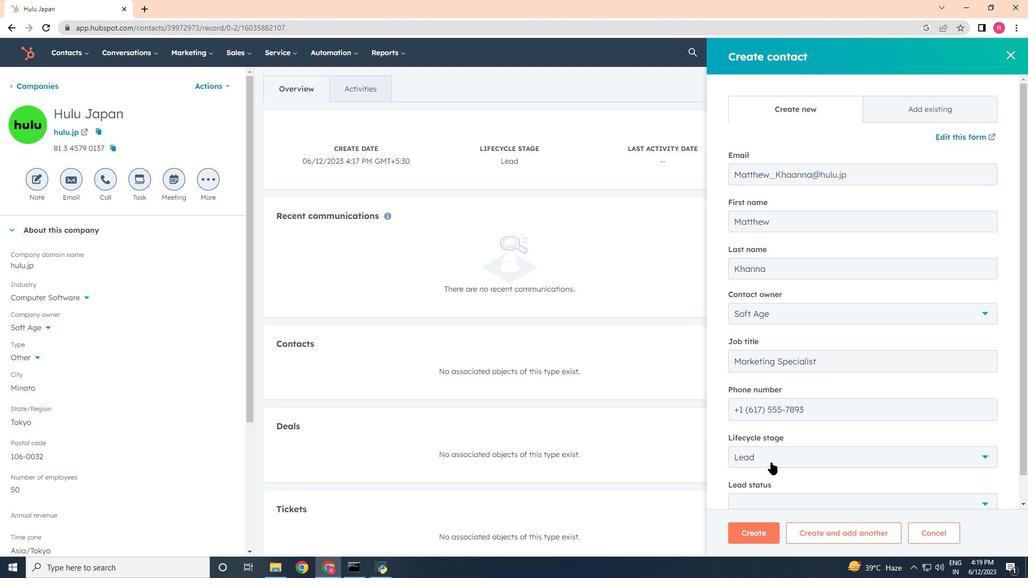 
Action: Mouse scrolled (771, 490) with delta (0, 0)
Screenshot: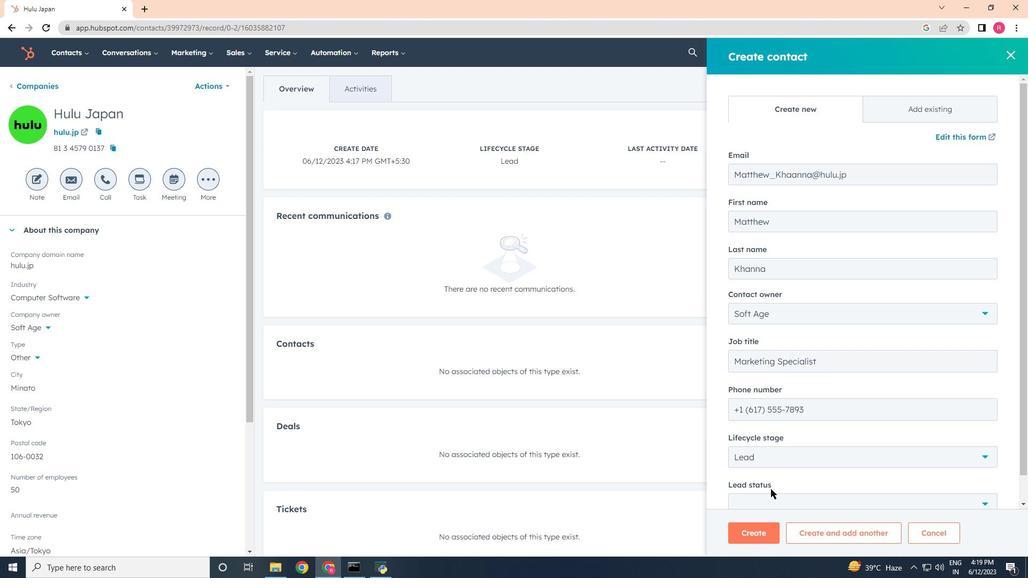 
Action: Mouse scrolled (771, 490) with delta (0, 0)
Screenshot: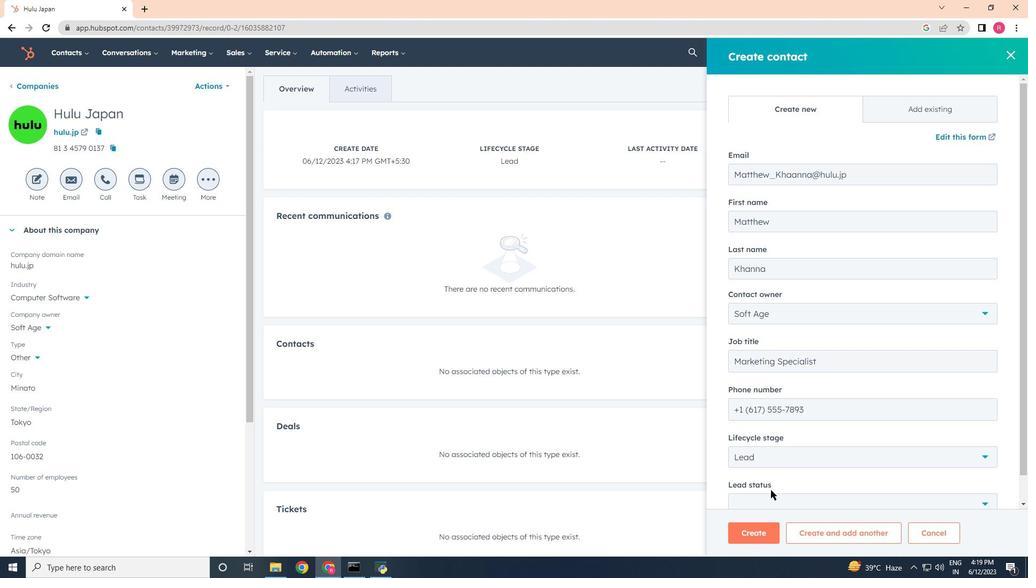 
Action: Mouse scrolled (771, 490) with delta (0, 0)
Screenshot: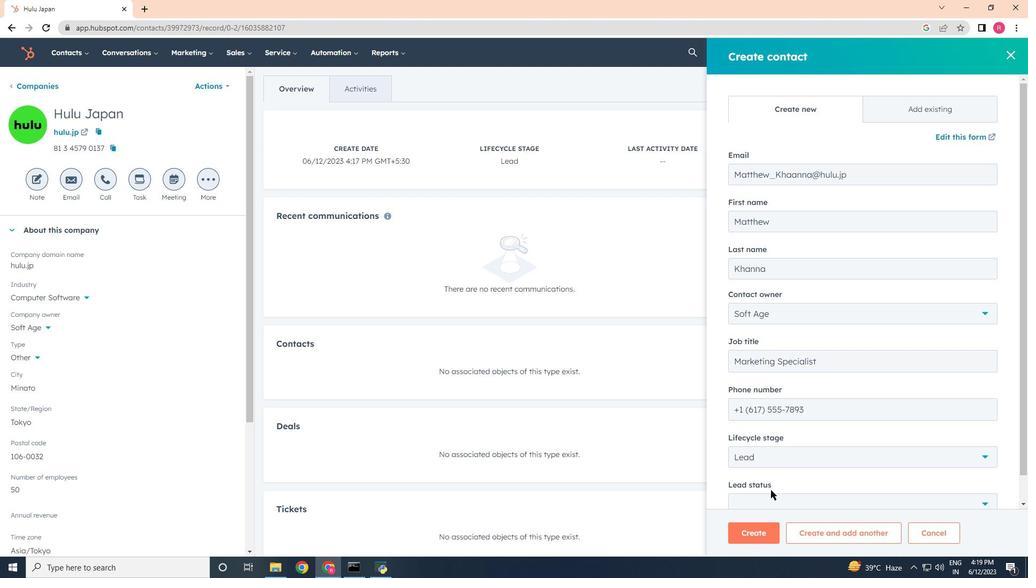 
Action: Mouse scrolled (771, 490) with delta (0, 0)
Screenshot: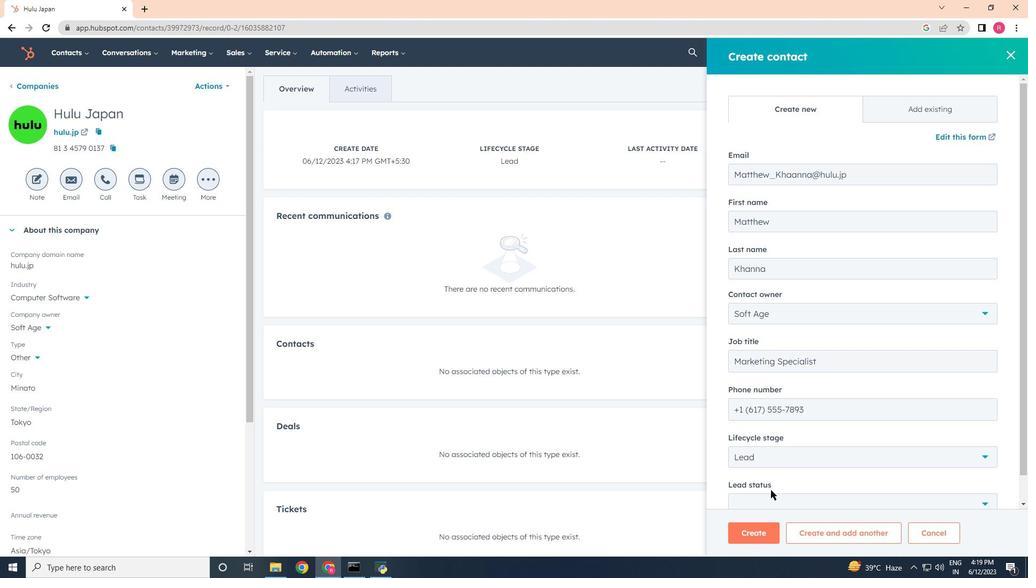 
Action: Mouse moved to (774, 469)
Screenshot: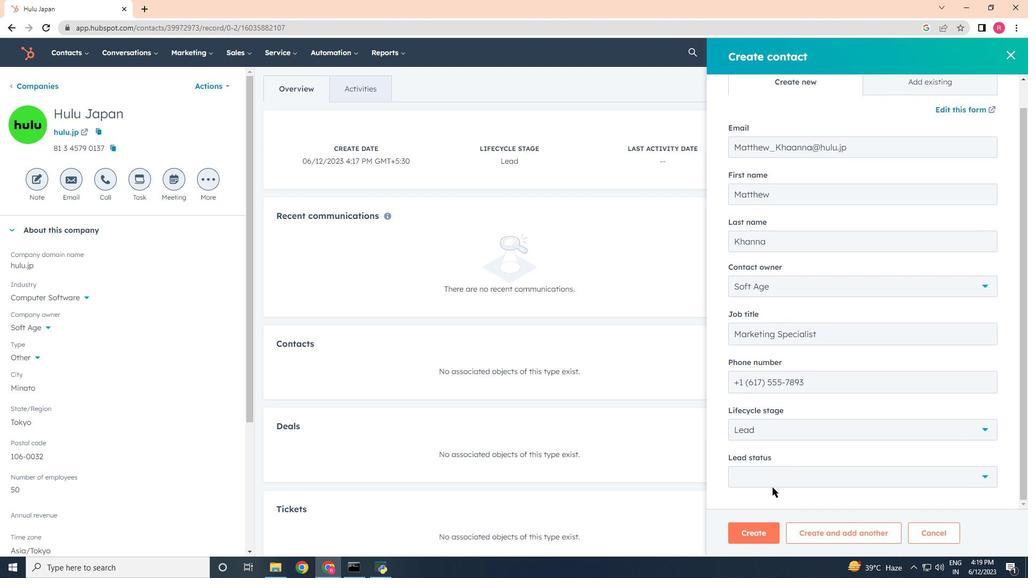 
Action: Mouse pressed left at (774, 469)
Screenshot: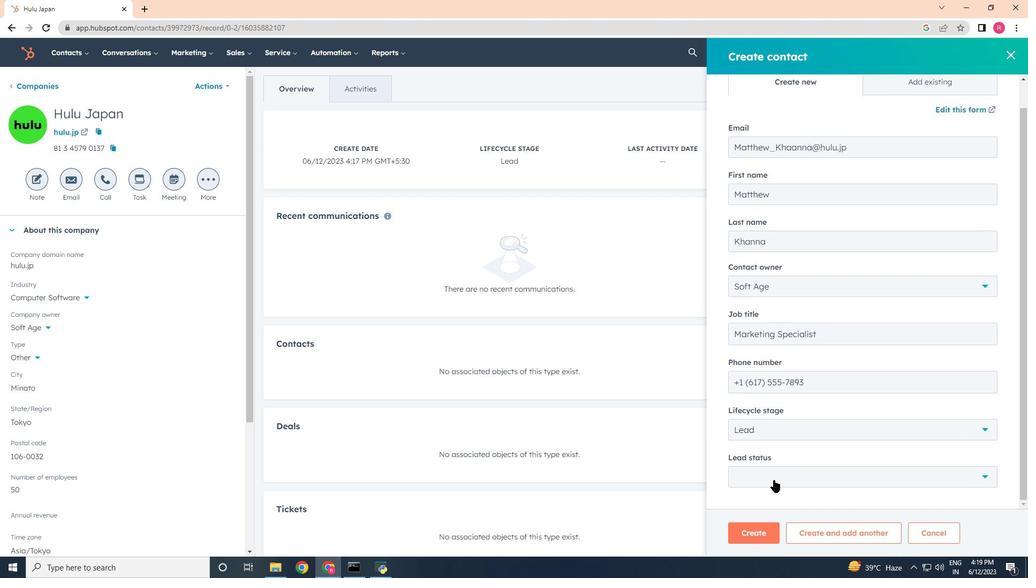 
Action: Mouse moved to (764, 398)
Screenshot: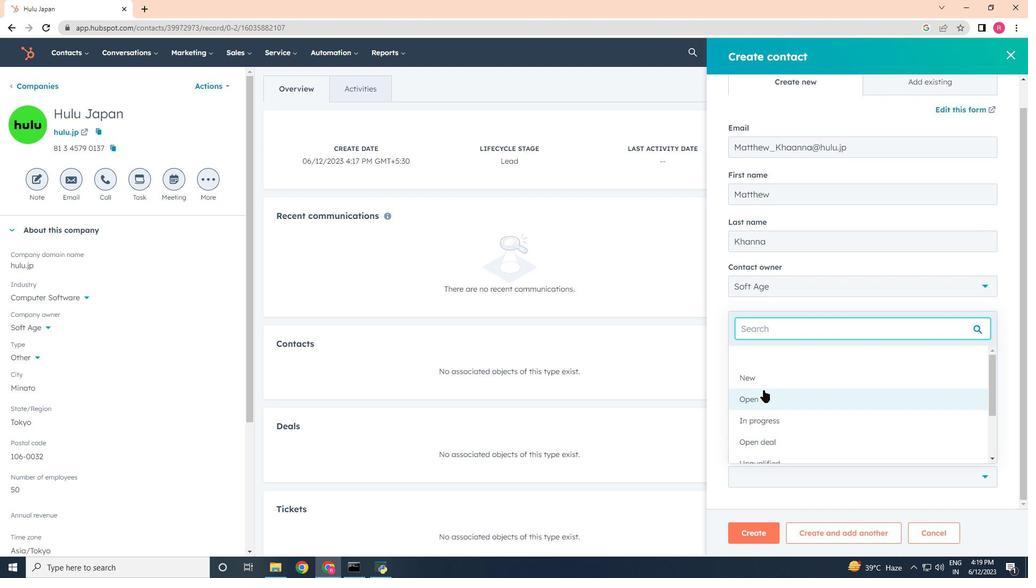 
Action: Mouse pressed left at (764, 398)
Screenshot: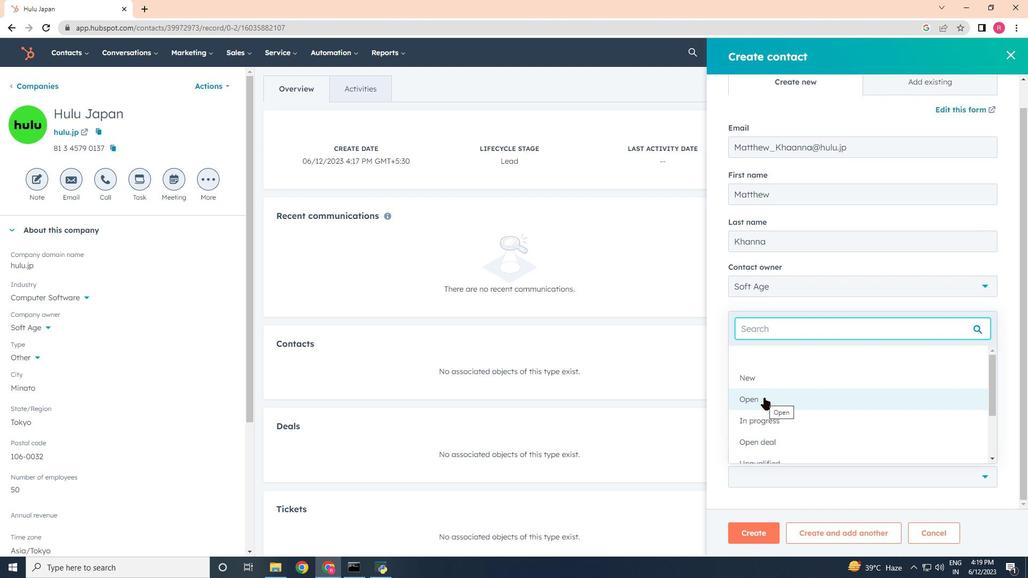 
Action: Mouse moved to (750, 535)
Screenshot: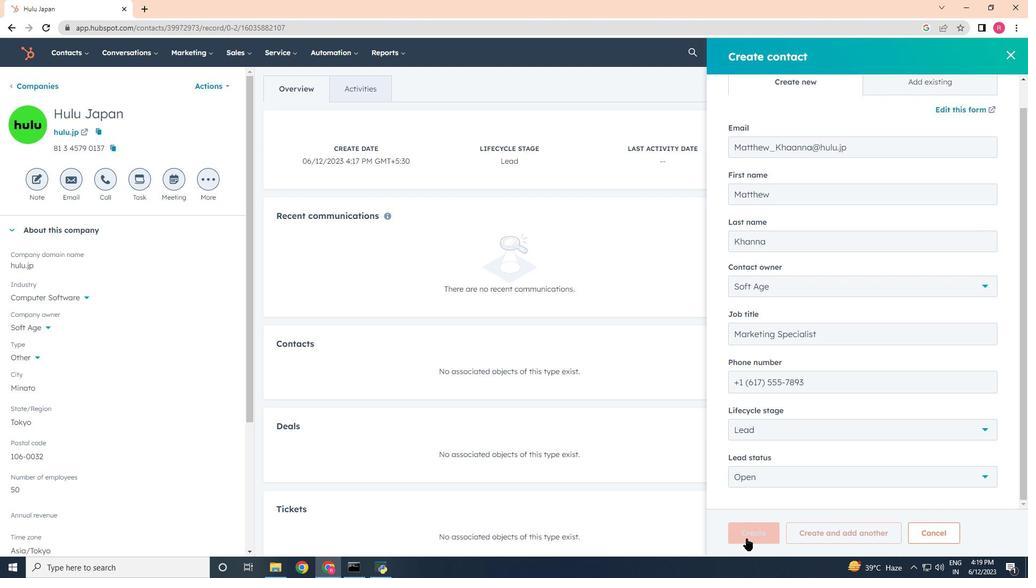 
Action: Mouse pressed left at (750, 535)
Screenshot: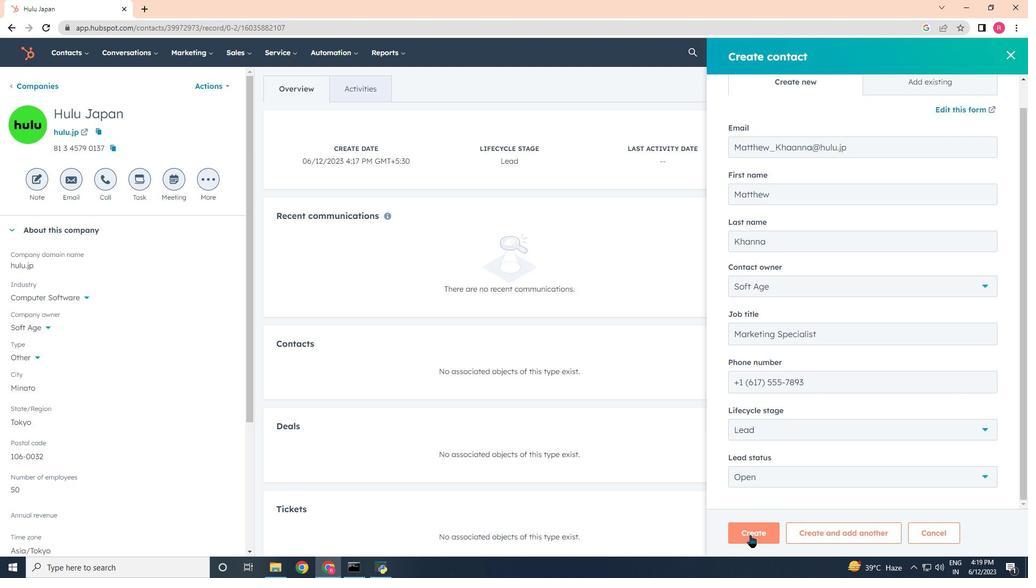 
